 Task: Find connections with filter location Taishan with filter topic #Educationwith filter profile language German with filter current company LutechResources with filter school Rajiv Gandhi University of Health Sciences with filter industry Metal Valve, Ball, and Roller Manufacturing with filter service category Commercial Insurance with filter keywords title Controller
Action: Mouse moved to (148, 234)
Screenshot: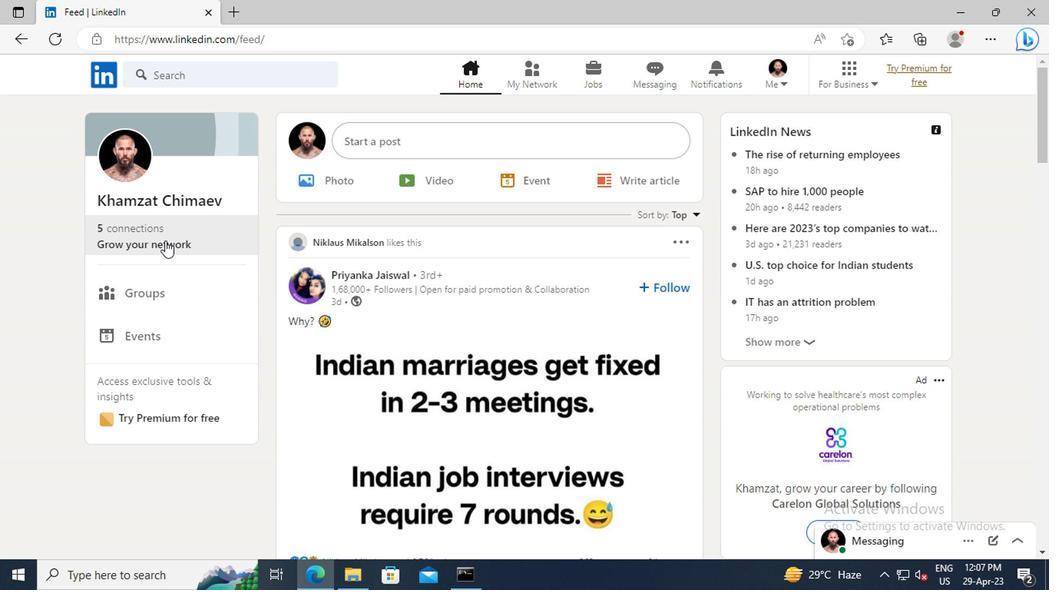 
Action: Mouse pressed left at (148, 234)
Screenshot: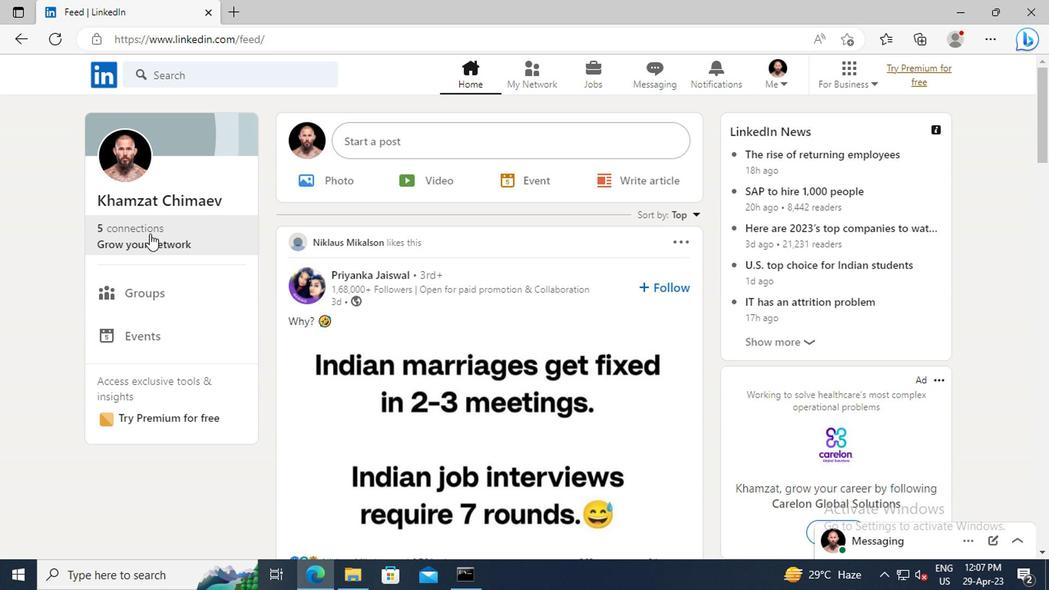 
Action: Mouse moved to (149, 164)
Screenshot: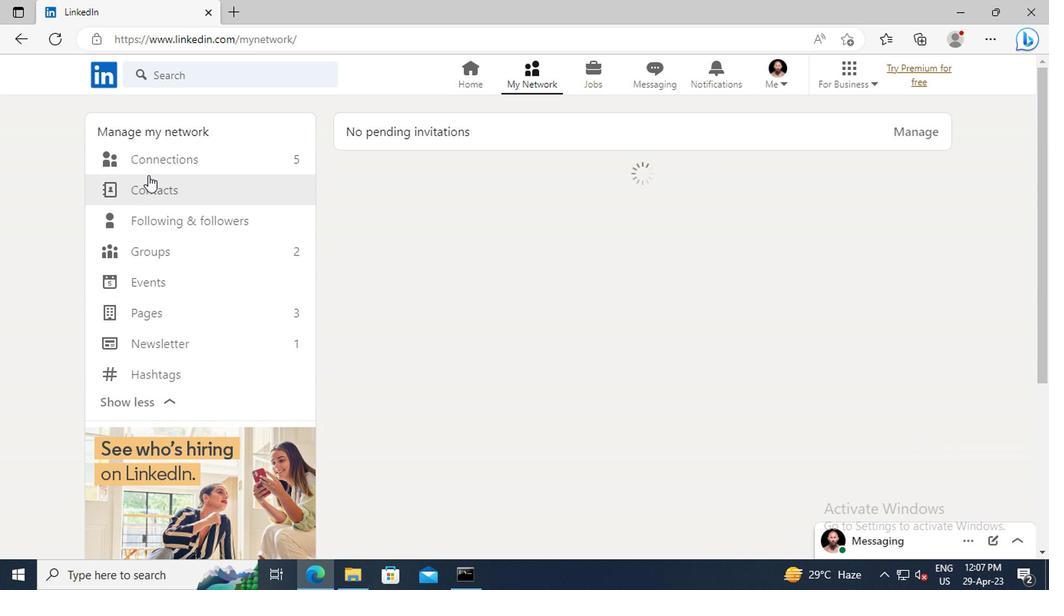 
Action: Mouse pressed left at (149, 164)
Screenshot: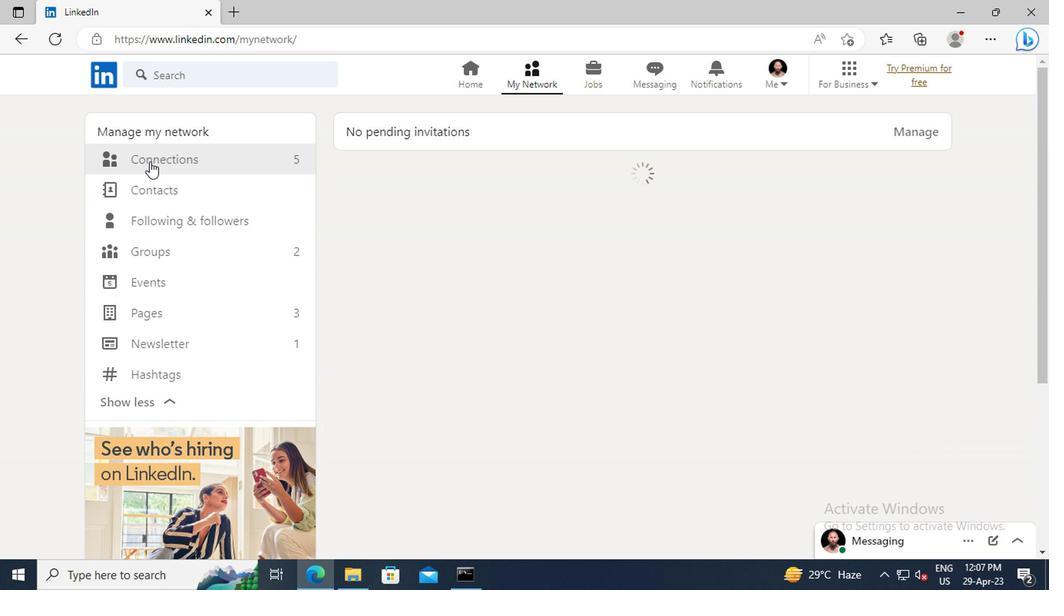 
Action: Mouse moved to (616, 164)
Screenshot: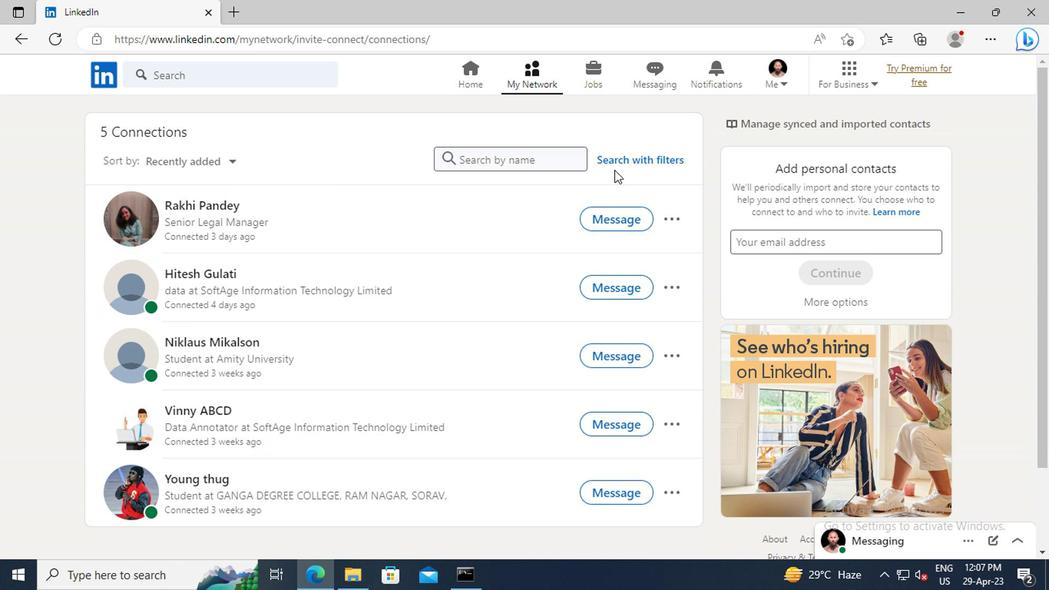 
Action: Mouse pressed left at (616, 164)
Screenshot: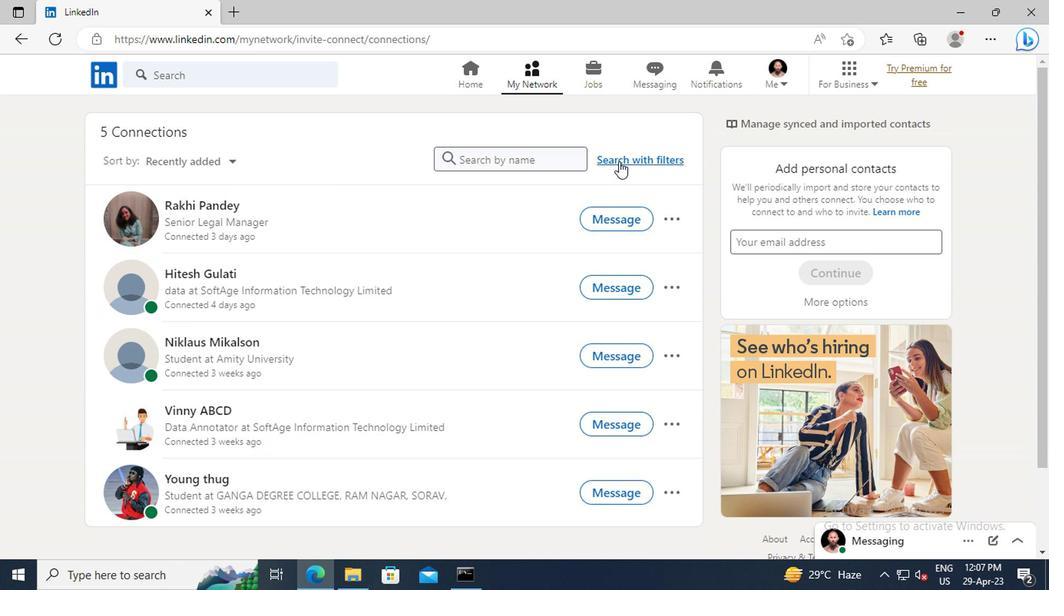 
Action: Mouse moved to (582, 120)
Screenshot: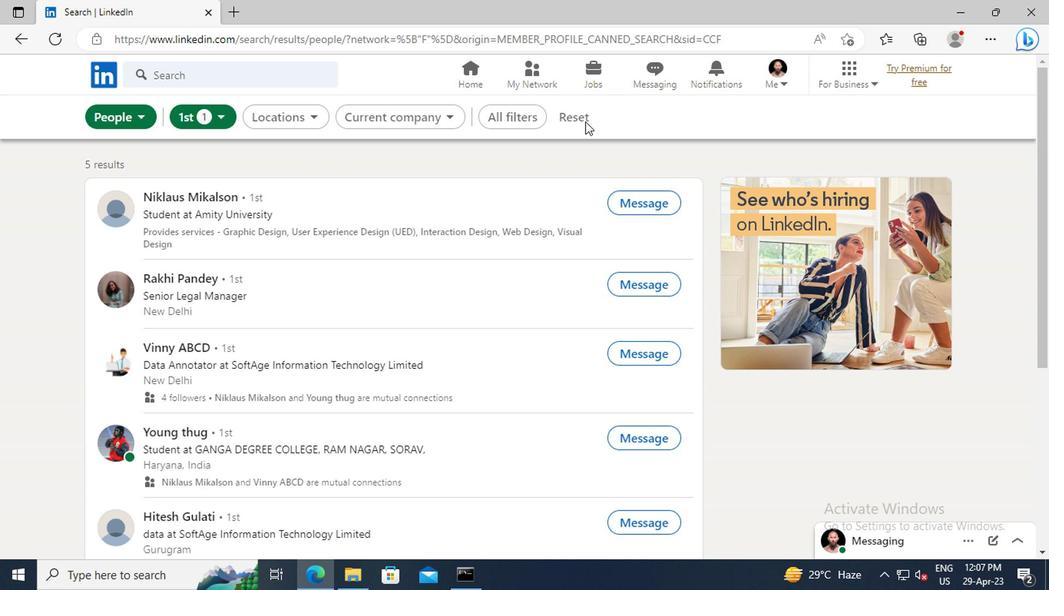 
Action: Mouse pressed left at (582, 120)
Screenshot: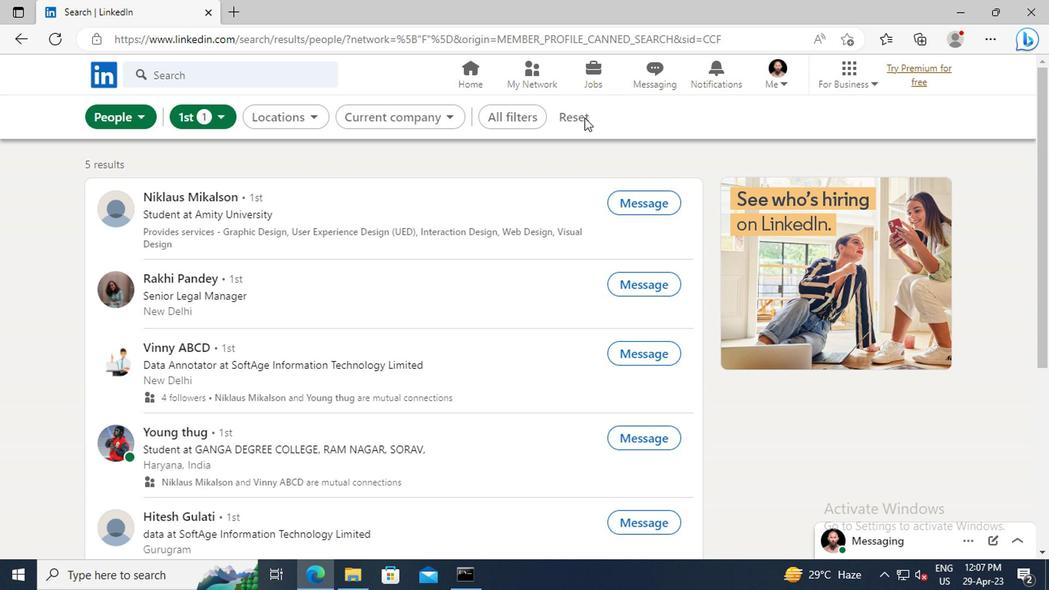 
Action: Mouse moved to (561, 119)
Screenshot: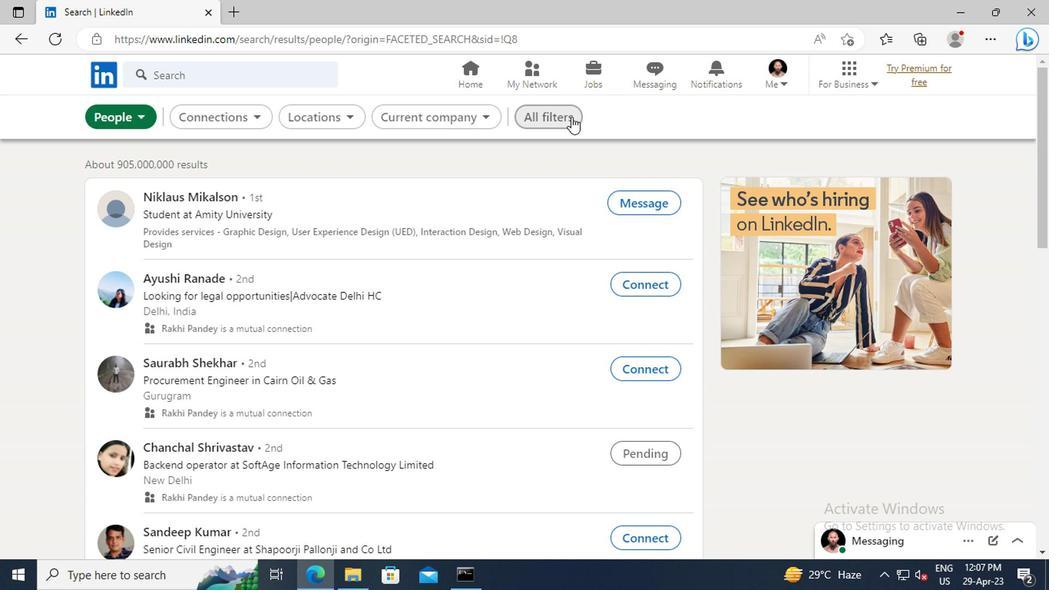
Action: Mouse pressed left at (561, 119)
Screenshot: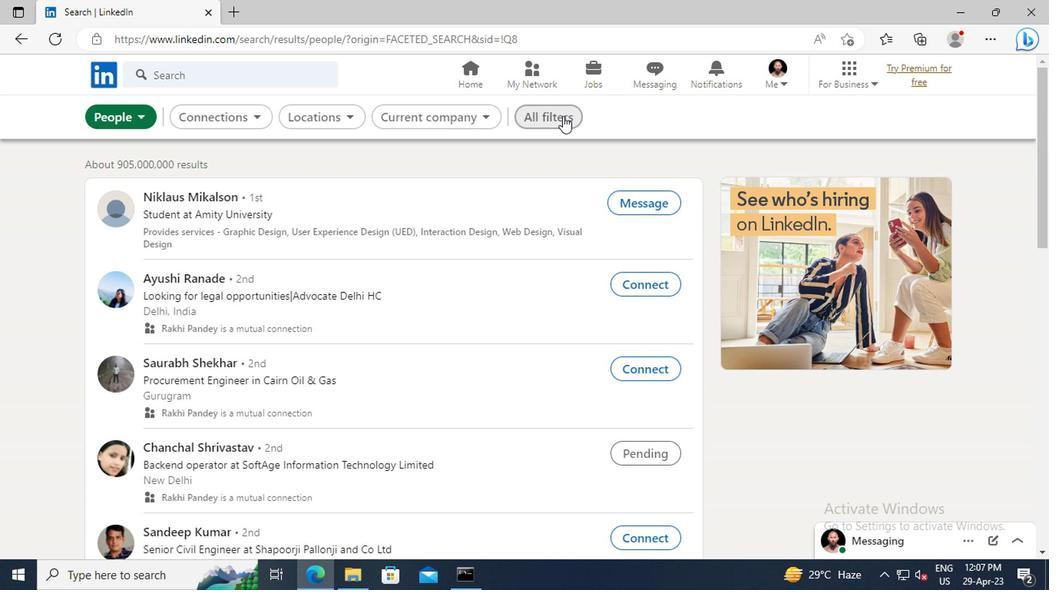 
Action: Mouse moved to (841, 258)
Screenshot: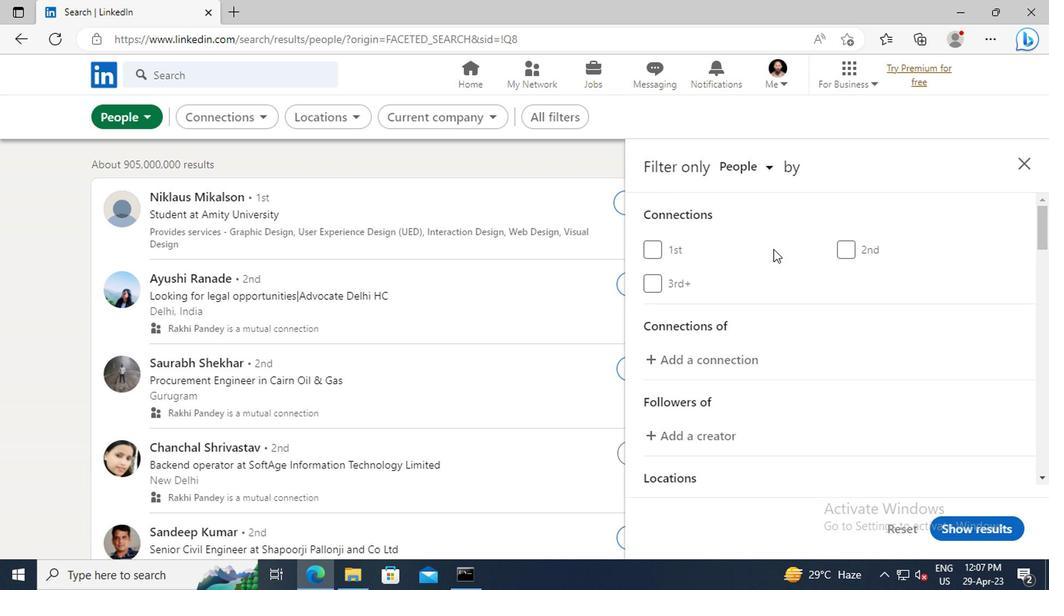 
Action: Mouse scrolled (841, 257) with delta (0, -1)
Screenshot: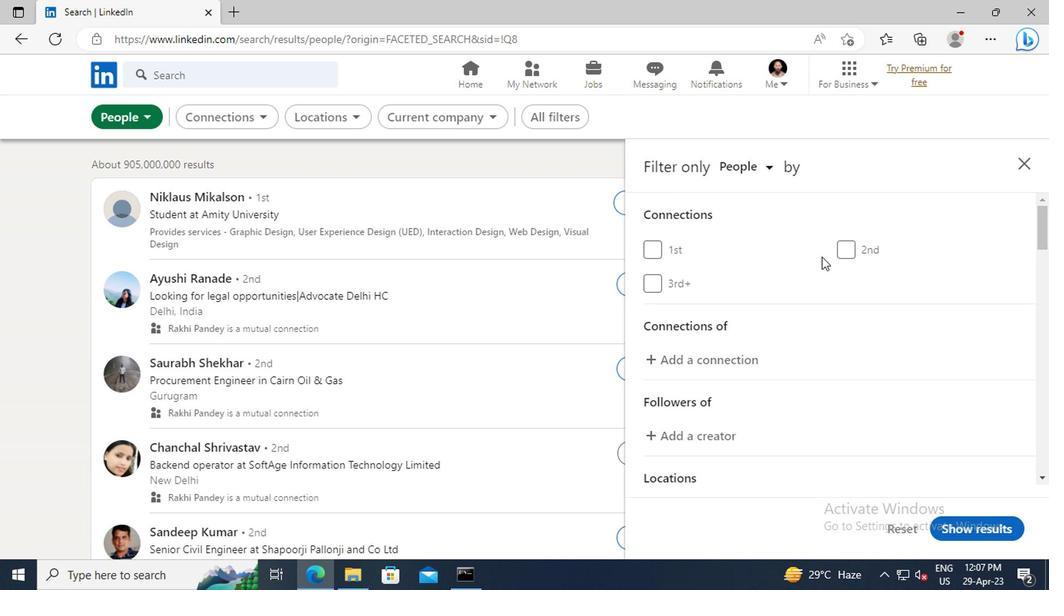 
Action: Mouse scrolled (841, 257) with delta (0, -1)
Screenshot: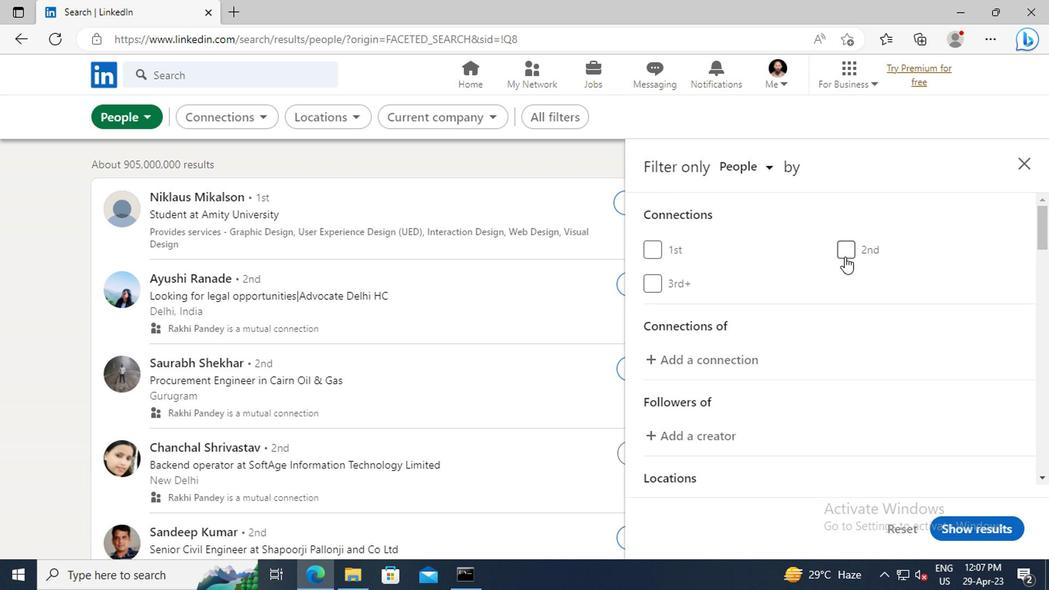 
Action: Mouse moved to (846, 274)
Screenshot: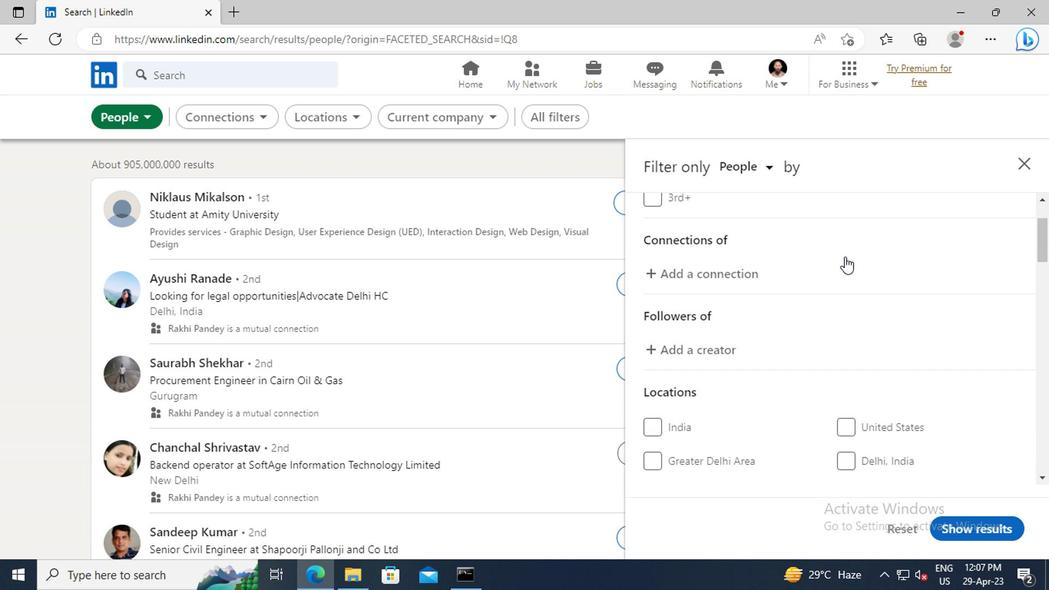 
Action: Mouse scrolled (846, 273) with delta (0, 0)
Screenshot: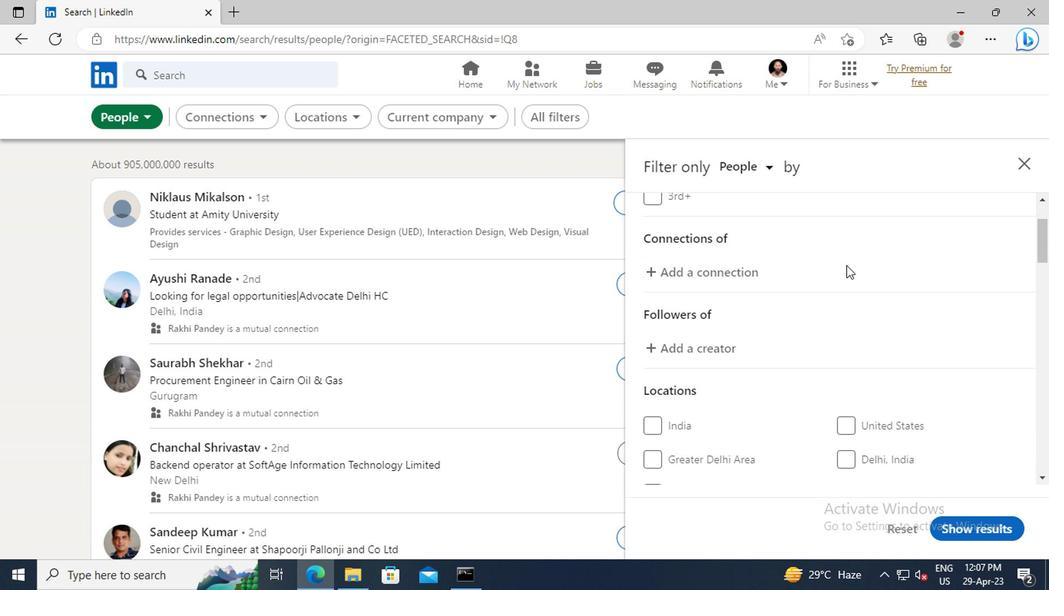 
Action: Mouse scrolled (846, 273) with delta (0, 0)
Screenshot: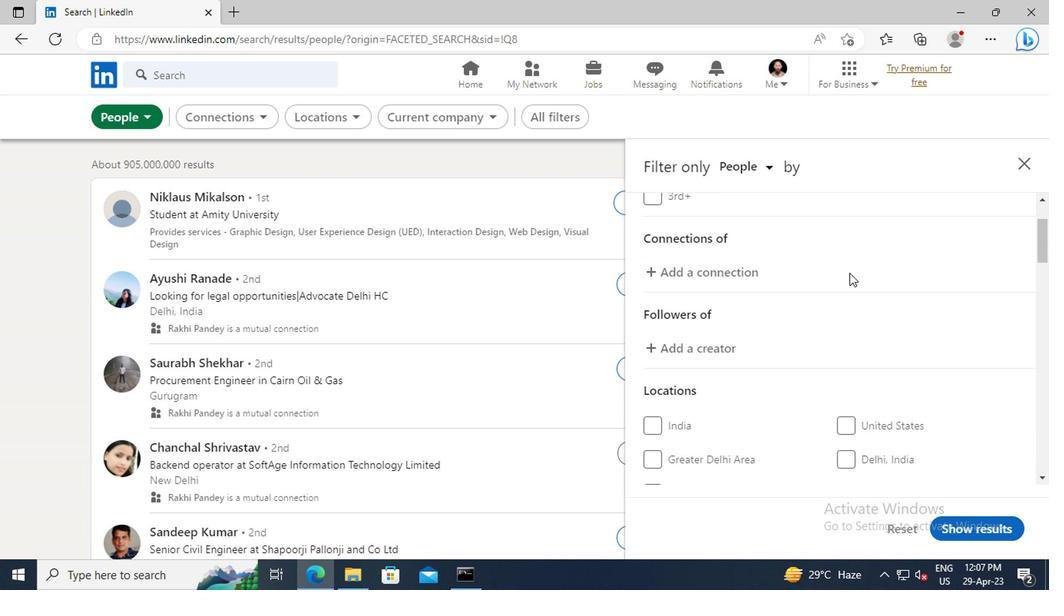 
Action: Mouse scrolled (846, 273) with delta (0, 0)
Screenshot: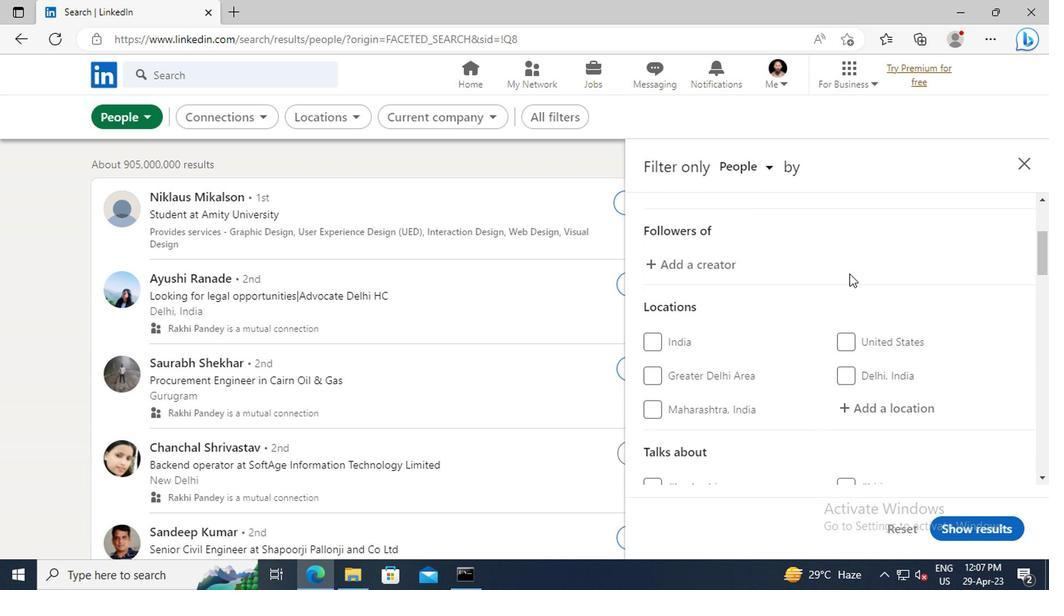 
Action: Mouse scrolled (846, 273) with delta (0, 0)
Screenshot: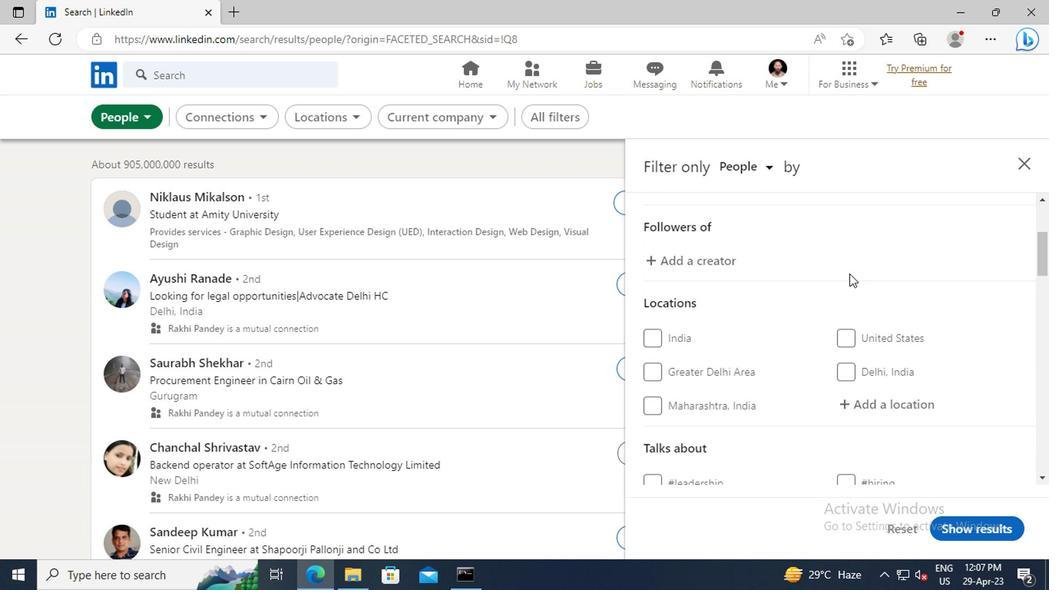 
Action: Mouse moved to (847, 313)
Screenshot: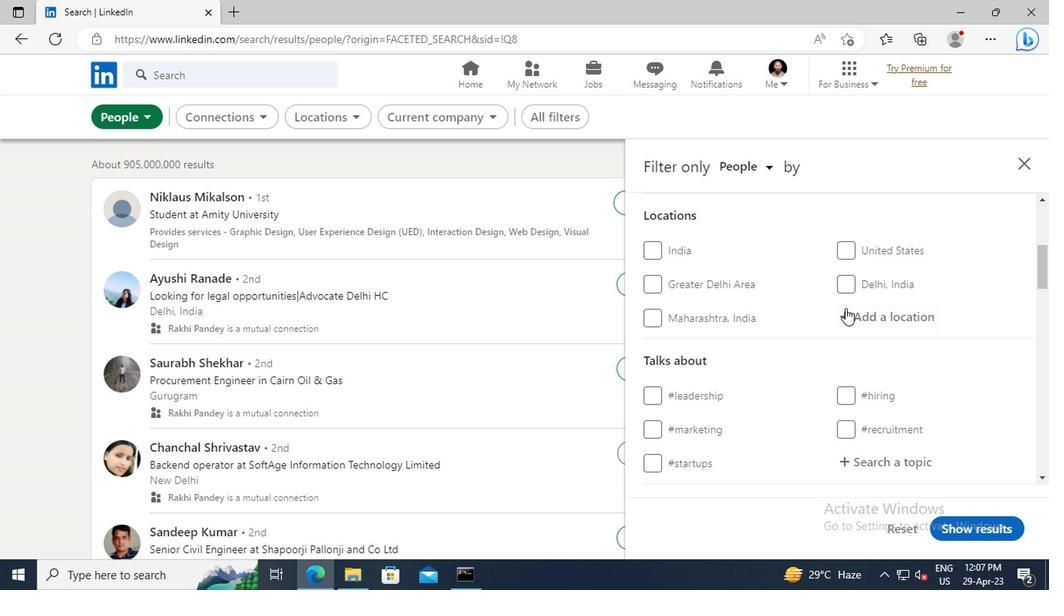 
Action: Mouse pressed left at (847, 313)
Screenshot: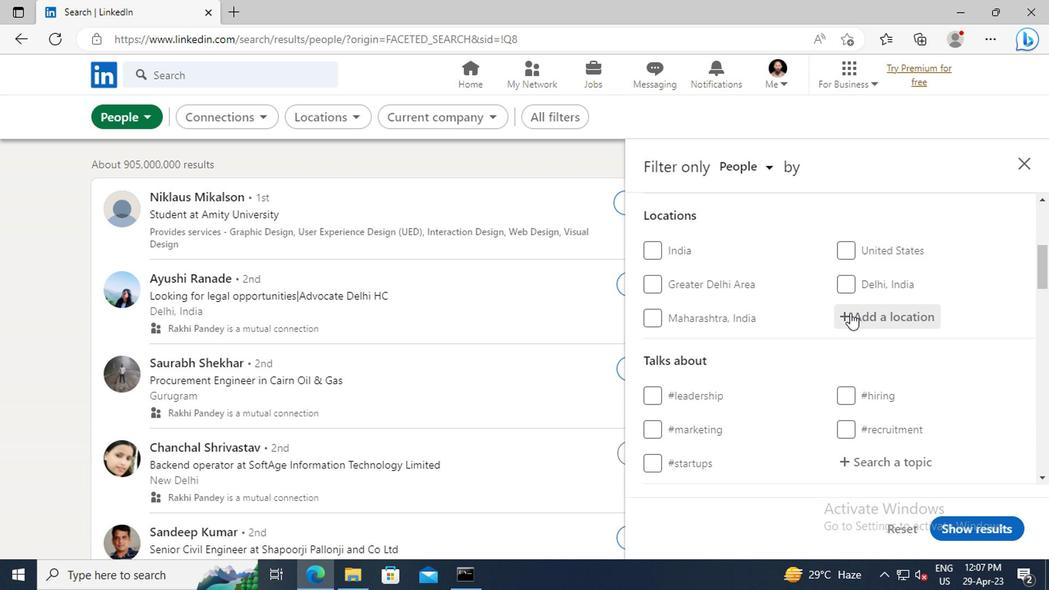 
Action: Key pressed <Key.shift>TAISHAN<Key.enter>
Screenshot: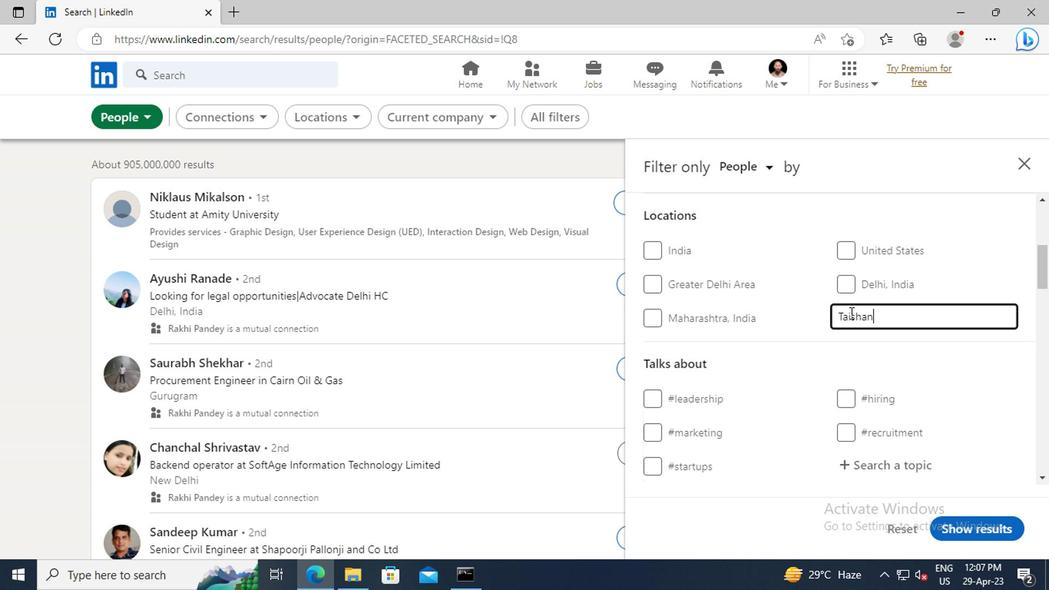 
Action: Mouse scrolled (847, 312) with delta (0, 0)
Screenshot: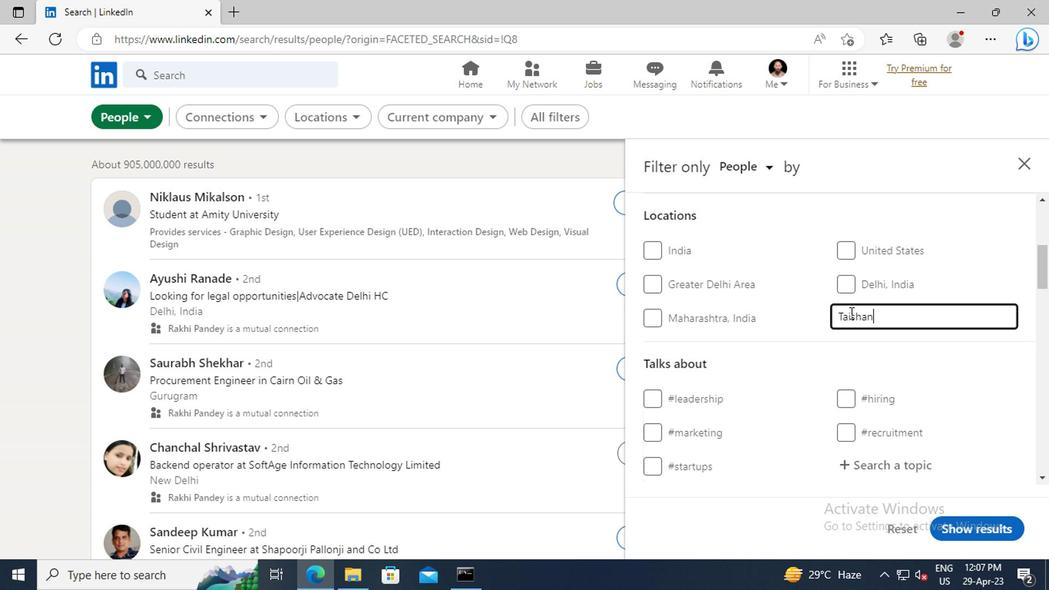 
Action: Mouse scrolled (847, 312) with delta (0, 0)
Screenshot: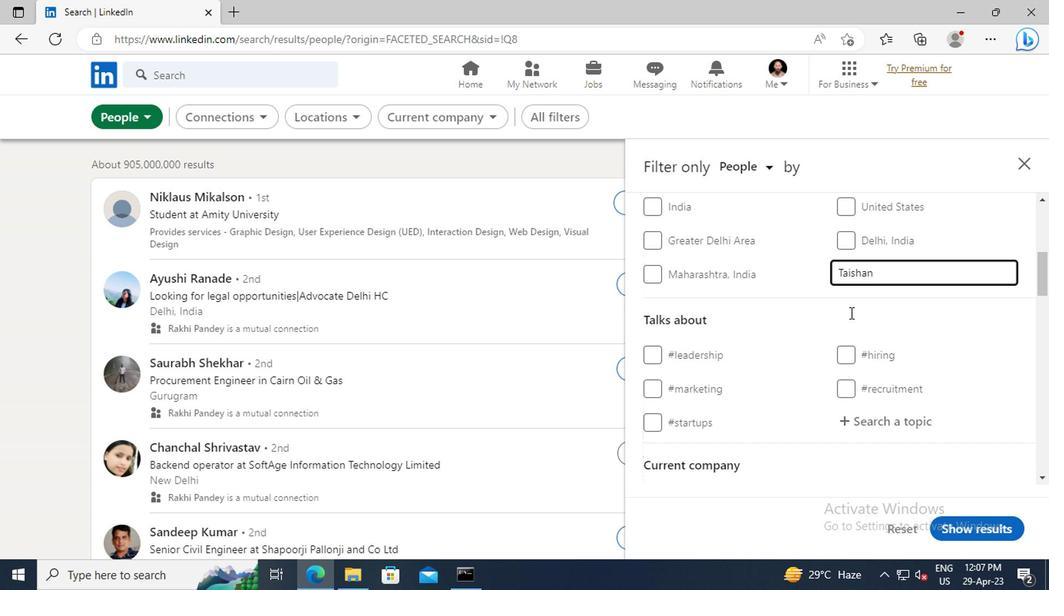 
Action: Mouse scrolled (847, 312) with delta (0, 0)
Screenshot: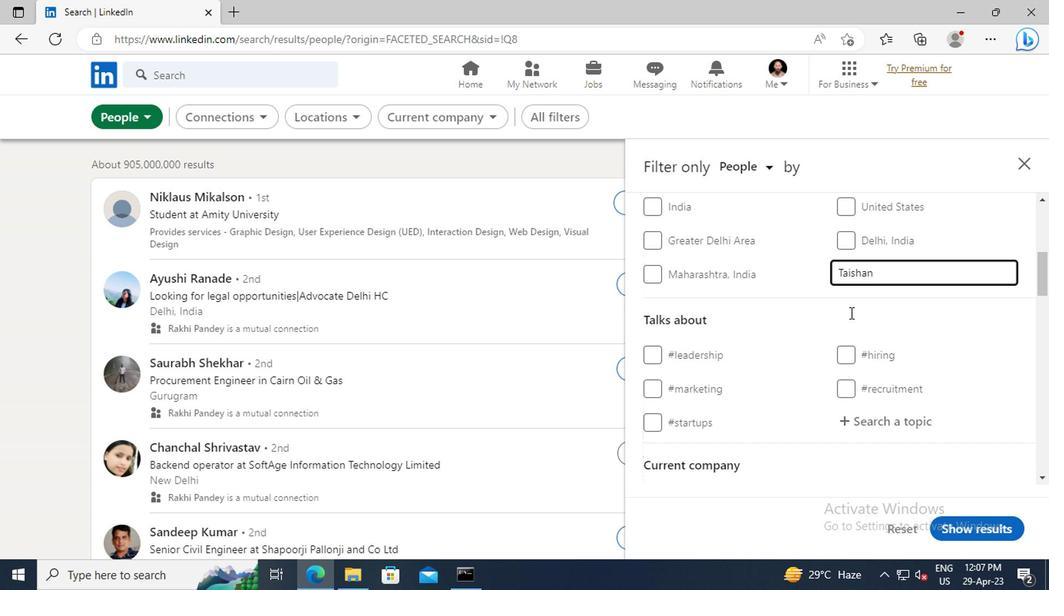 
Action: Mouse moved to (853, 330)
Screenshot: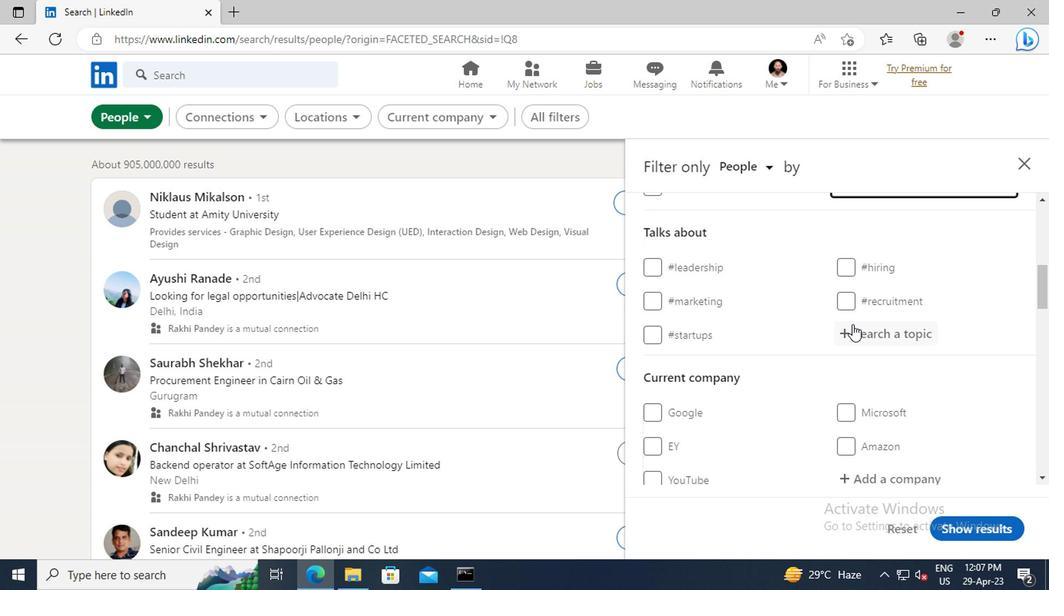 
Action: Mouse pressed left at (853, 330)
Screenshot: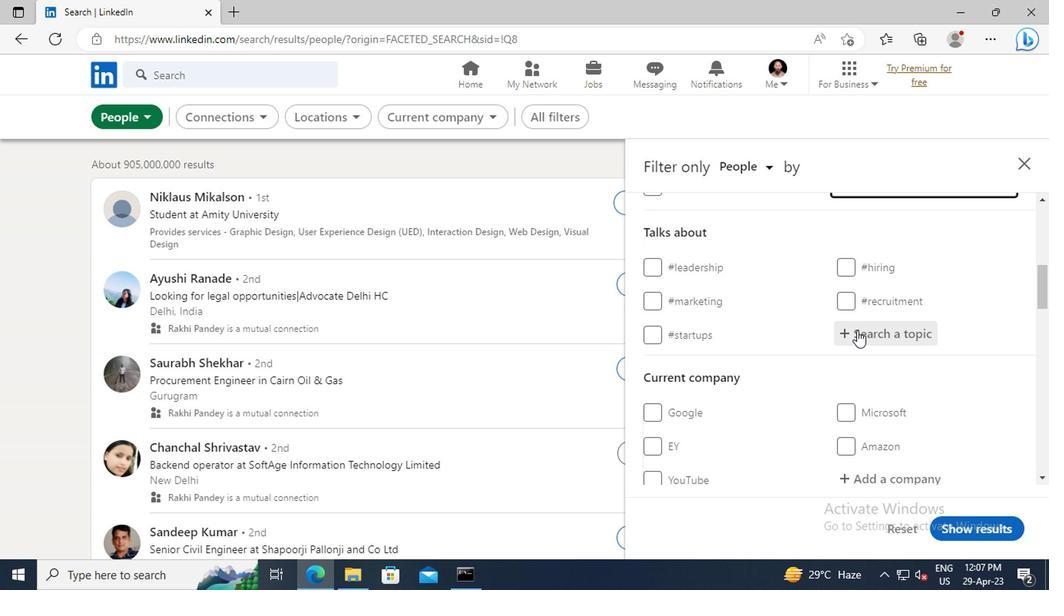 
Action: Key pressed <Key.shift>EDUCATION
Screenshot: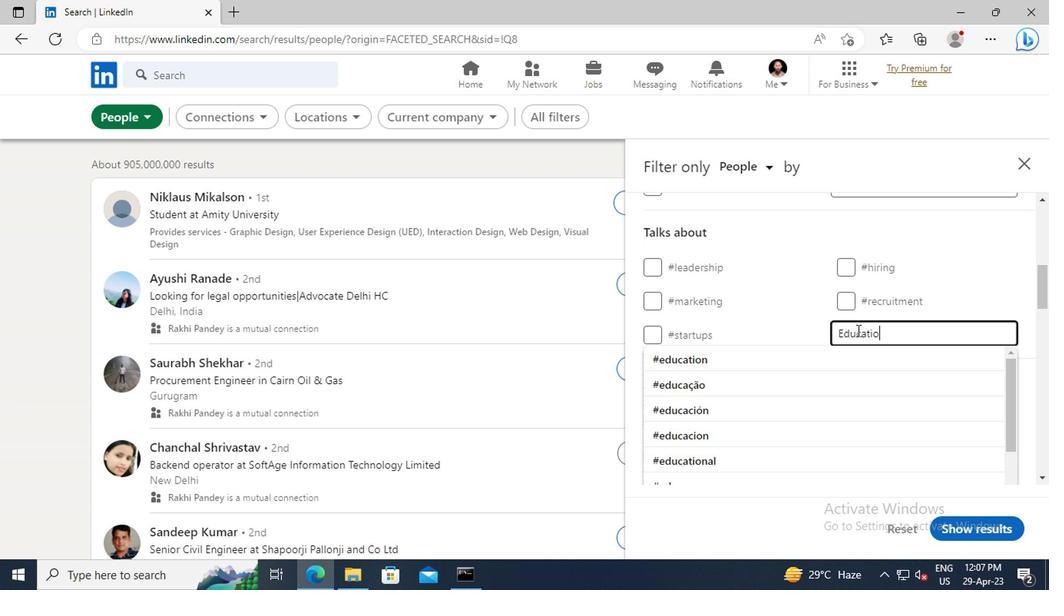 
Action: Mouse moved to (849, 352)
Screenshot: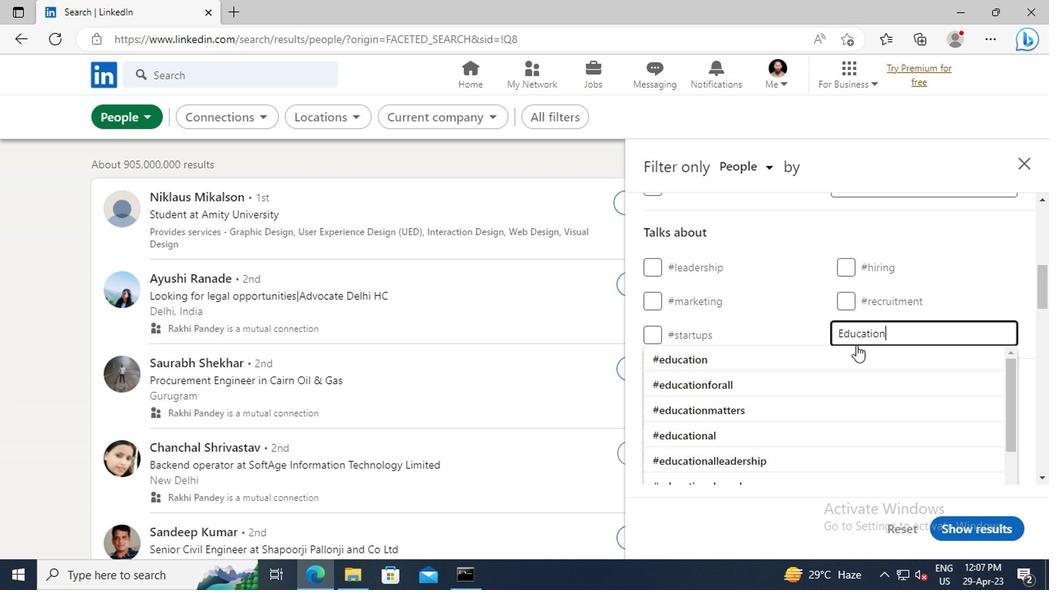 
Action: Mouse pressed left at (849, 352)
Screenshot: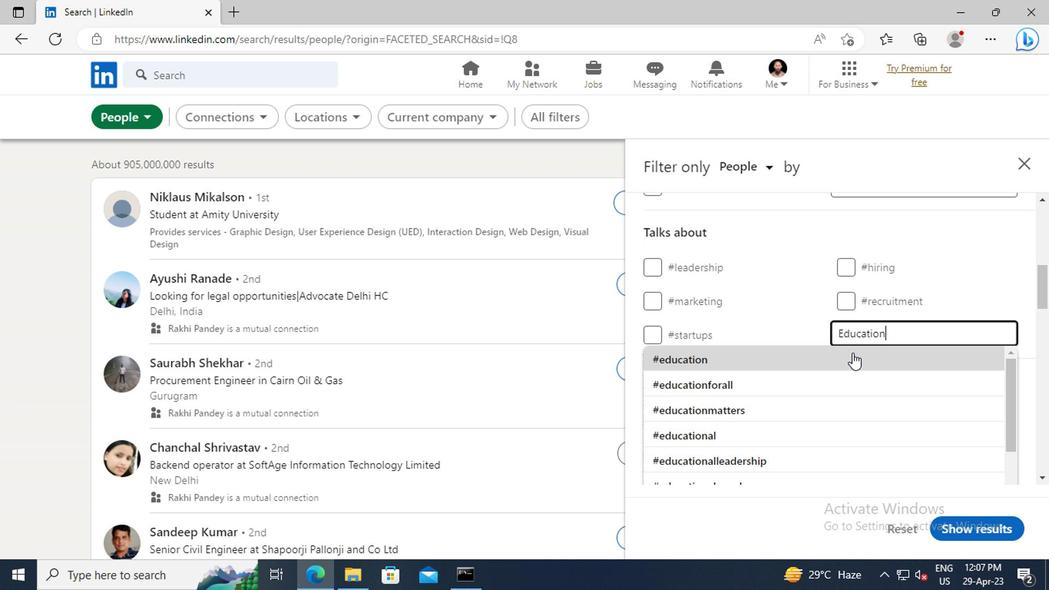 
Action: Mouse scrolled (849, 352) with delta (0, 0)
Screenshot: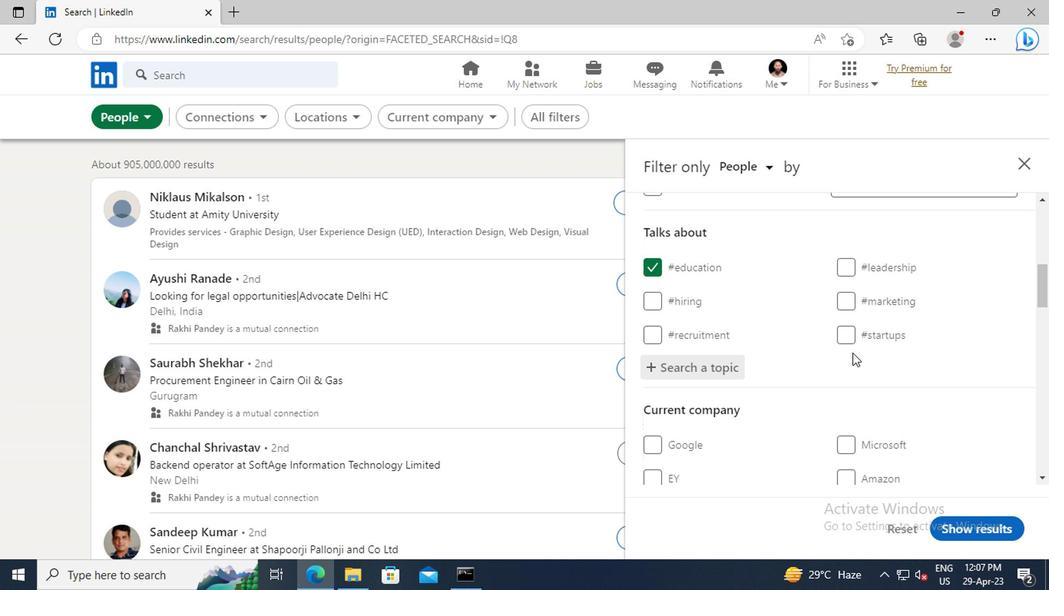 
Action: Mouse scrolled (849, 352) with delta (0, 0)
Screenshot: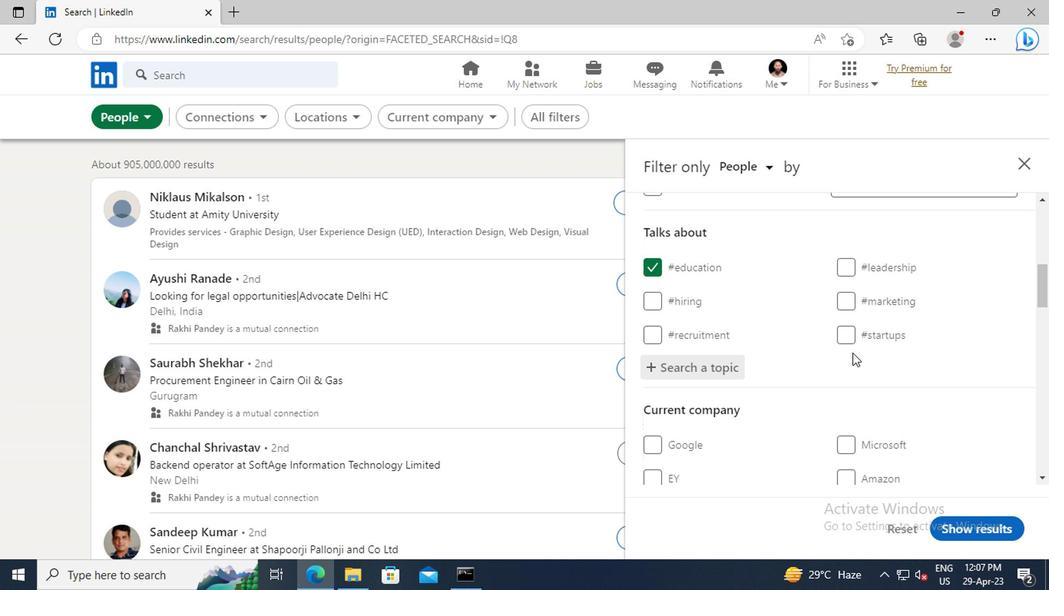 
Action: Mouse scrolled (849, 352) with delta (0, 0)
Screenshot: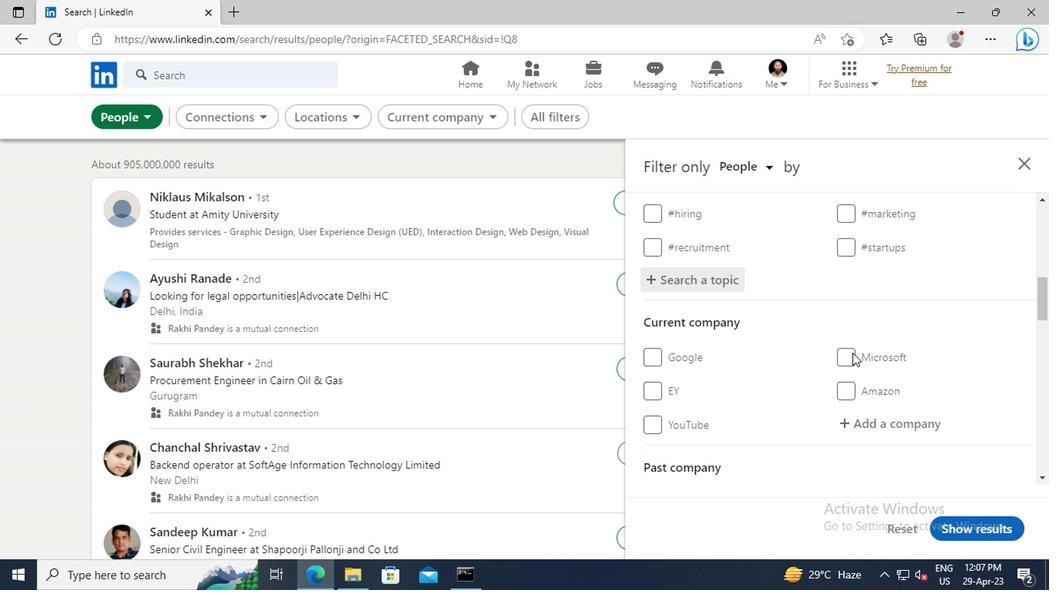 
Action: Mouse scrolled (849, 352) with delta (0, 0)
Screenshot: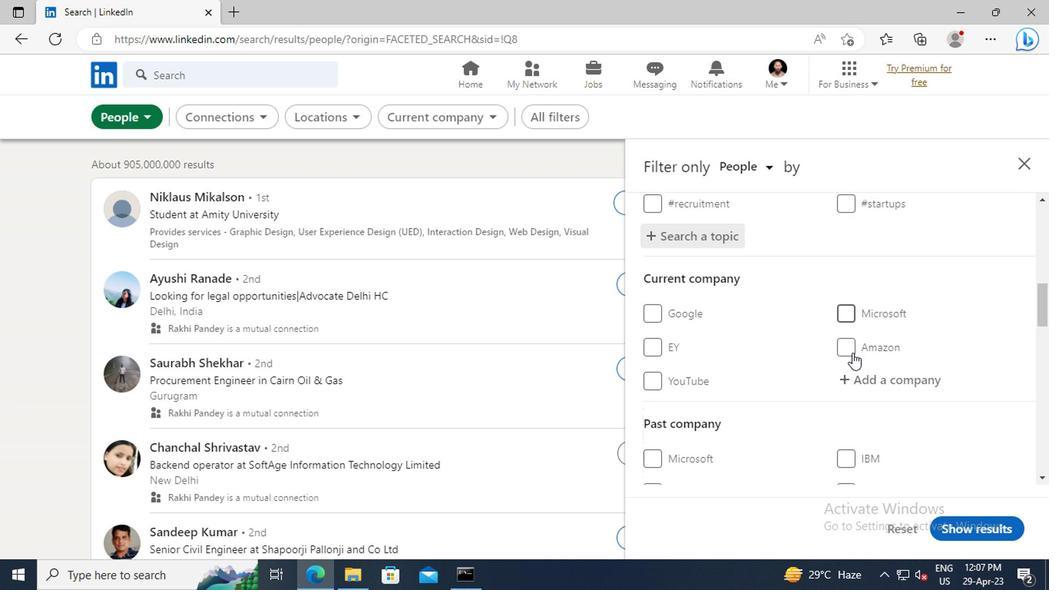 
Action: Mouse scrolled (849, 352) with delta (0, 0)
Screenshot: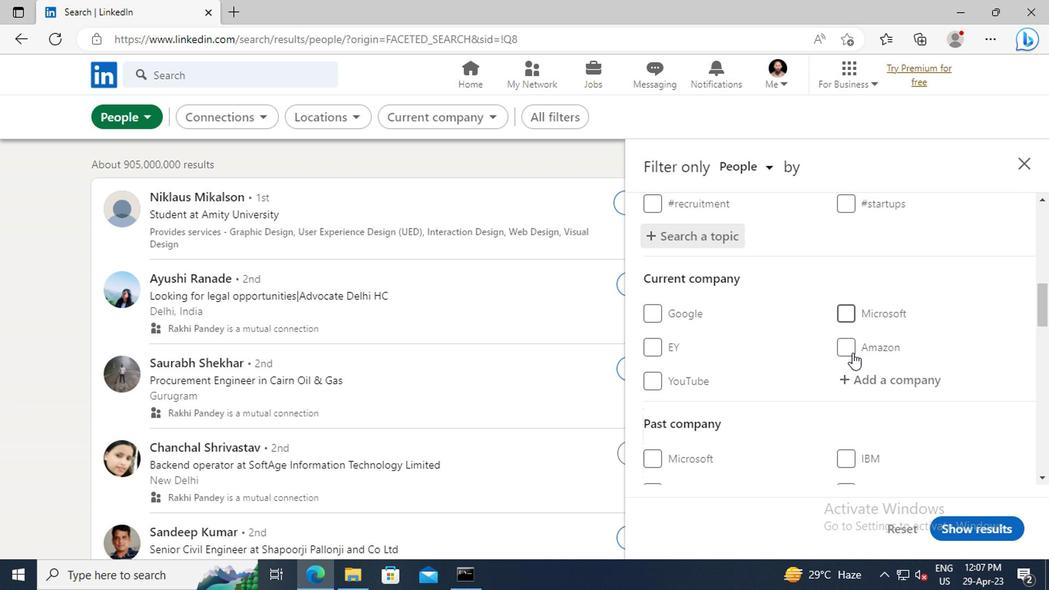 
Action: Mouse scrolled (849, 352) with delta (0, 0)
Screenshot: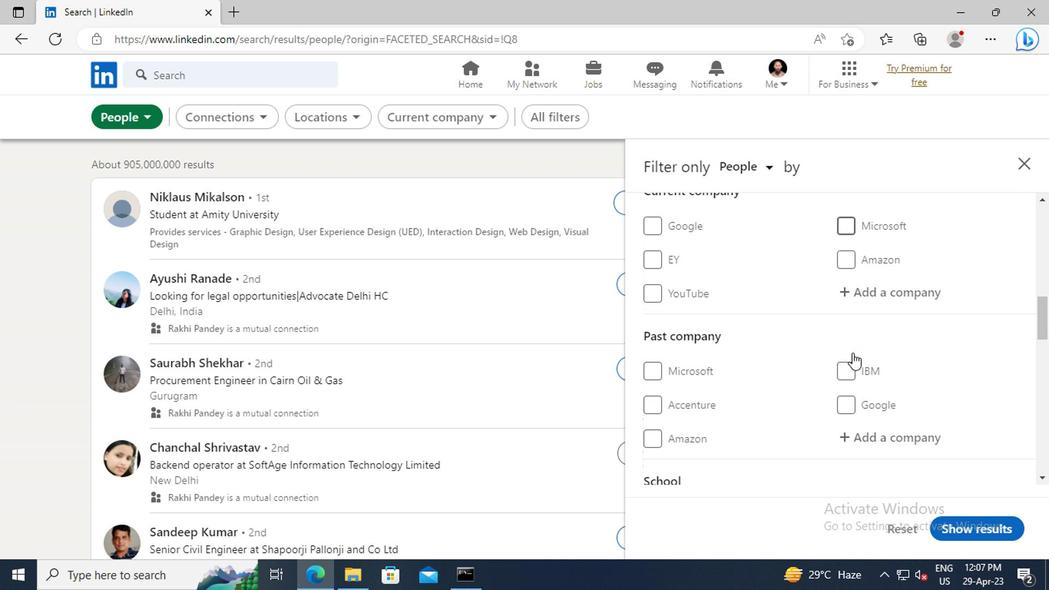 
Action: Mouse scrolled (849, 352) with delta (0, 0)
Screenshot: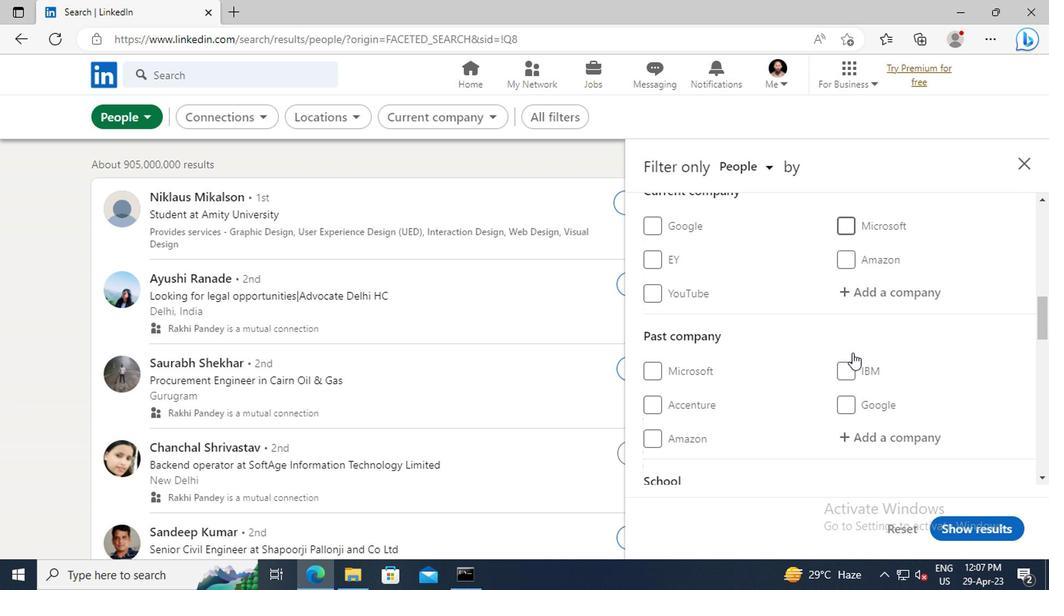 
Action: Mouse scrolled (849, 352) with delta (0, 0)
Screenshot: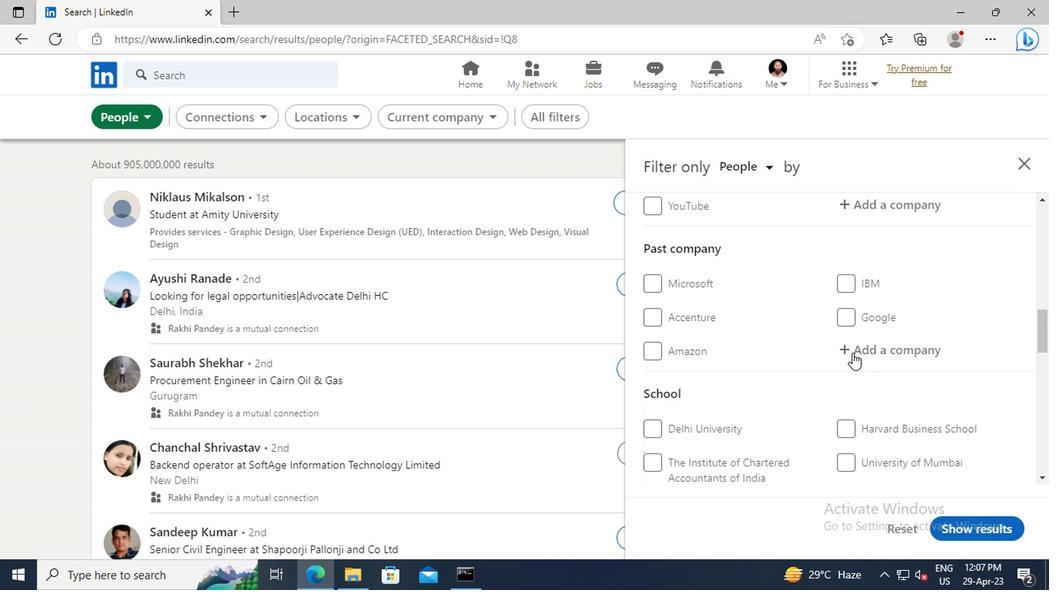 
Action: Mouse scrolled (849, 352) with delta (0, 0)
Screenshot: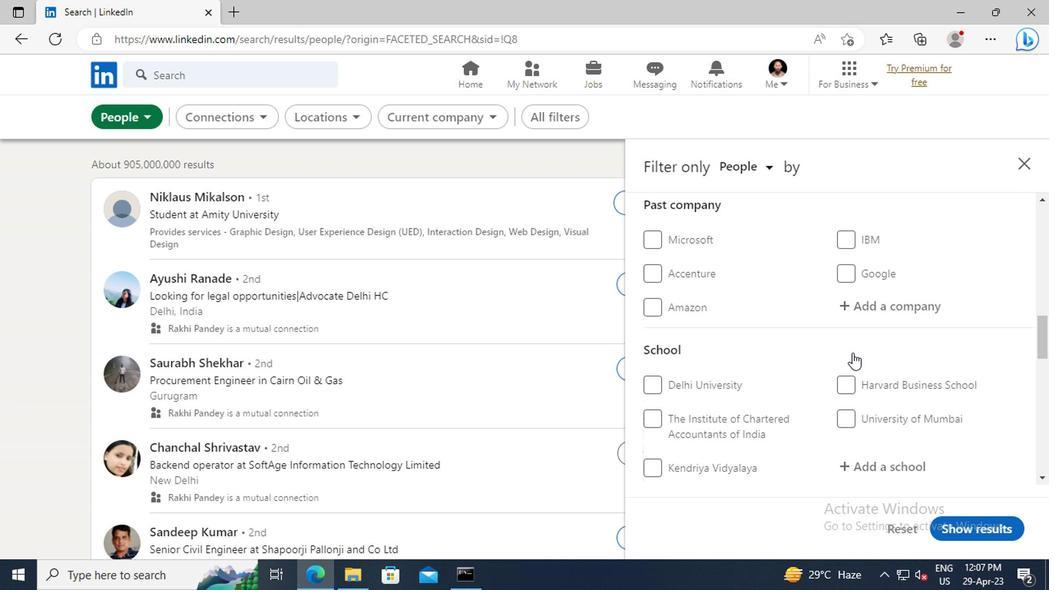 
Action: Mouse scrolled (849, 352) with delta (0, 0)
Screenshot: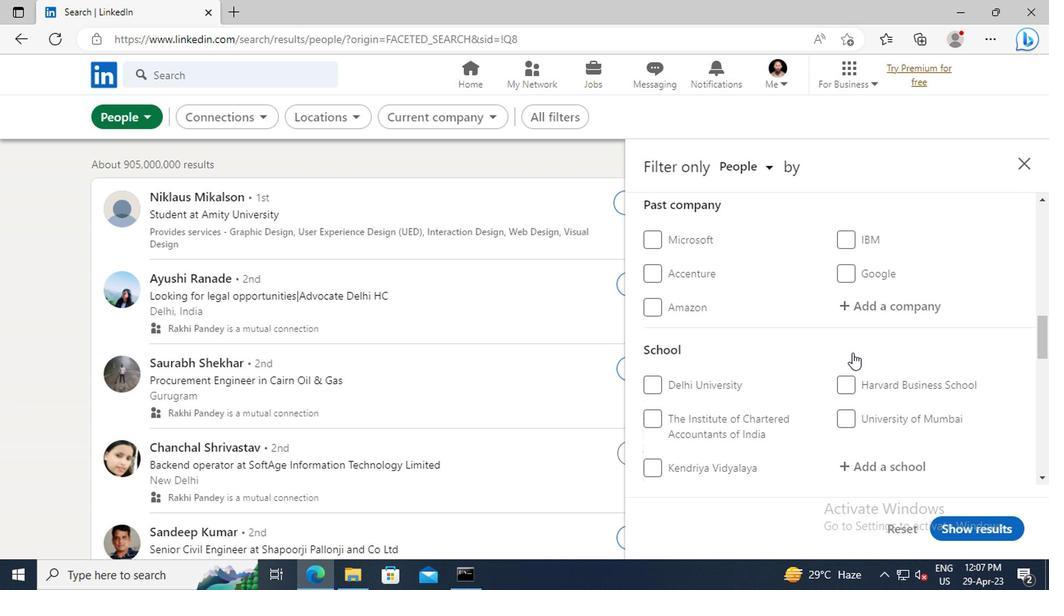 
Action: Mouse scrolled (849, 352) with delta (0, 0)
Screenshot: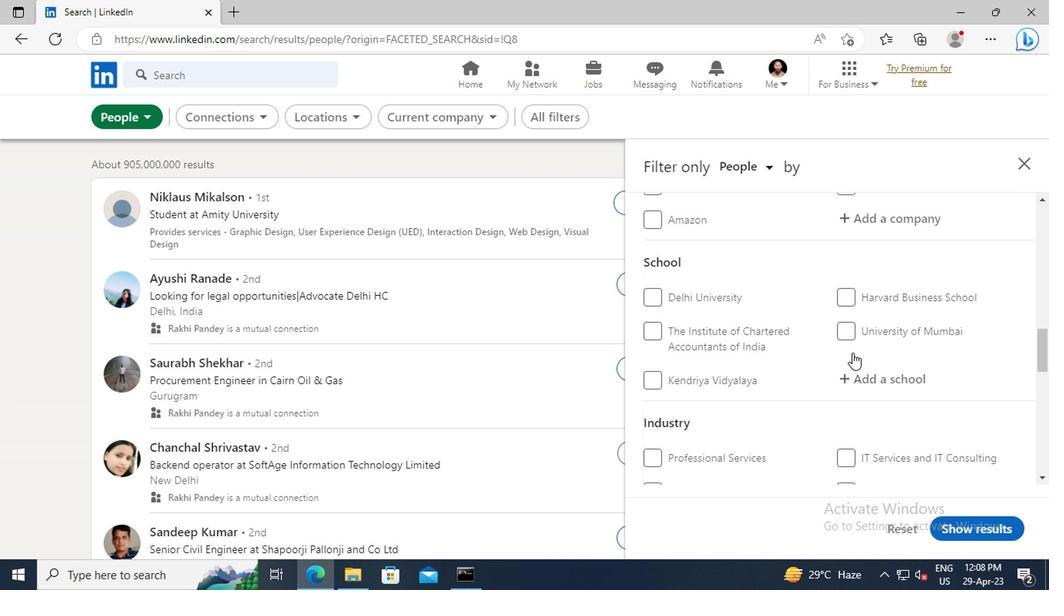 
Action: Mouse scrolled (849, 352) with delta (0, 0)
Screenshot: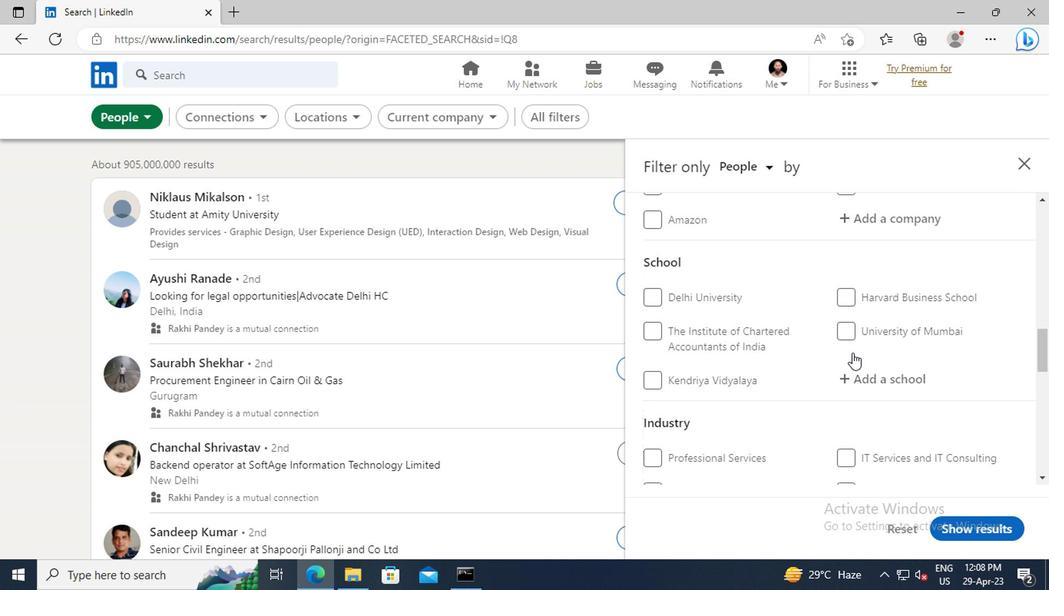 
Action: Mouse scrolled (849, 352) with delta (0, 0)
Screenshot: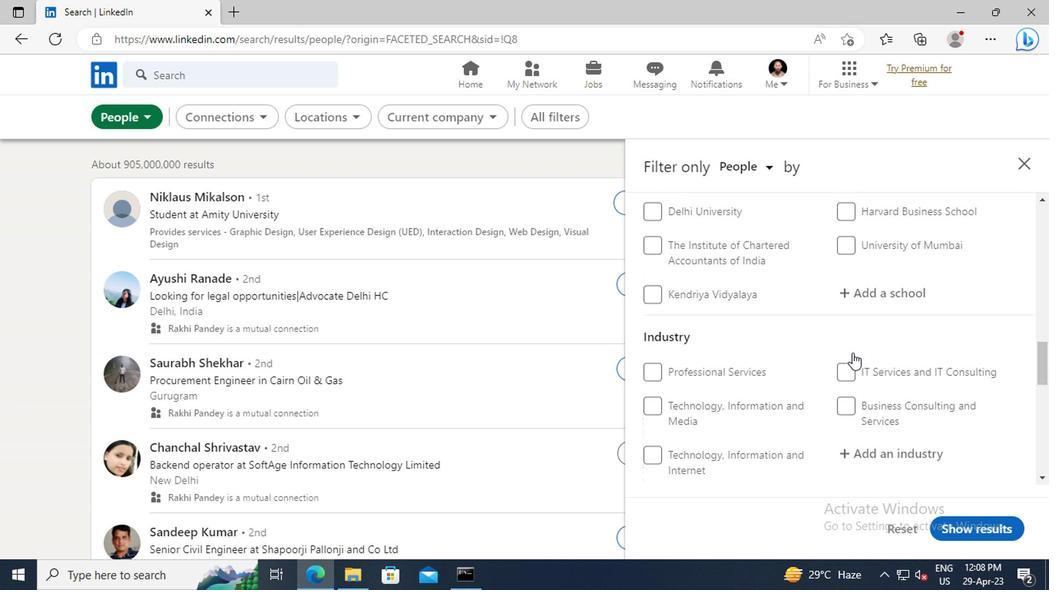 
Action: Mouse scrolled (849, 352) with delta (0, 0)
Screenshot: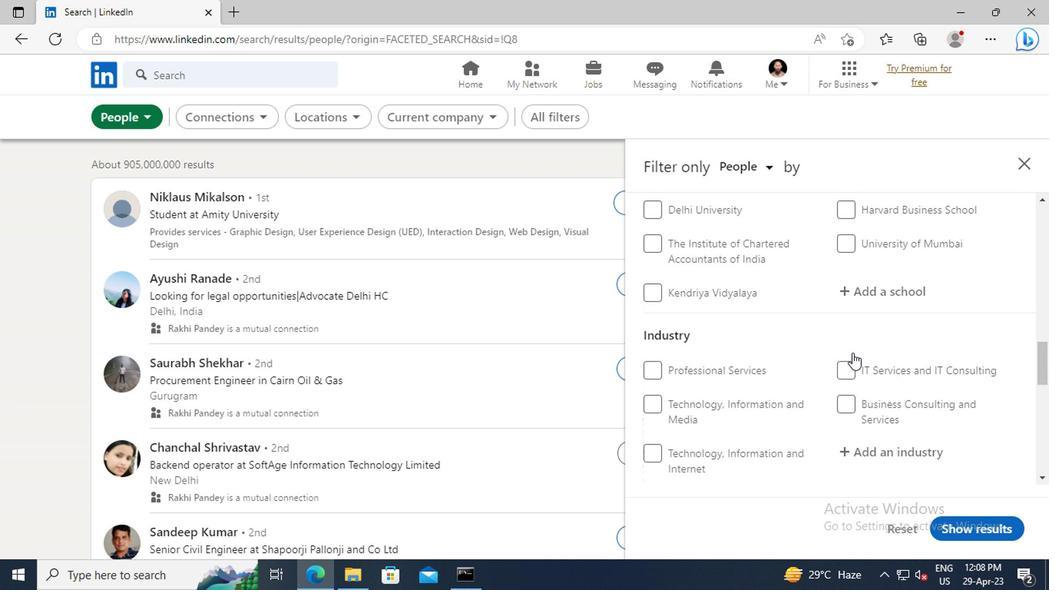 
Action: Mouse scrolled (849, 352) with delta (0, 0)
Screenshot: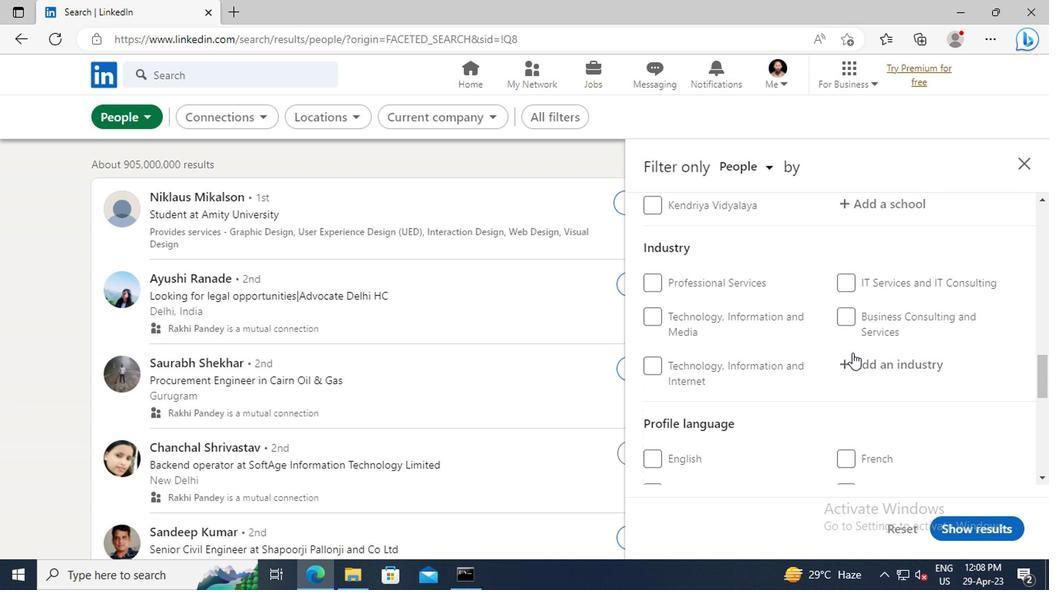 
Action: Mouse moved to (811, 384)
Screenshot: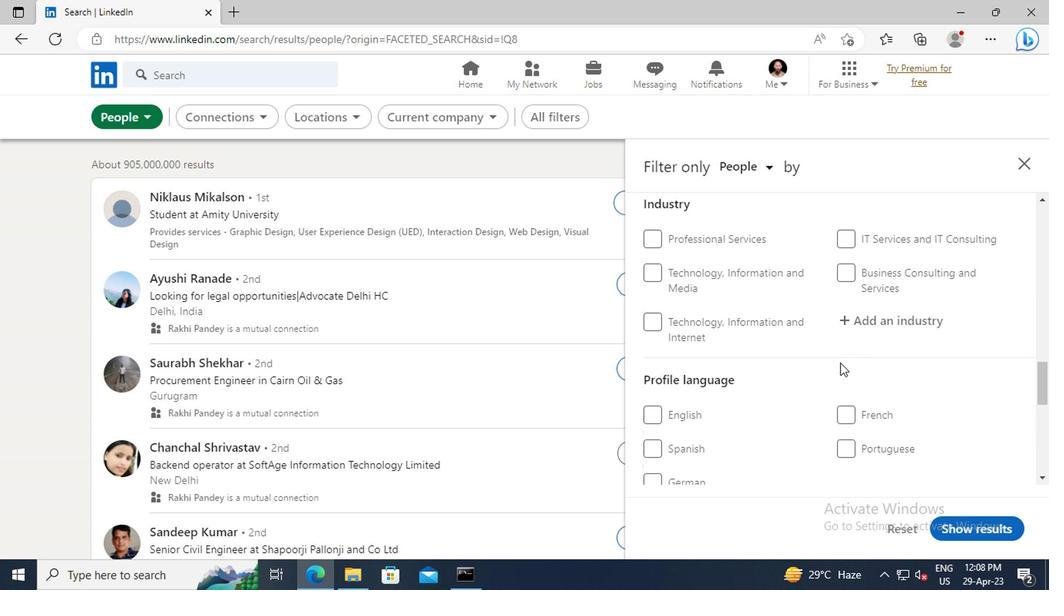 
Action: Mouse scrolled (811, 383) with delta (0, 0)
Screenshot: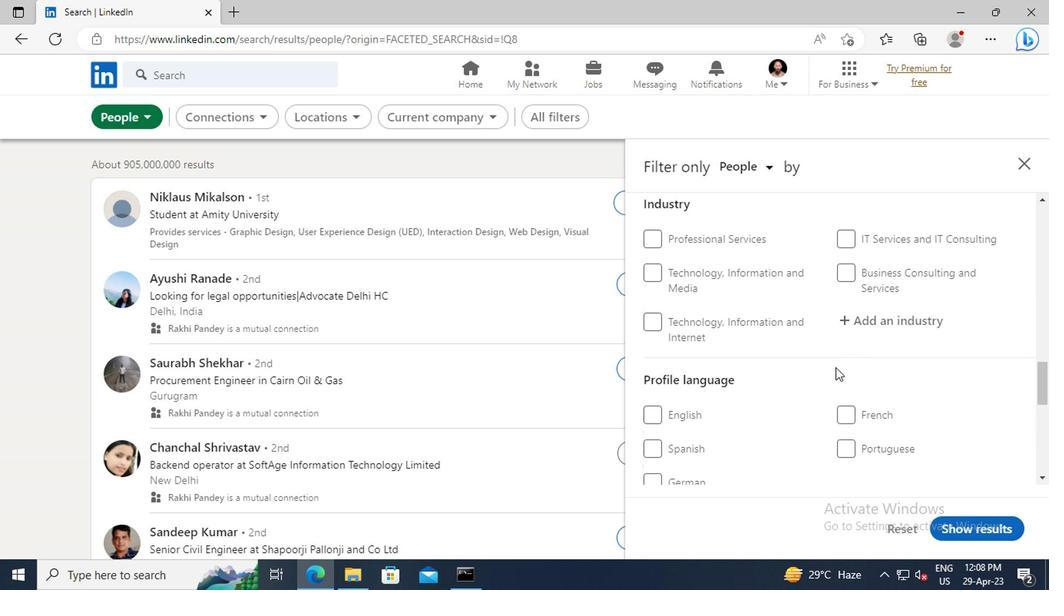 
Action: Mouse moved to (654, 437)
Screenshot: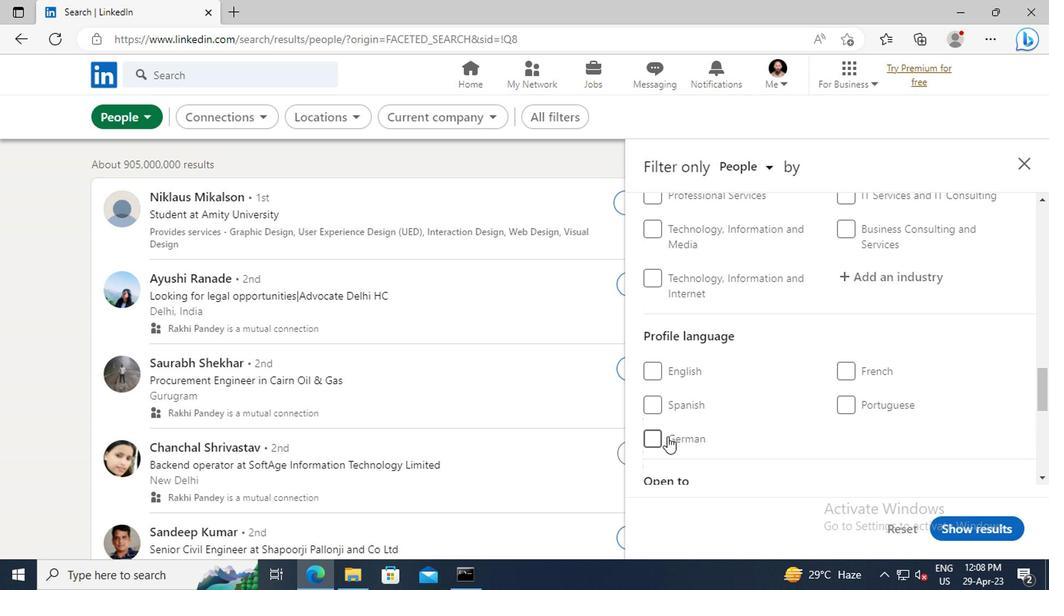 
Action: Mouse pressed left at (654, 437)
Screenshot: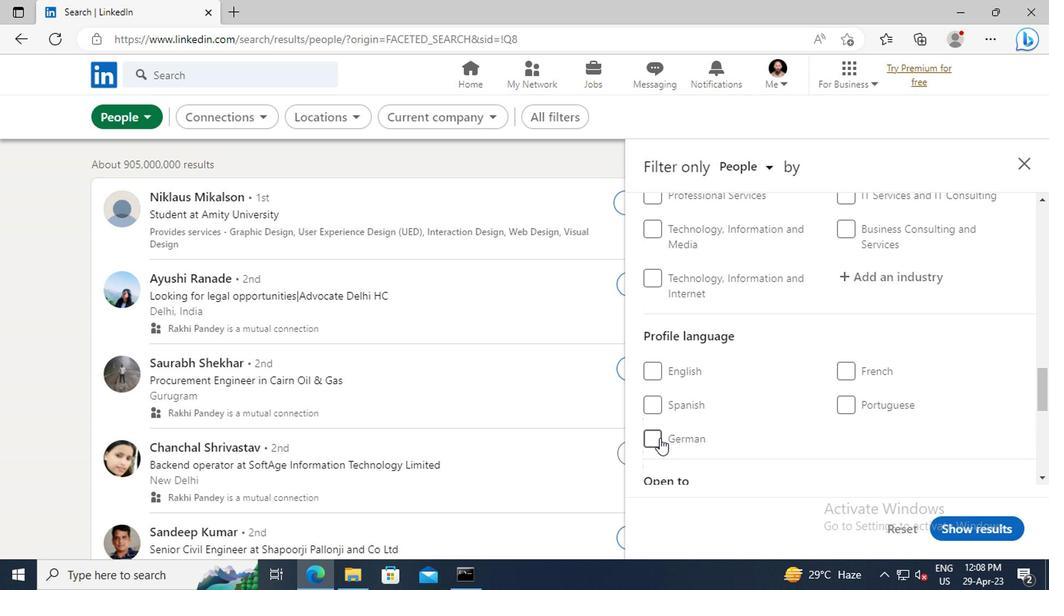 
Action: Mouse moved to (820, 364)
Screenshot: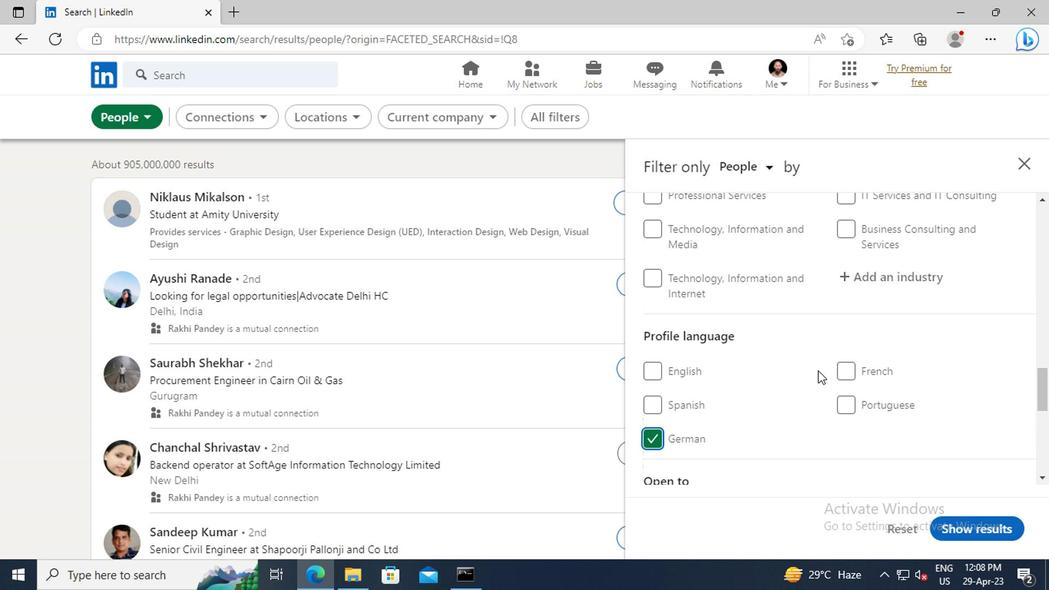 
Action: Mouse scrolled (820, 364) with delta (0, 0)
Screenshot: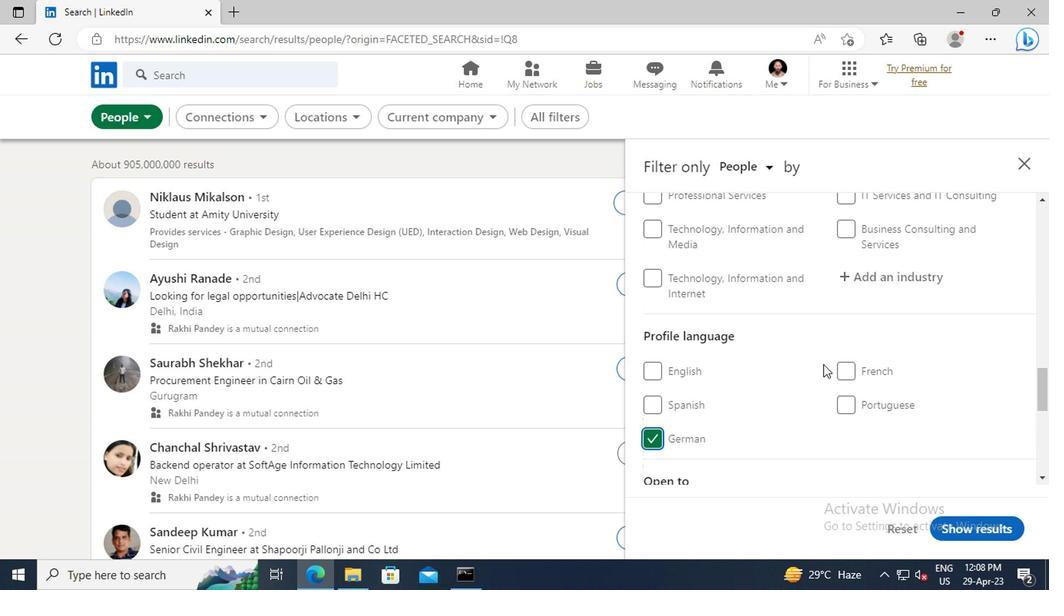 
Action: Mouse scrolled (820, 364) with delta (0, 0)
Screenshot: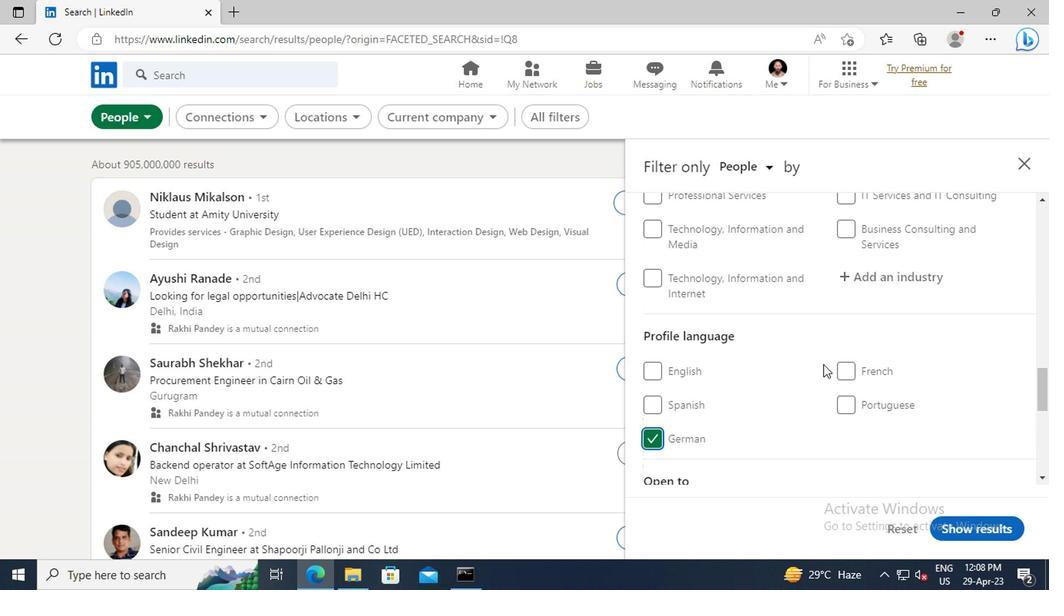 
Action: Mouse moved to (833, 356)
Screenshot: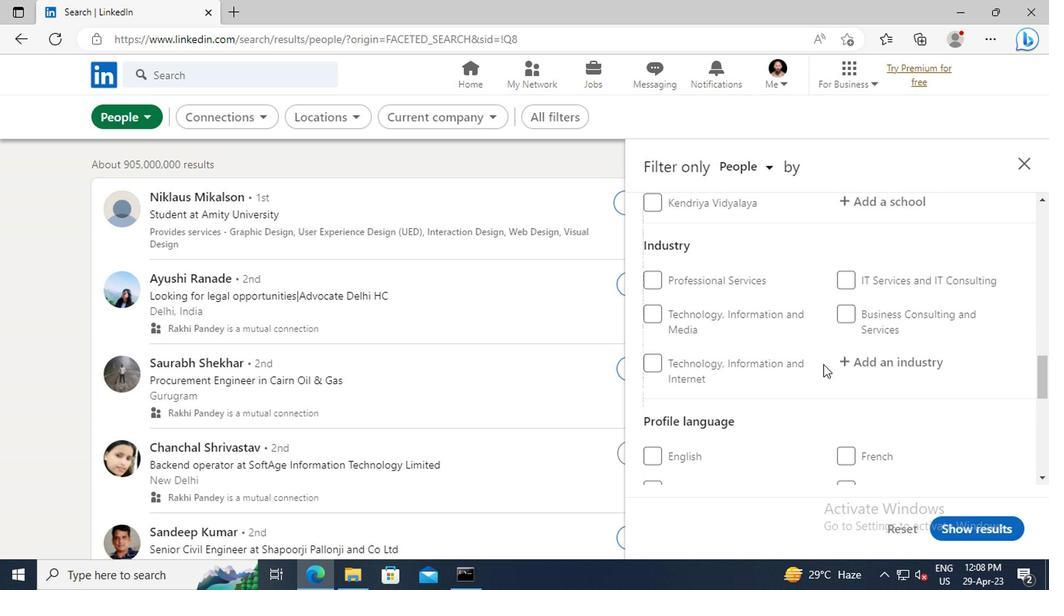 
Action: Mouse scrolled (833, 356) with delta (0, 0)
Screenshot: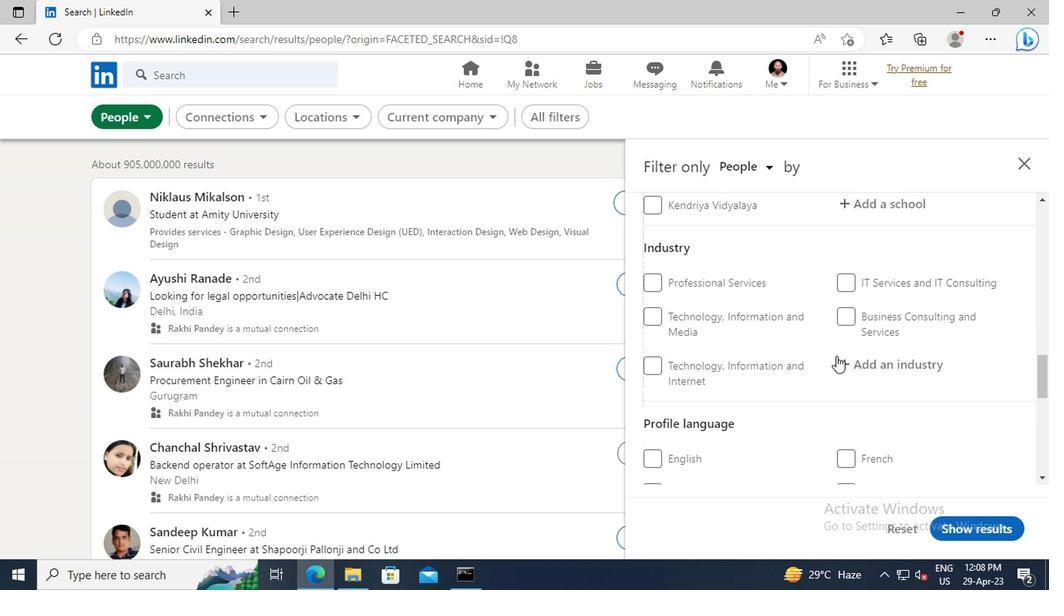 
Action: Mouse scrolled (833, 356) with delta (0, 0)
Screenshot: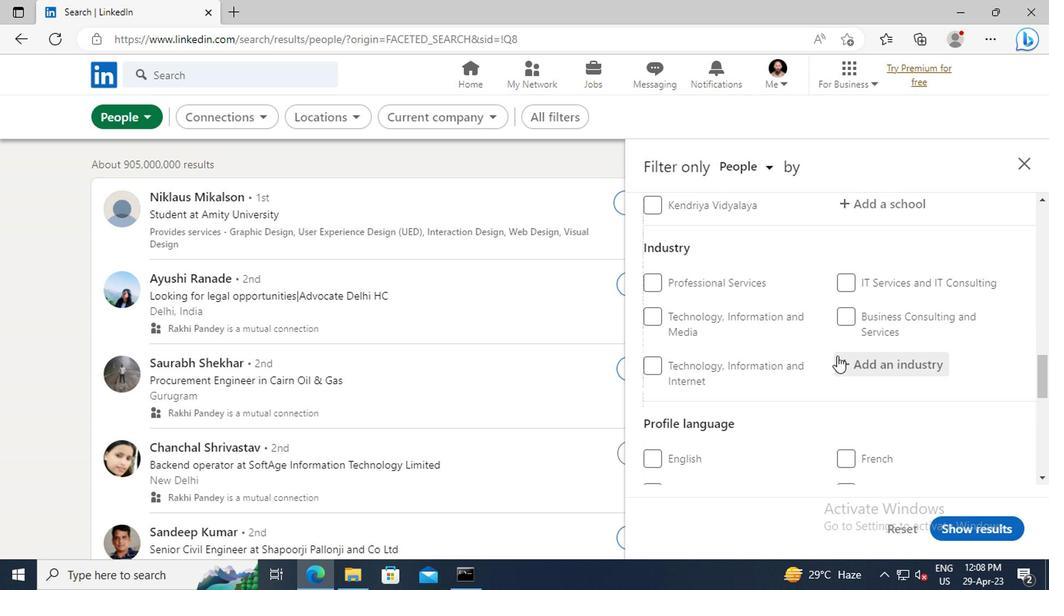 
Action: Mouse moved to (845, 346)
Screenshot: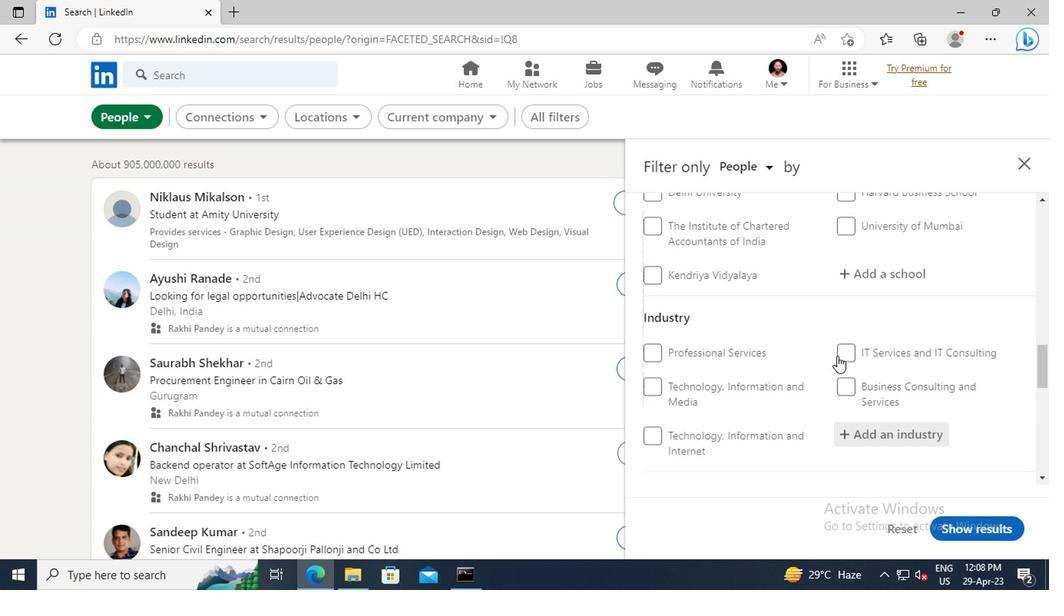 
Action: Mouse scrolled (845, 347) with delta (0, 0)
Screenshot: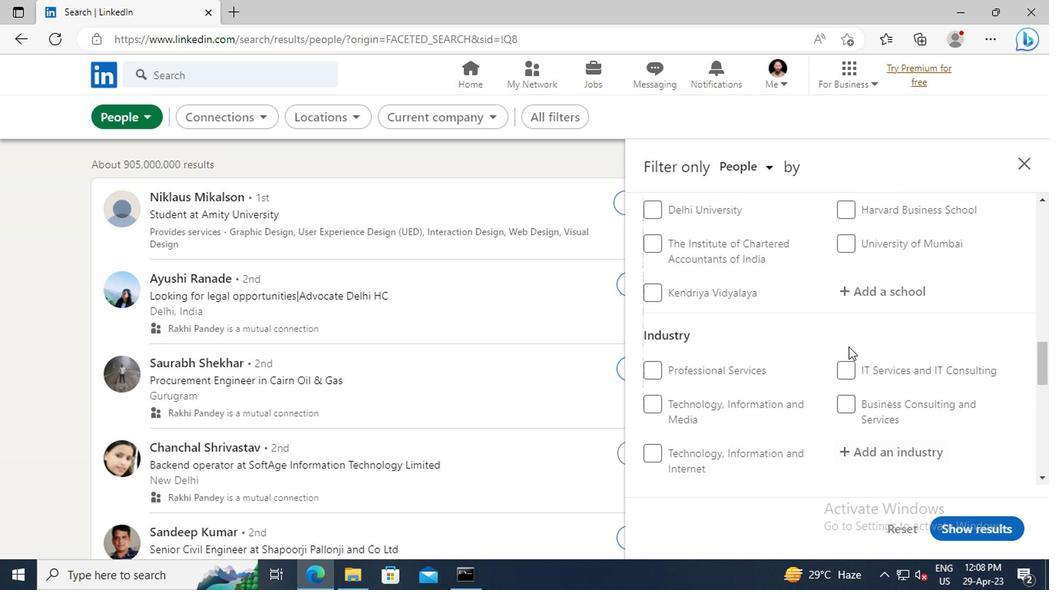 
Action: Mouse scrolled (845, 347) with delta (0, 0)
Screenshot: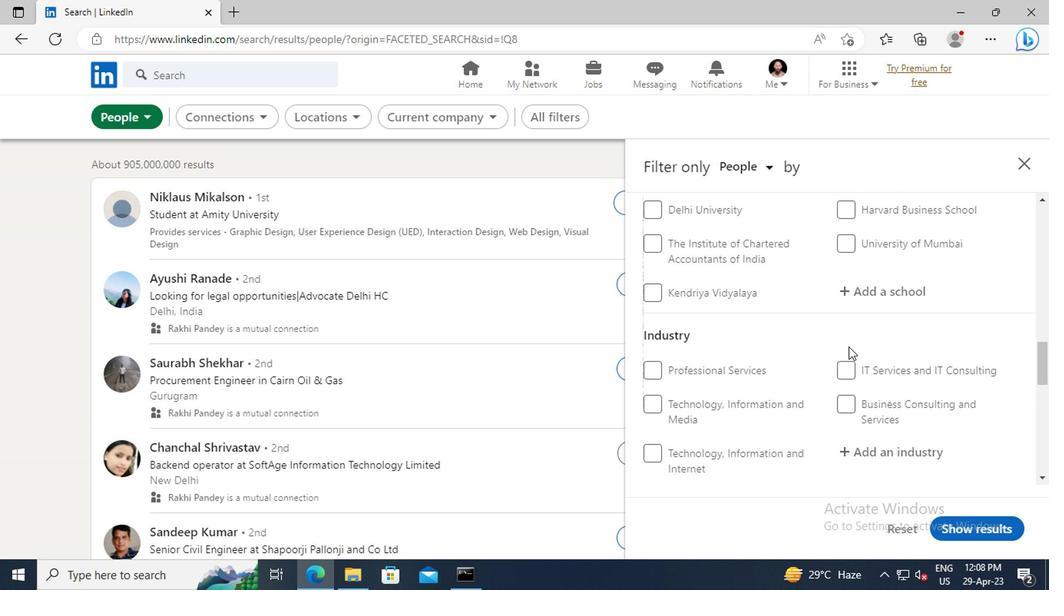 
Action: Mouse moved to (847, 344)
Screenshot: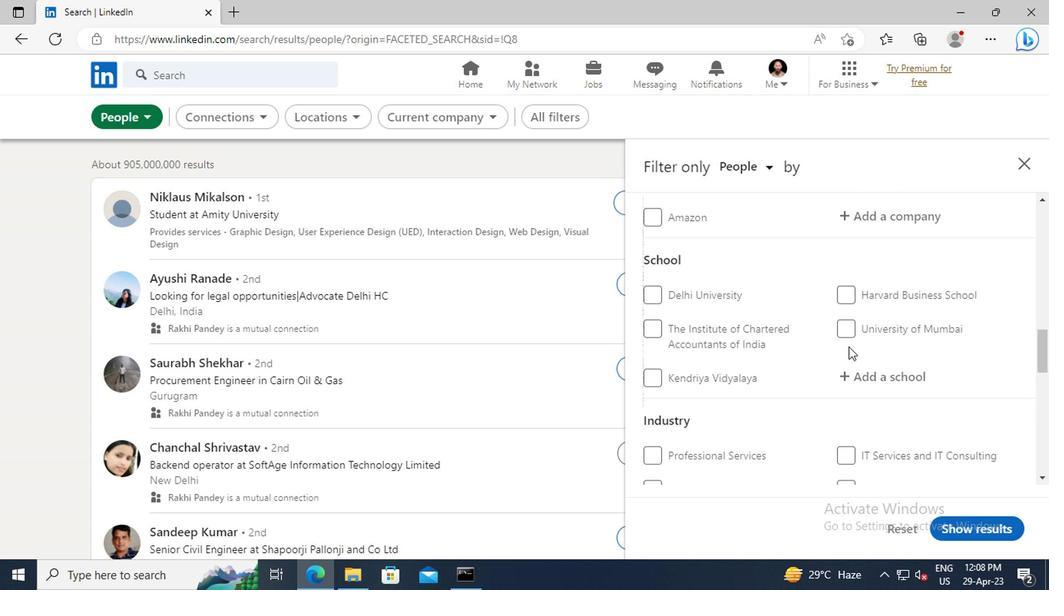 
Action: Mouse scrolled (847, 345) with delta (0, 0)
Screenshot: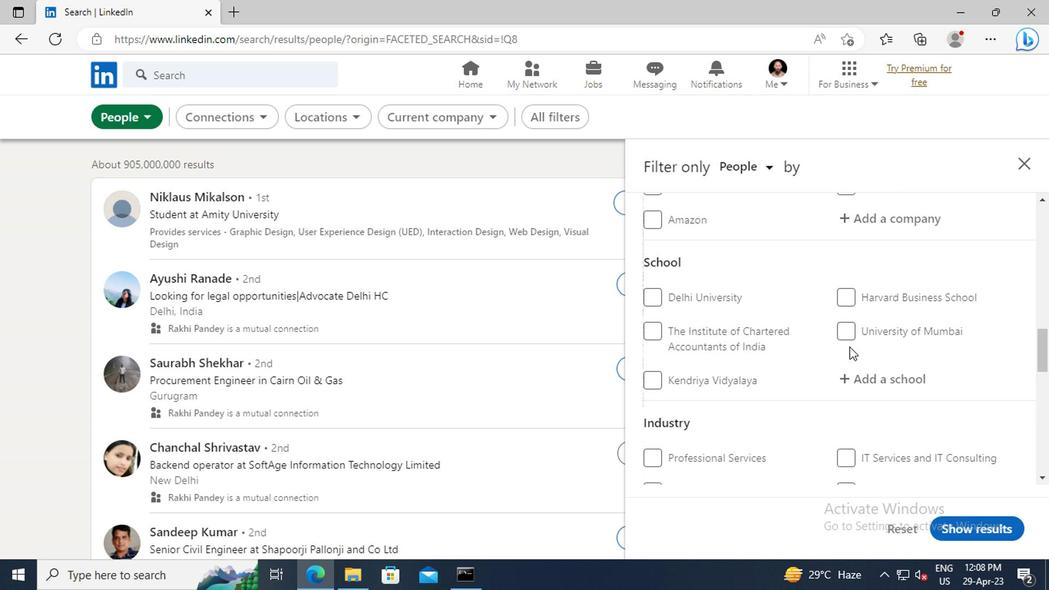 
Action: Mouse scrolled (847, 345) with delta (0, 0)
Screenshot: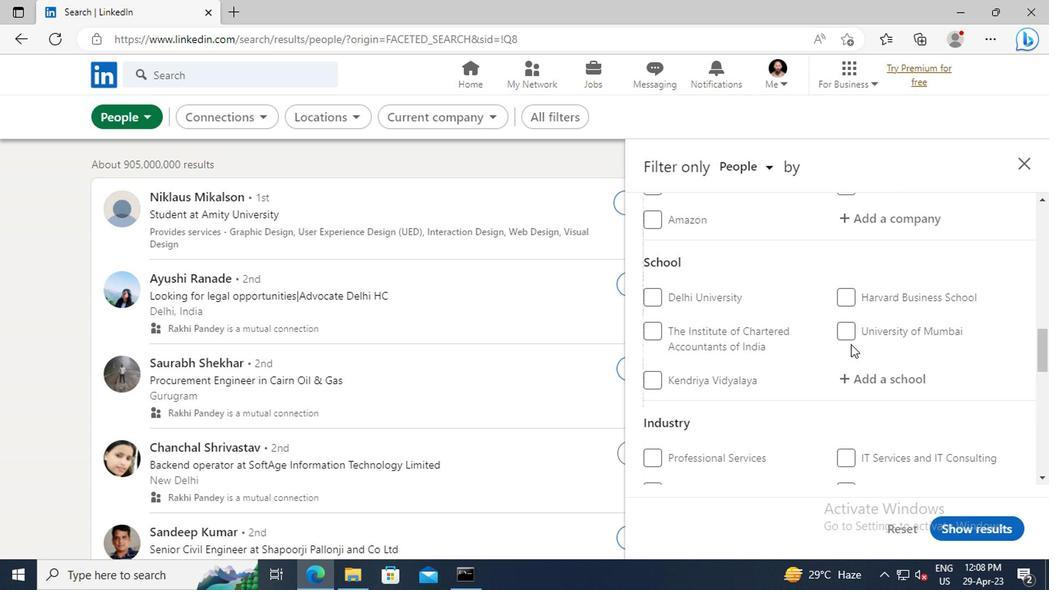 
Action: Mouse scrolled (847, 345) with delta (0, 0)
Screenshot: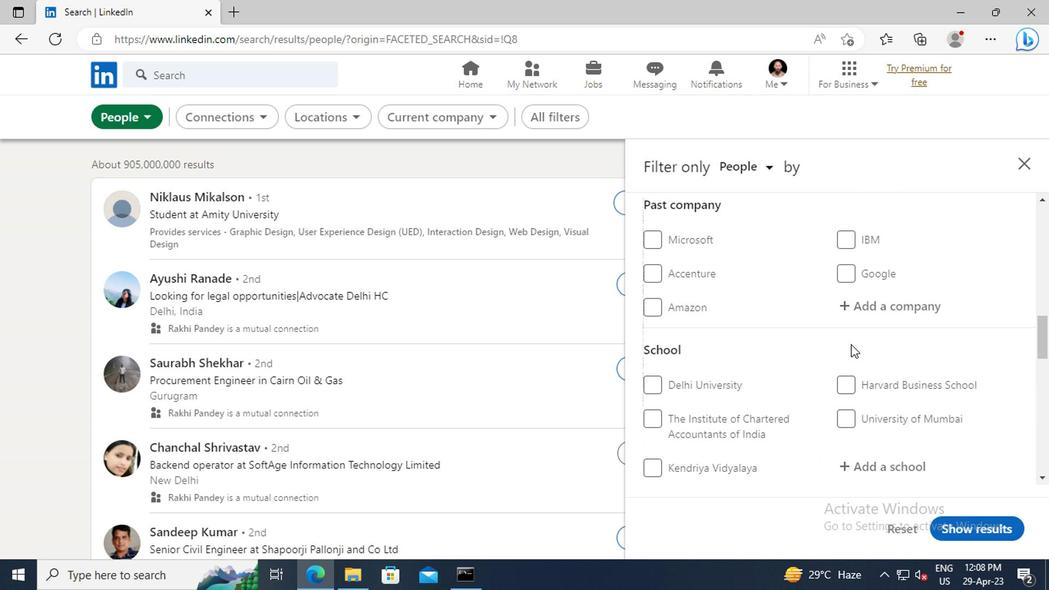 
Action: Mouse scrolled (847, 345) with delta (0, 0)
Screenshot: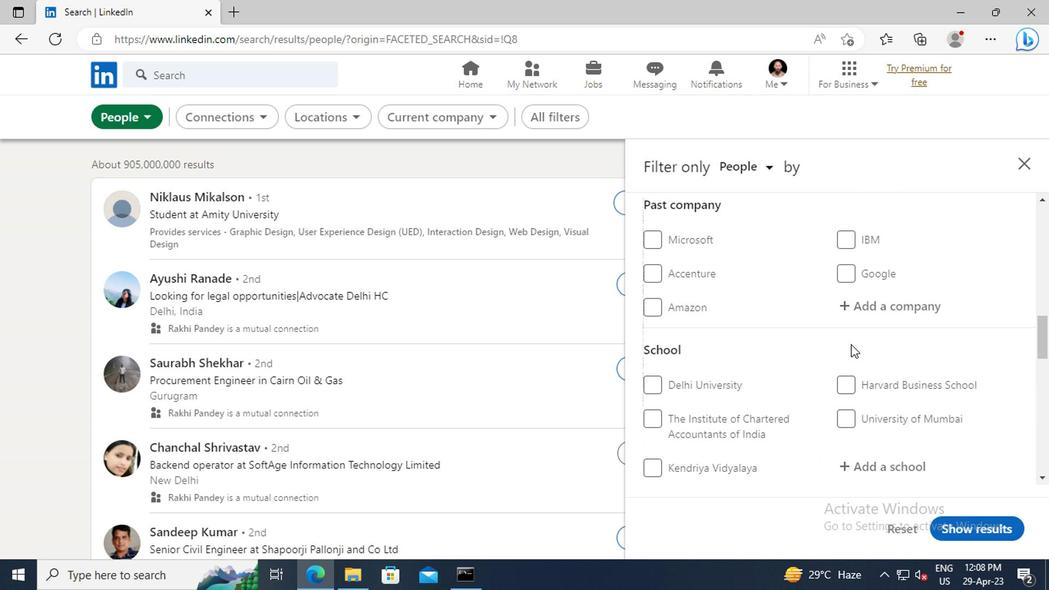 
Action: Mouse moved to (847, 337)
Screenshot: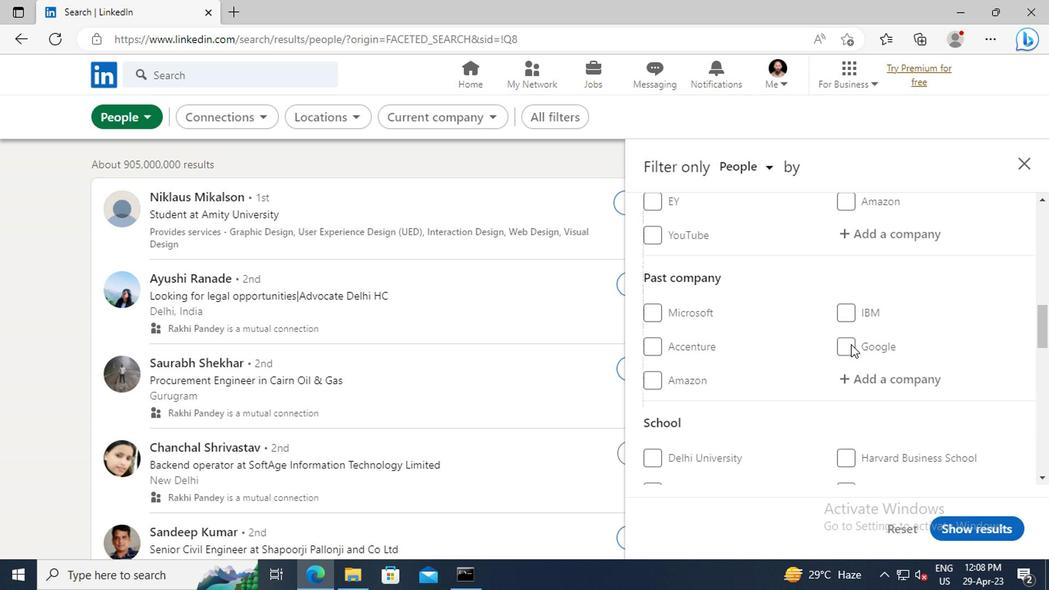 
Action: Mouse scrolled (847, 338) with delta (0, 1)
Screenshot: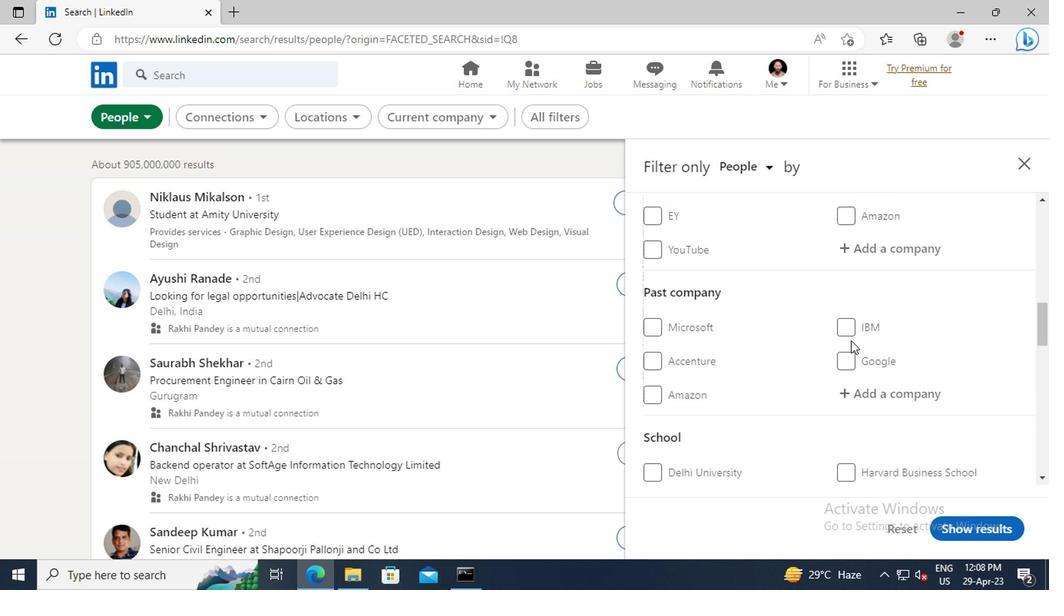 
Action: Mouse scrolled (847, 338) with delta (0, 1)
Screenshot: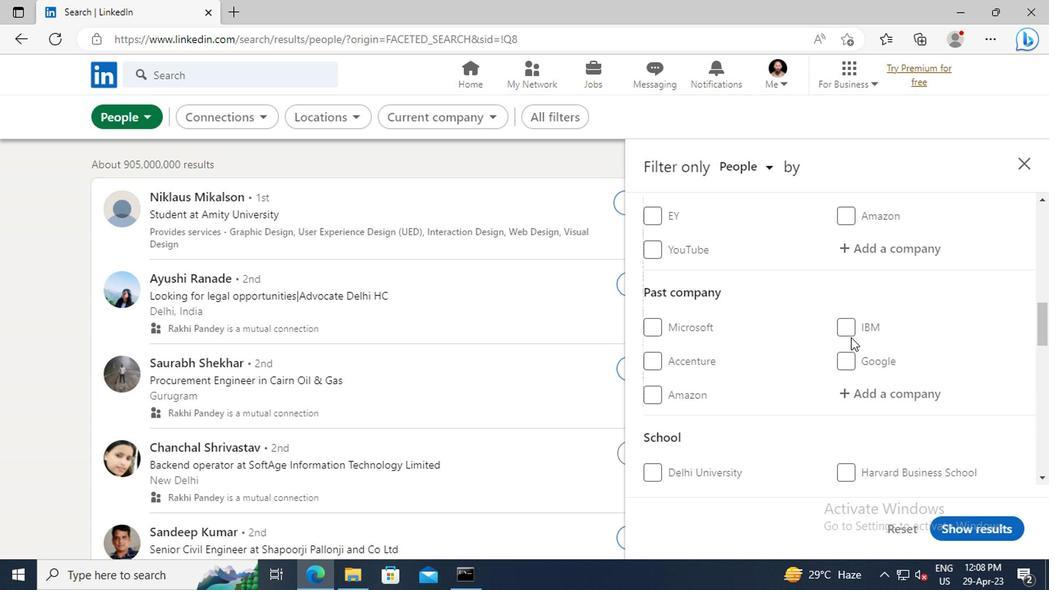 
Action: Mouse moved to (848, 330)
Screenshot: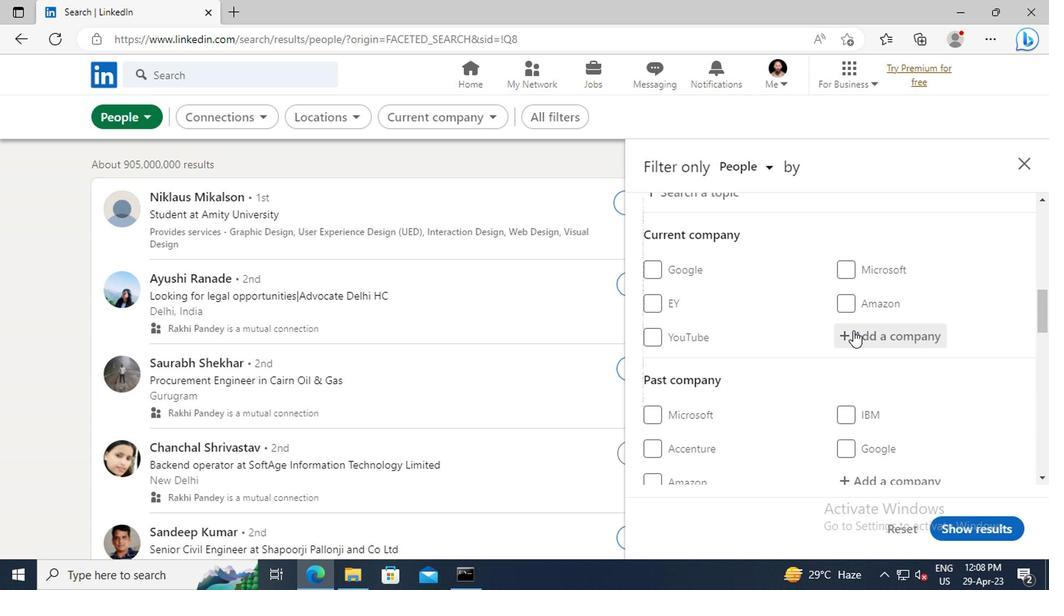 
Action: Mouse pressed left at (848, 330)
Screenshot: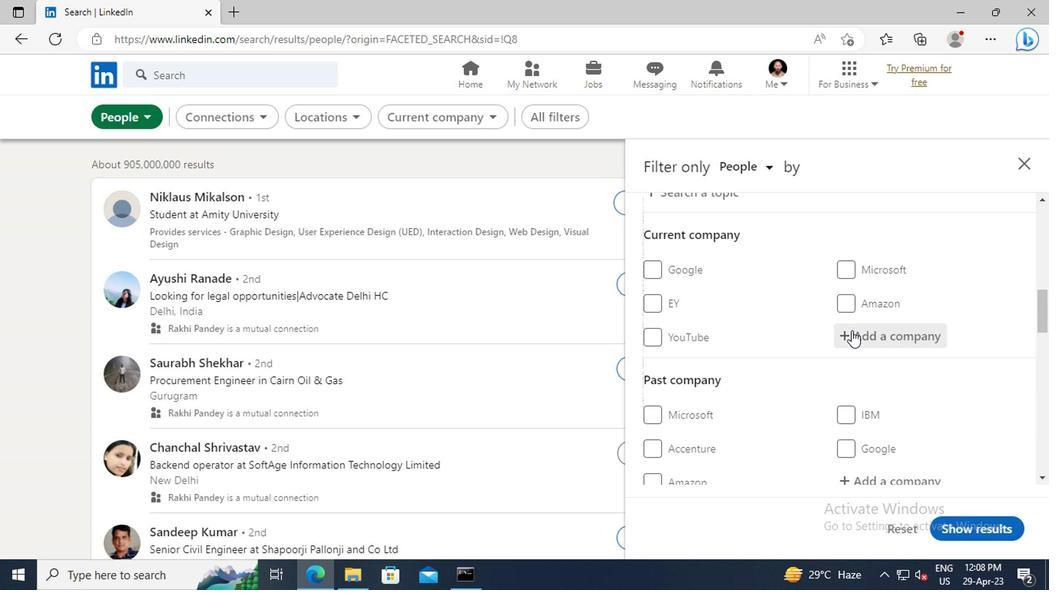 
Action: Key pressed <Key.shift>LUTECH<Key.shift>RE
Screenshot: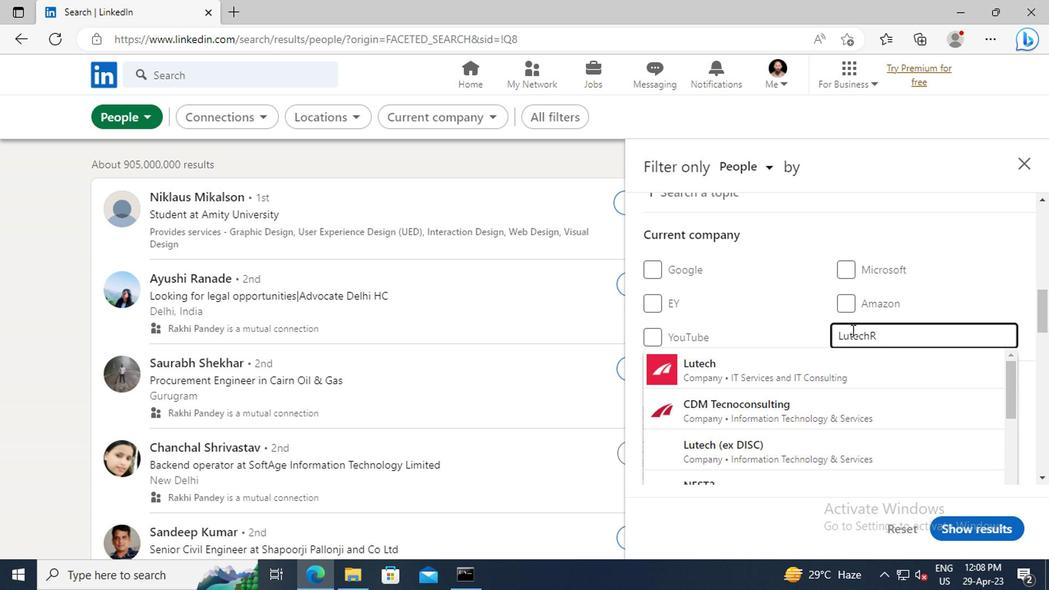 
Action: Mouse moved to (838, 362)
Screenshot: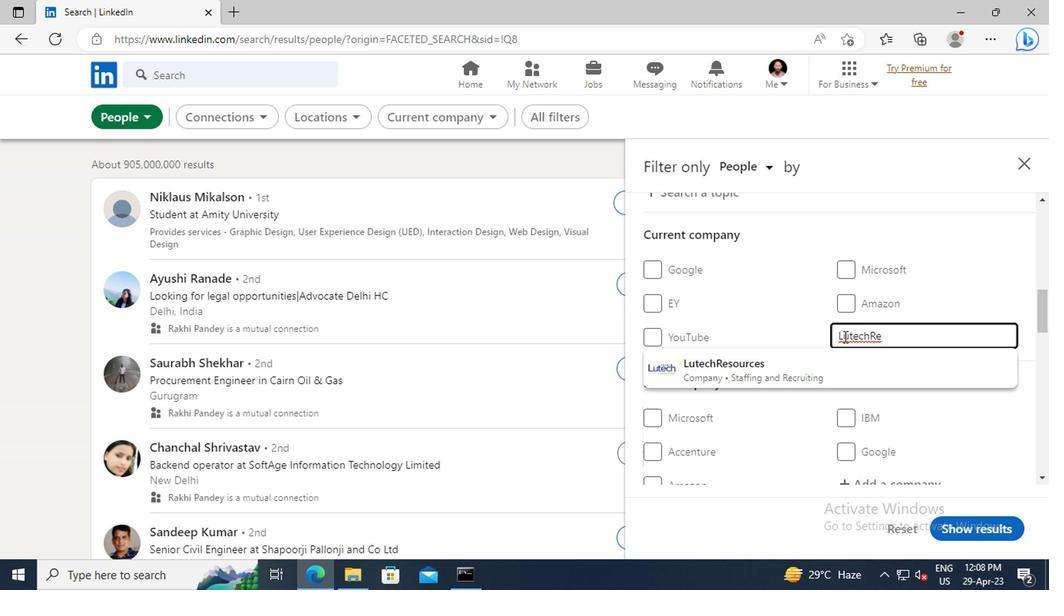 
Action: Mouse pressed left at (838, 362)
Screenshot: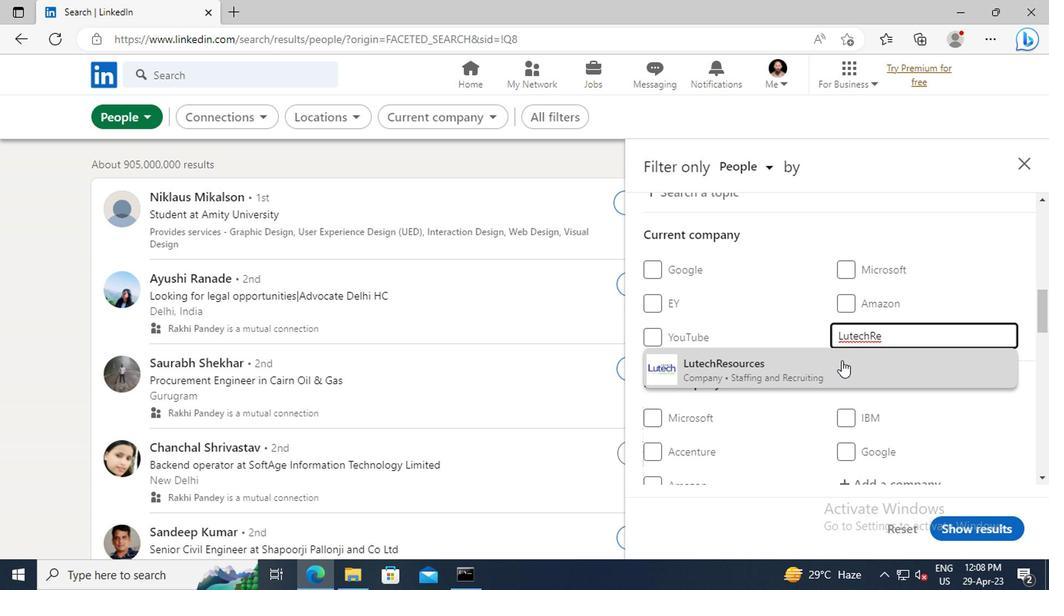 
Action: Mouse moved to (838, 360)
Screenshot: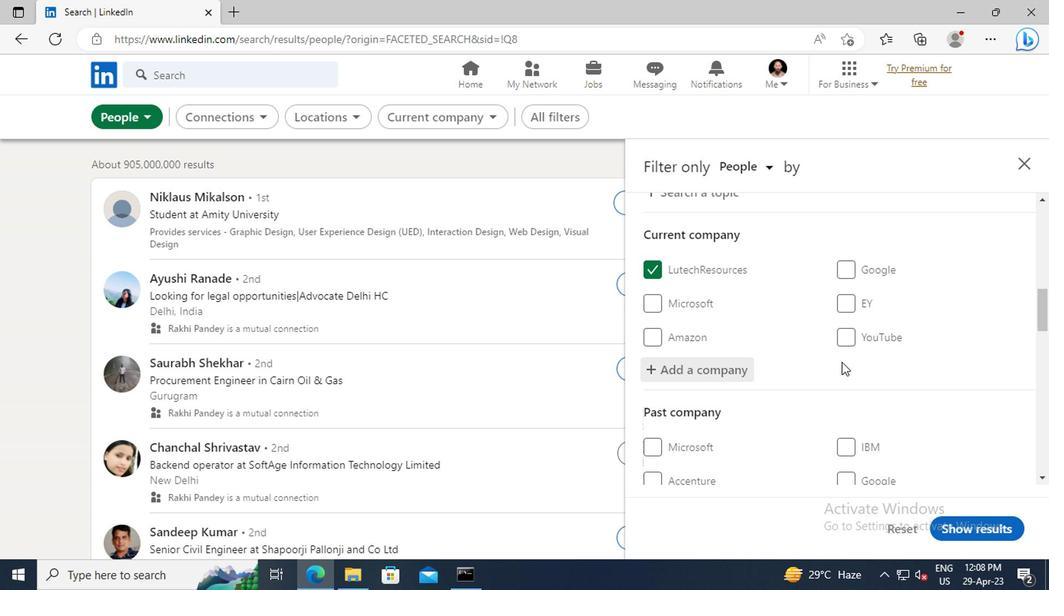 
Action: Mouse scrolled (838, 359) with delta (0, 0)
Screenshot: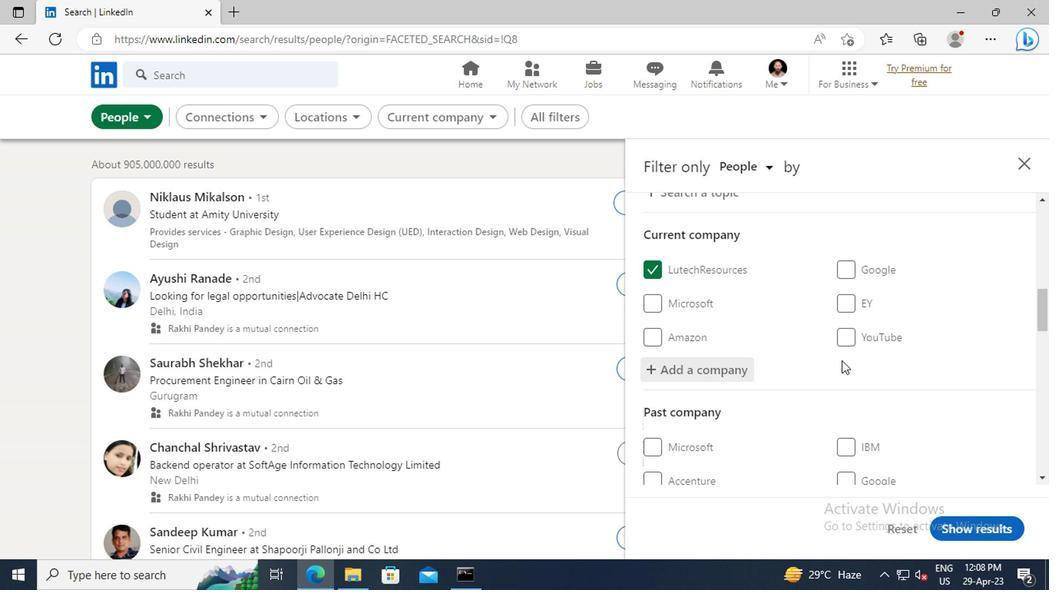 
Action: Mouse scrolled (838, 359) with delta (0, 0)
Screenshot: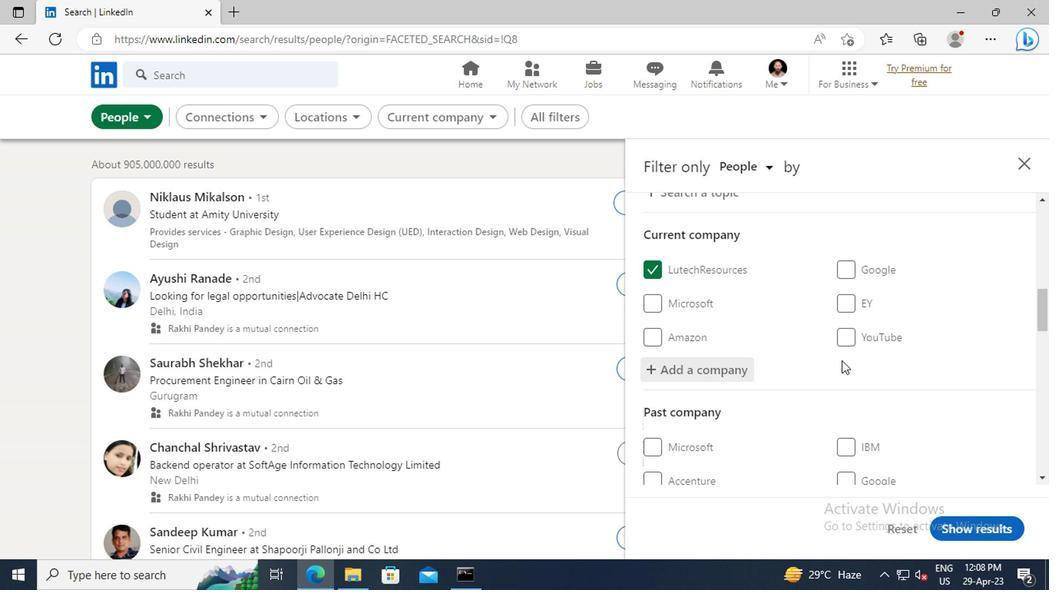 
Action: Mouse moved to (841, 330)
Screenshot: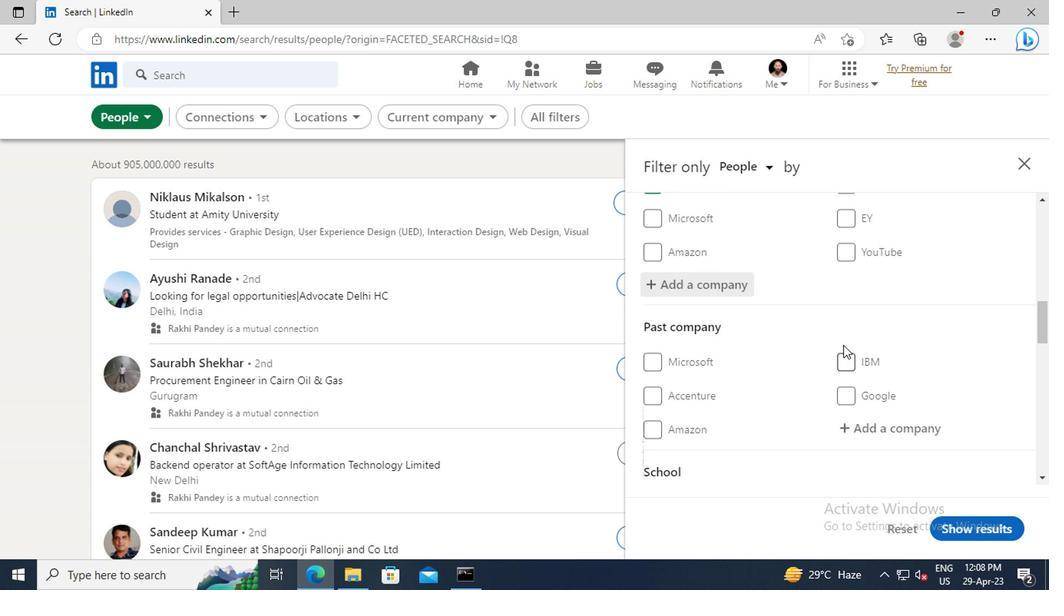 
Action: Mouse scrolled (841, 329) with delta (0, -1)
Screenshot: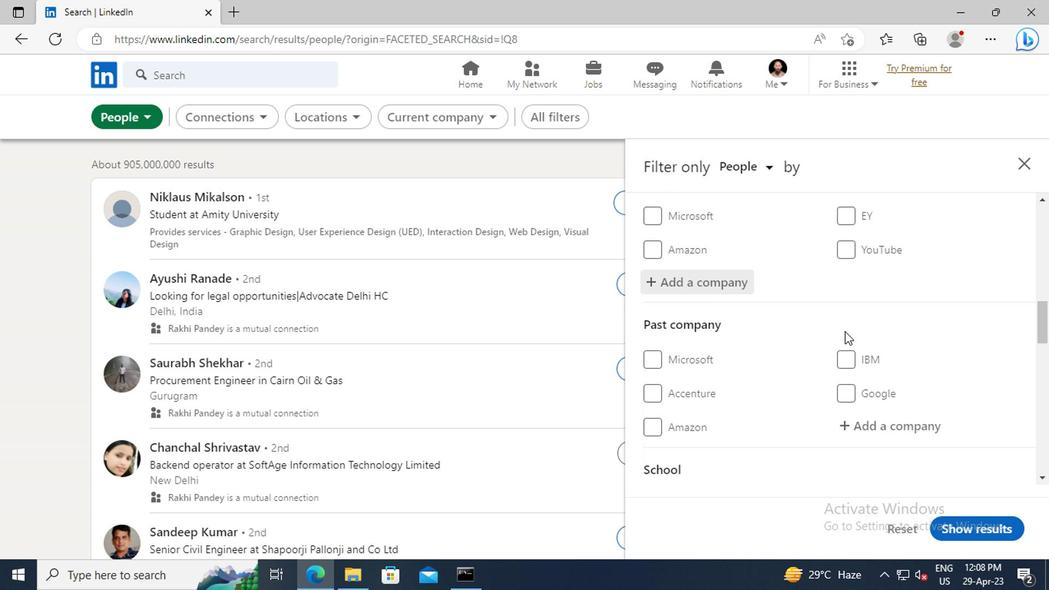
Action: Mouse scrolled (841, 329) with delta (0, -1)
Screenshot: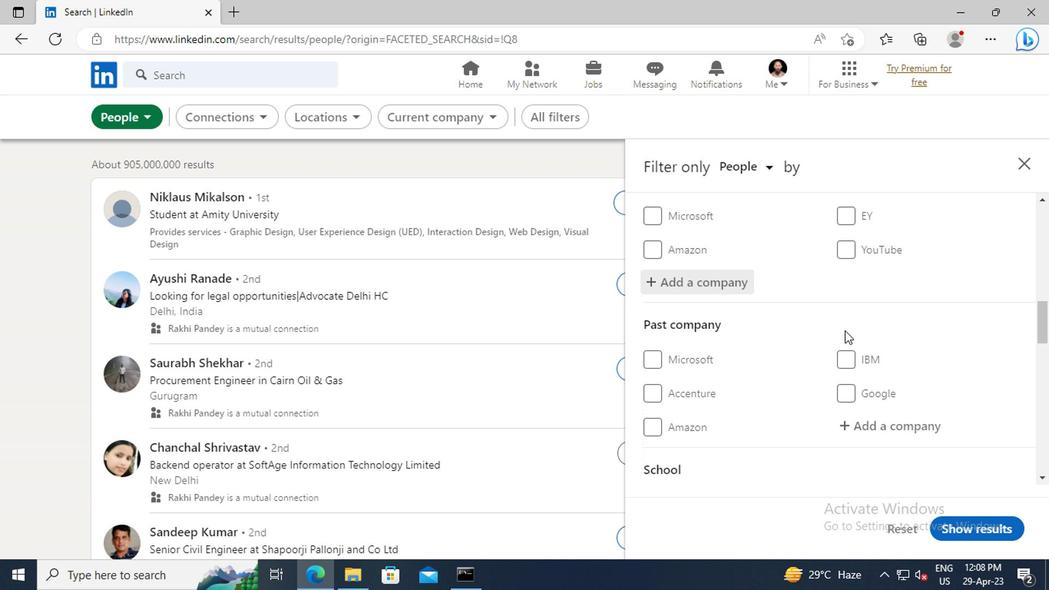 
Action: Mouse moved to (844, 315)
Screenshot: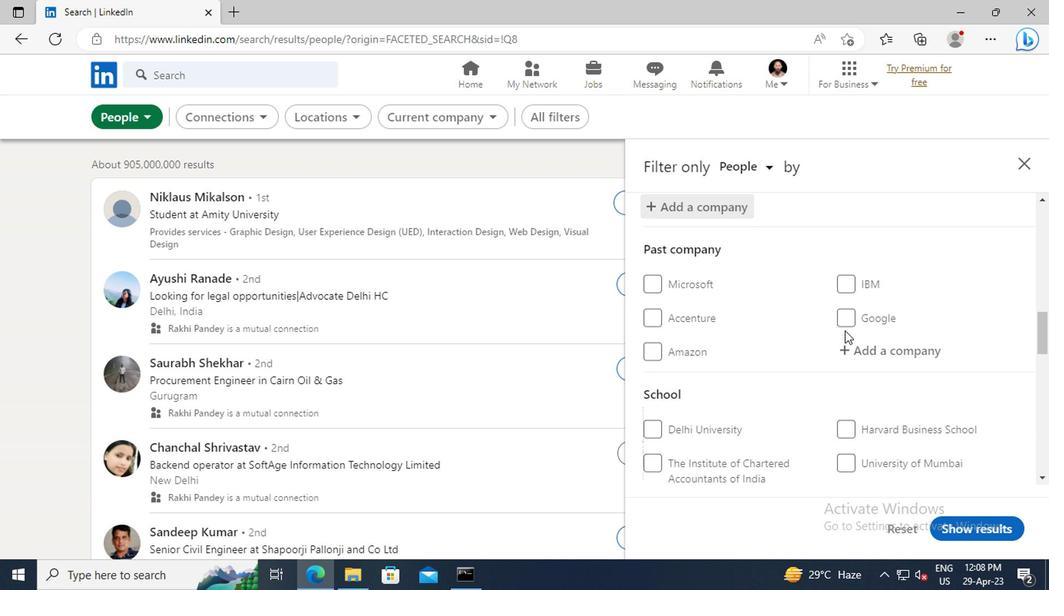
Action: Mouse scrolled (844, 314) with delta (0, 0)
Screenshot: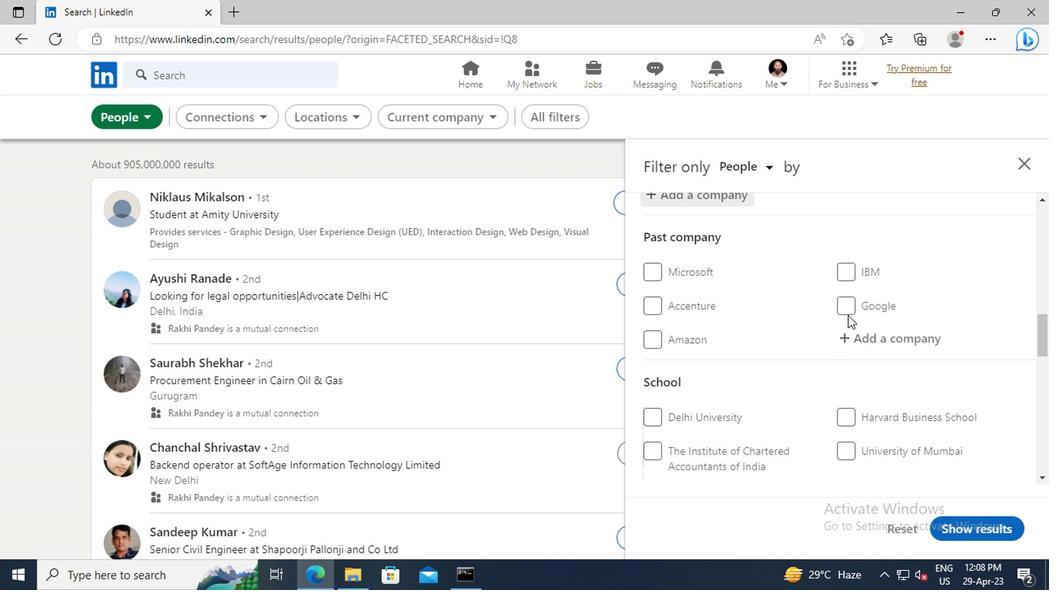
Action: Mouse scrolled (844, 314) with delta (0, 0)
Screenshot: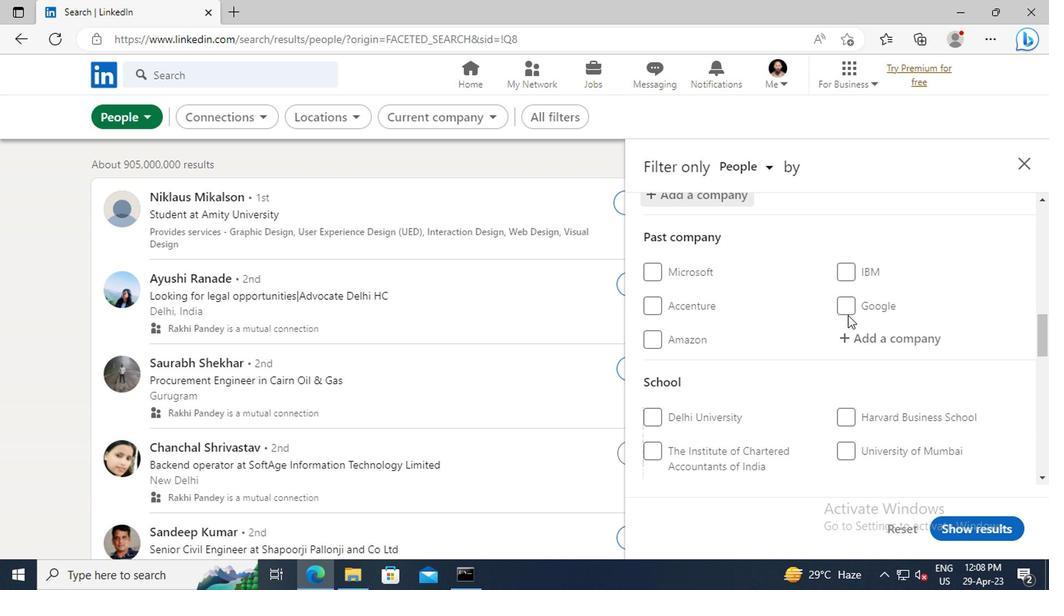 
Action: Mouse scrolled (844, 314) with delta (0, 0)
Screenshot: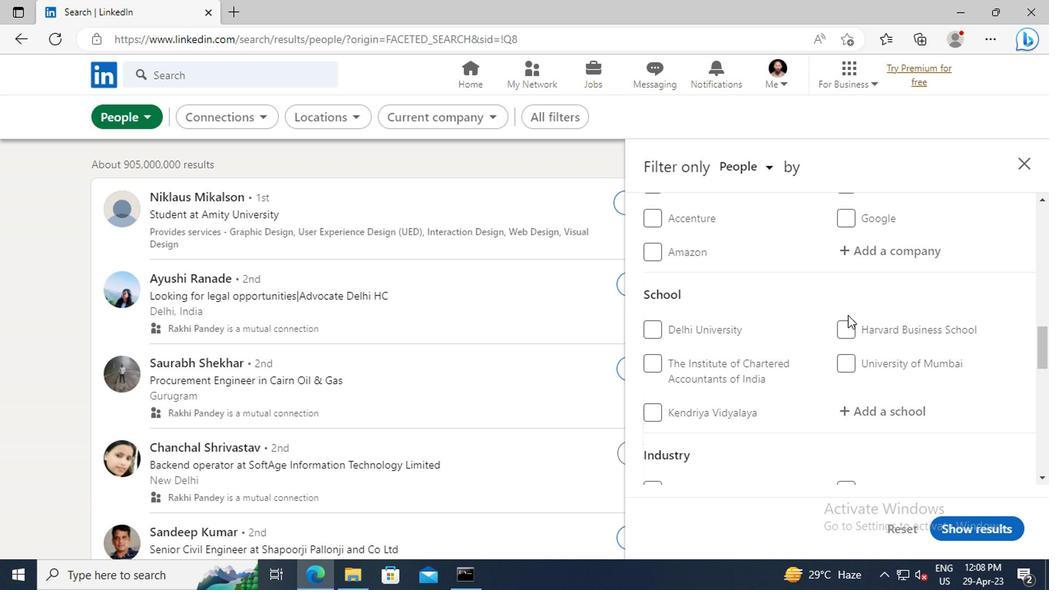 
Action: Mouse scrolled (844, 314) with delta (0, 0)
Screenshot: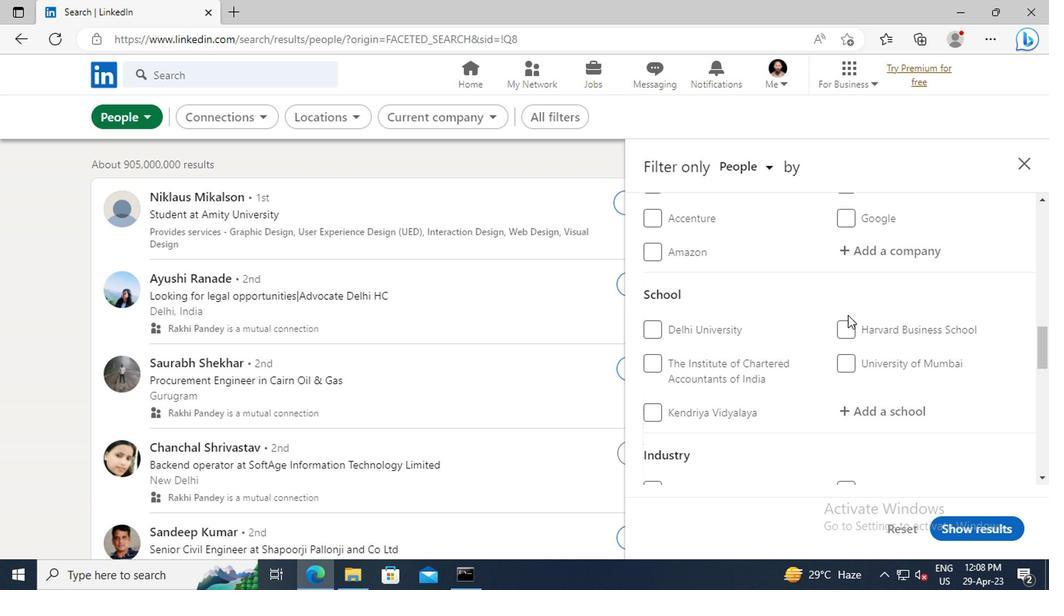
Action: Mouse moved to (850, 322)
Screenshot: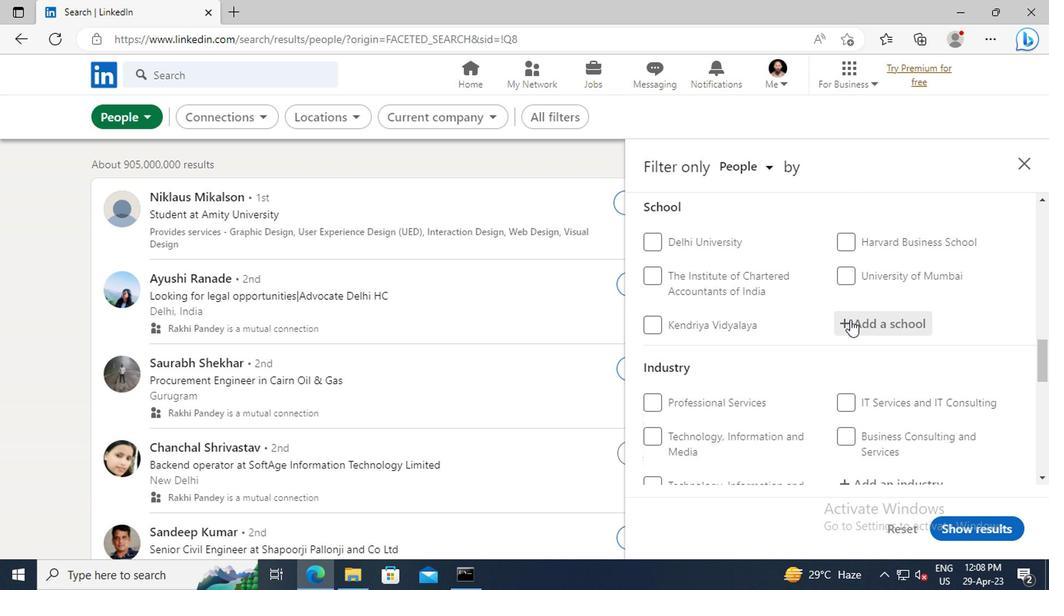 
Action: Mouse pressed left at (850, 322)
Screenshot: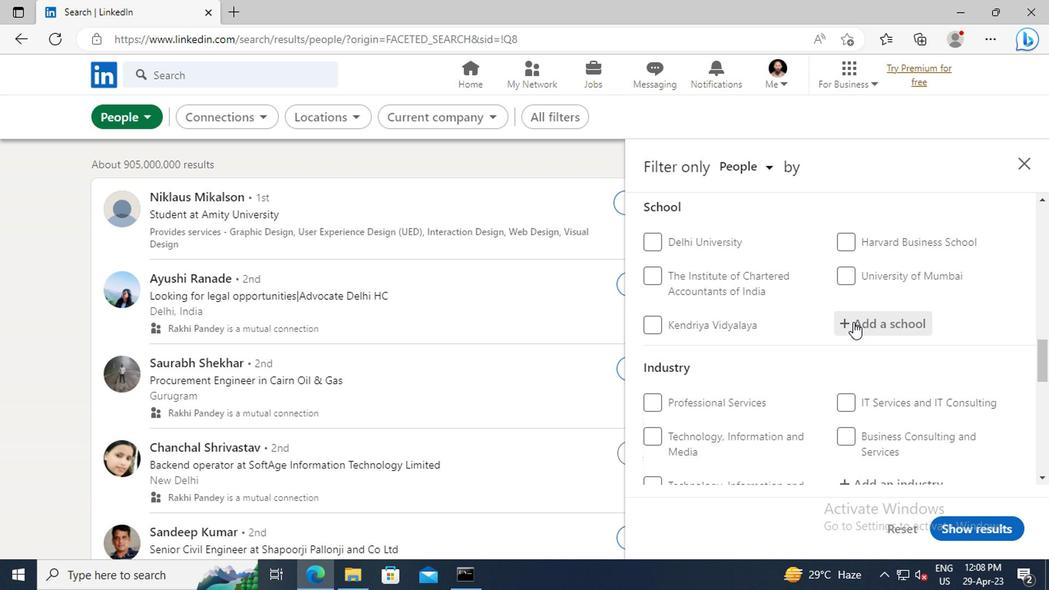 
Action: Key pressed <Key.shift>RAJIV<Key.space><Key.shift>GANDHI<Key.space><Key.shift>UNIVERS
Screenshot: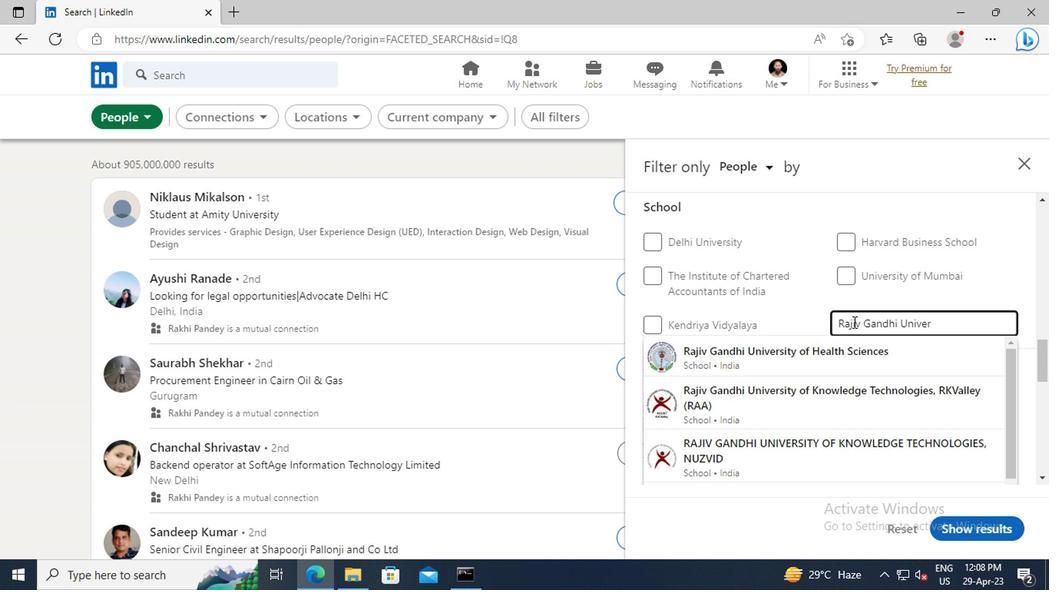 
Action: Mouse moved to (845, 351)
Screenshot: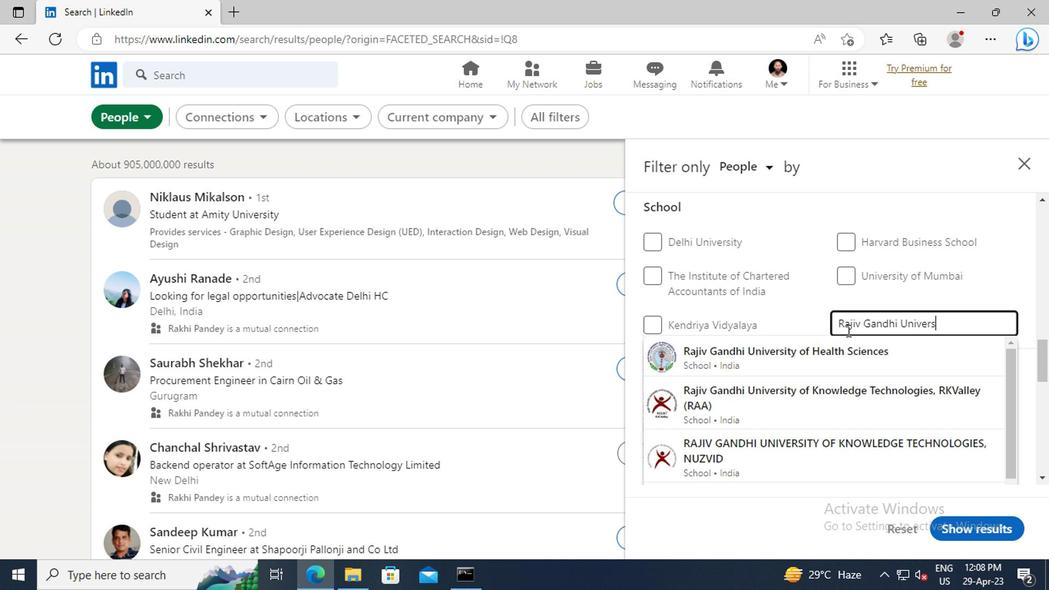 
Action: Mouse pressed left at (845, 351)
Screenshot: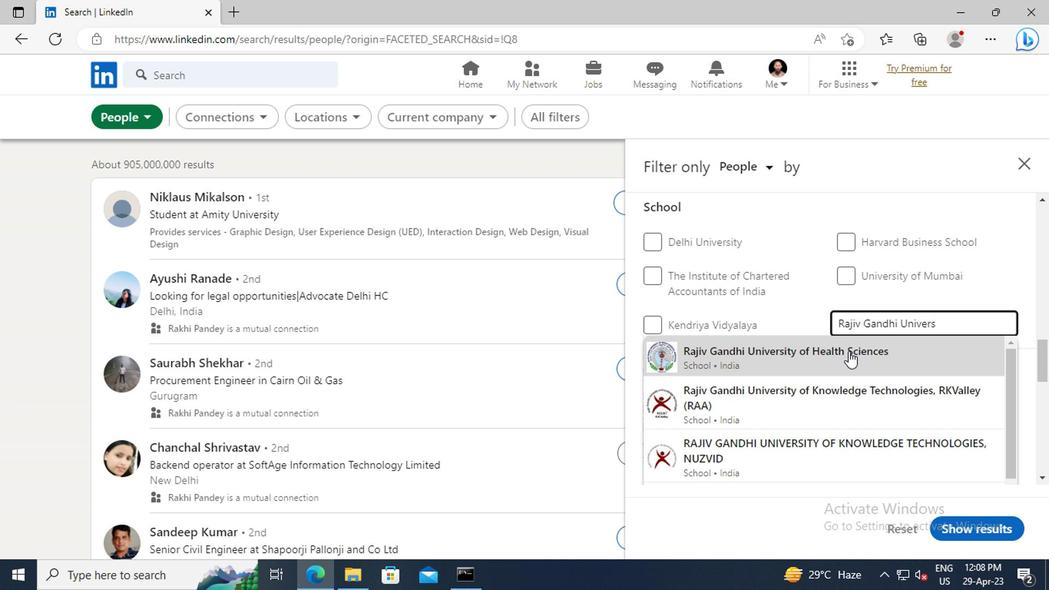 
Action: Mouse scrolled (845, 350) with delta (0, 0)
Screenshot: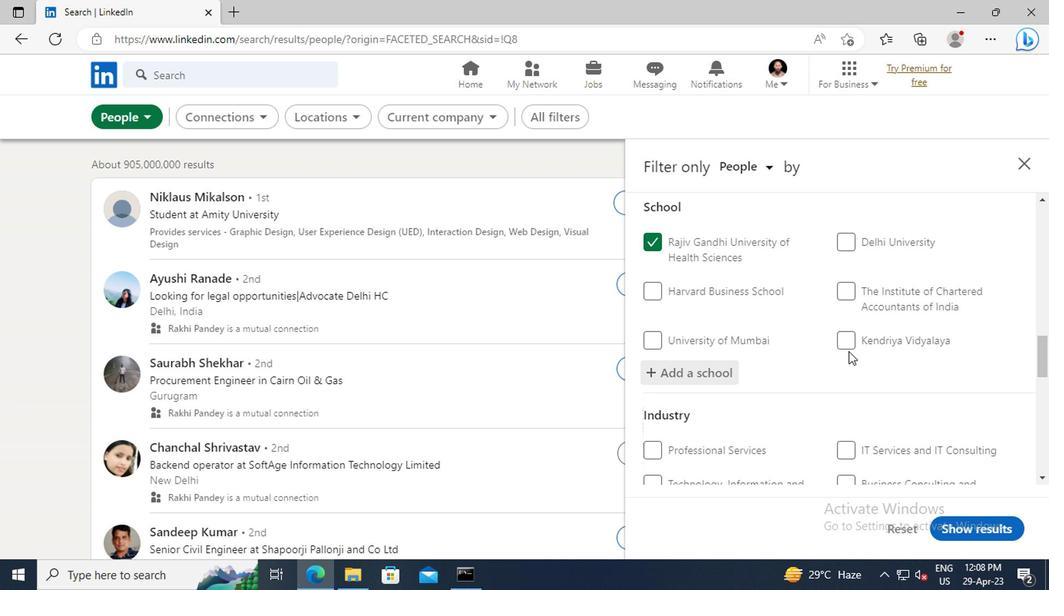 
Action: Mouse moved to (846, 324)
Screenshot: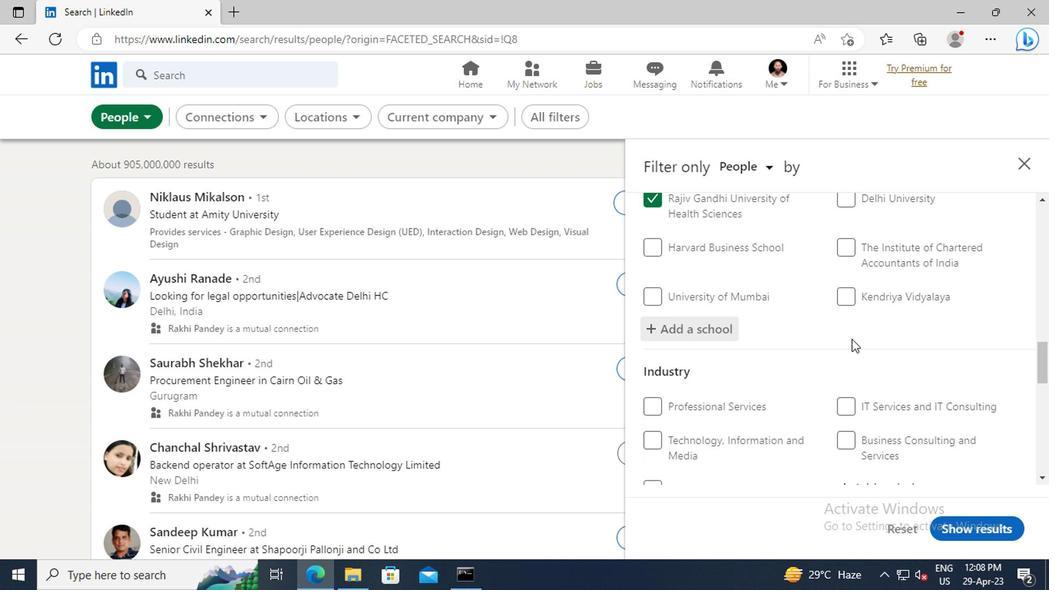 
Action: Mouse scrolled (846, 323) with delta (0, -1)
Screenshot: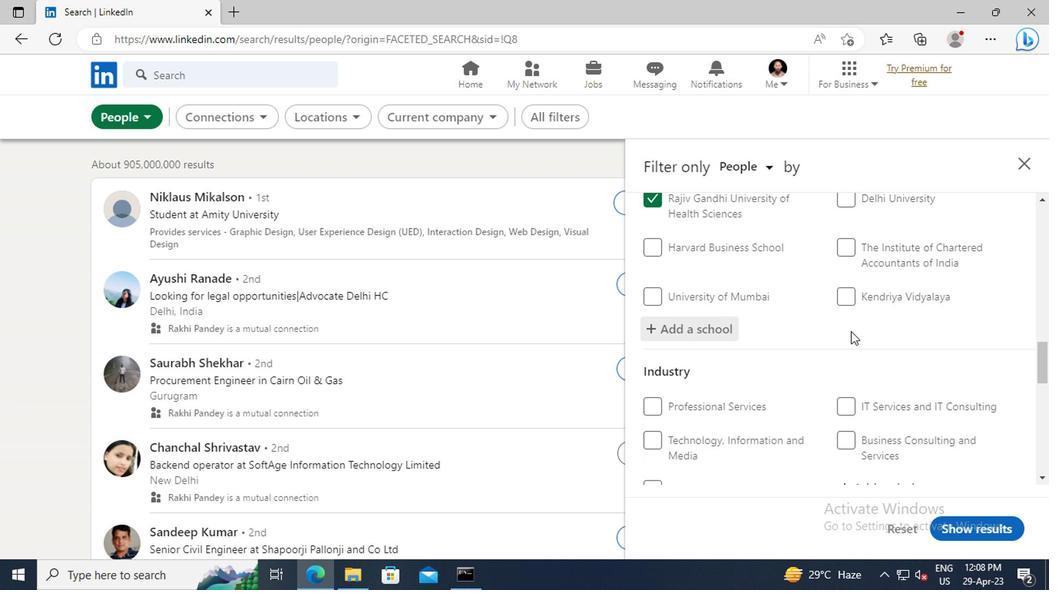 
Action: Mouse scrolled (846, 323) with delta (0, -1)
Screenshot: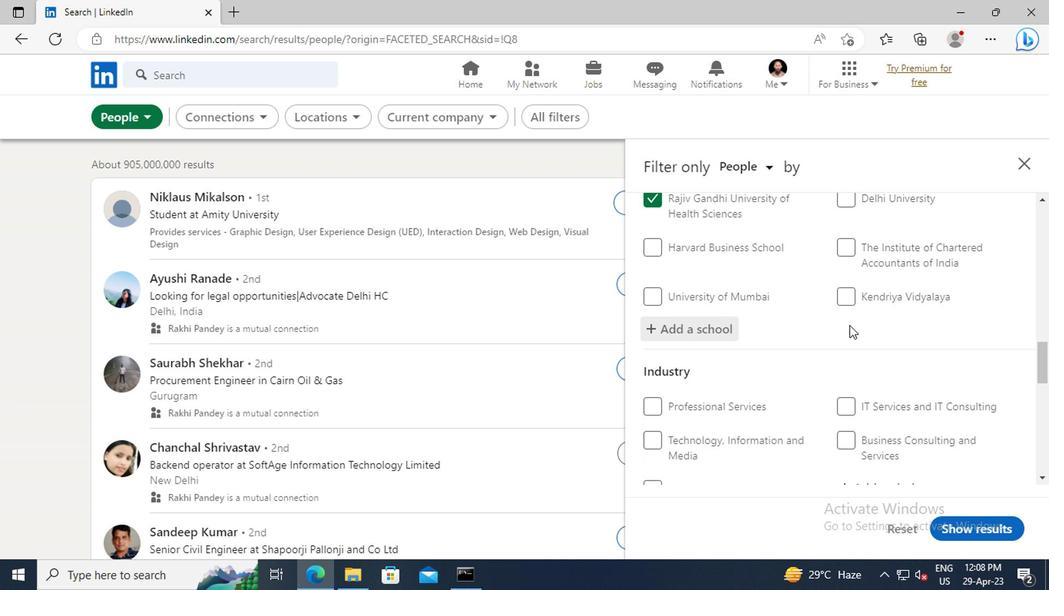 
Action: Mouse scrolled (846, 323) with delta (0, -1)
Screenshot: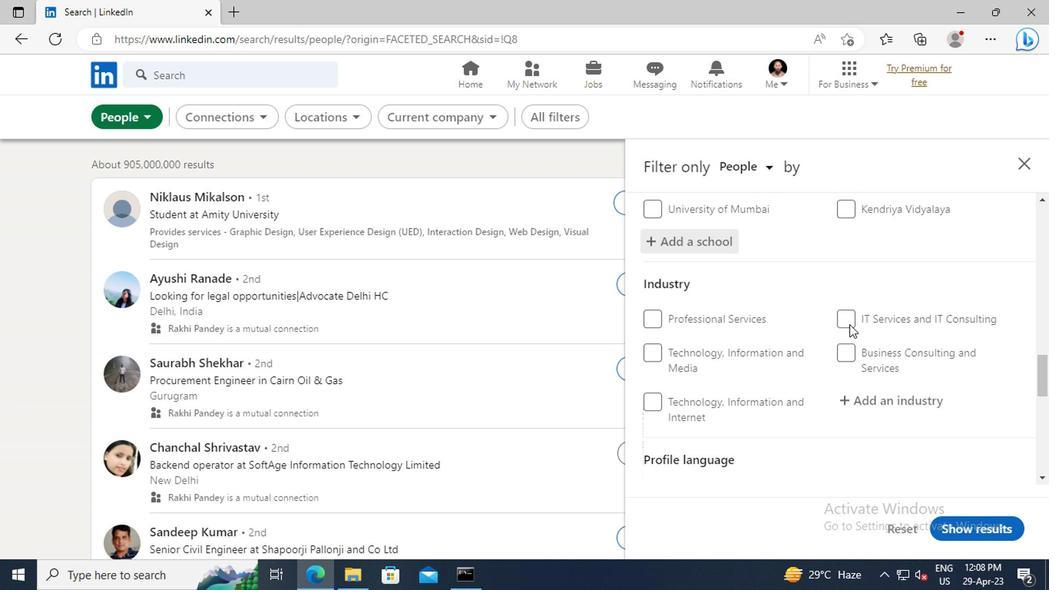 
Action: Mouse scrolled (846, 323) with delta (0, -1)
Screenshot: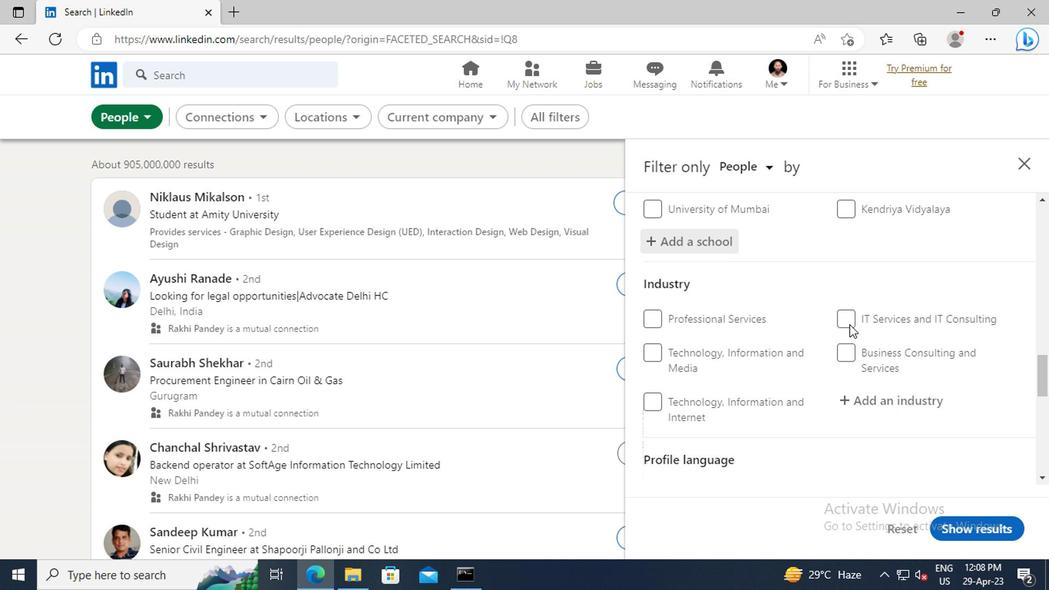 
Action: Mouse moved to (851, 316)
Screenshot: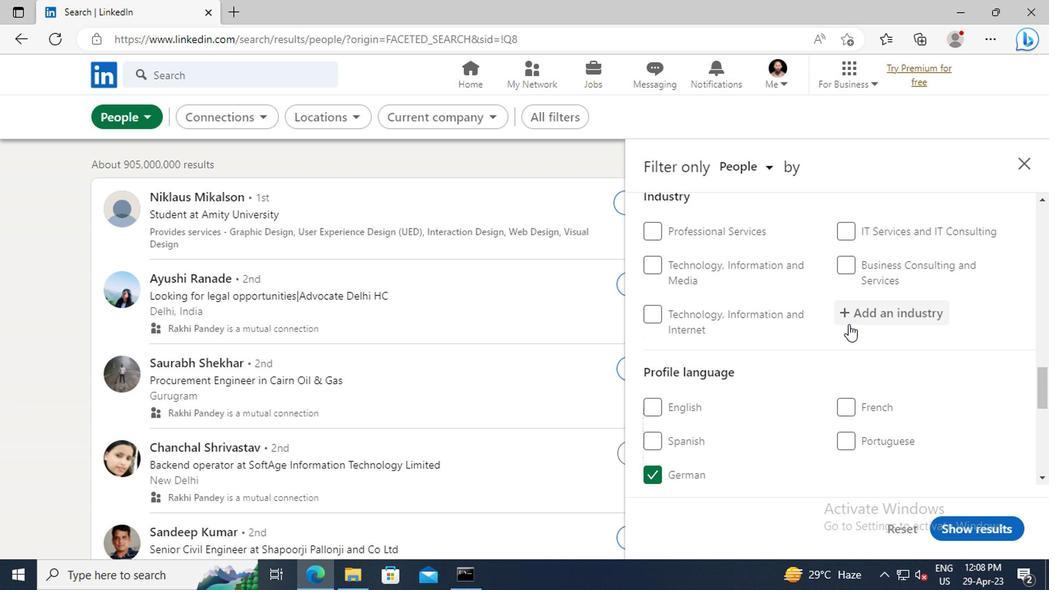 
Action: Mouse pressed left at (851, 316)
Screenshot: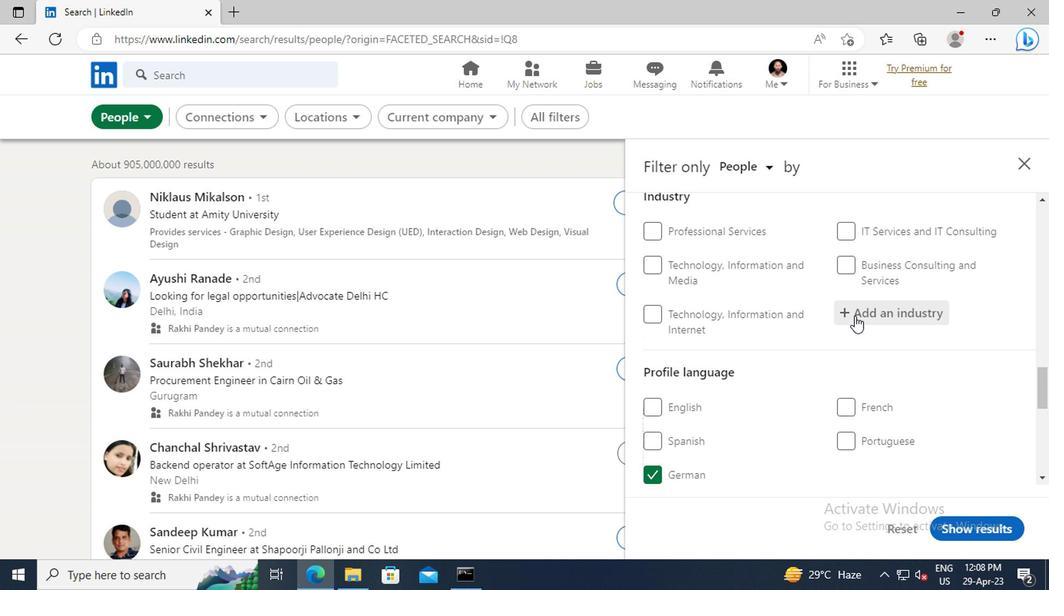 
Action: Key pressed <Key.shift>METAL<Key.space><Key.shift>VAL
Screenshot: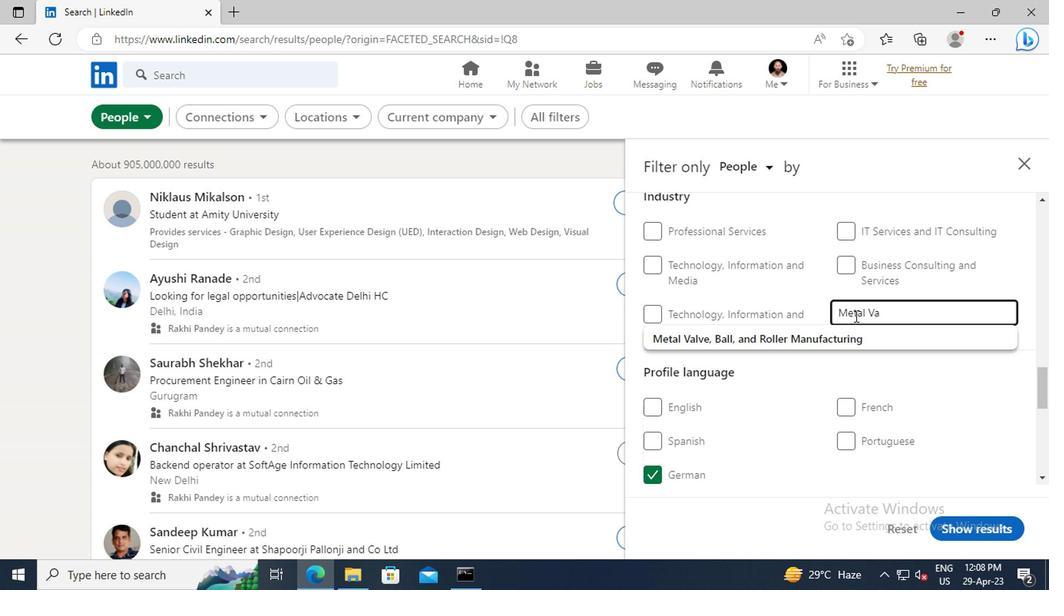 
Action: Mouse moved to (846, 333)
Screenshot: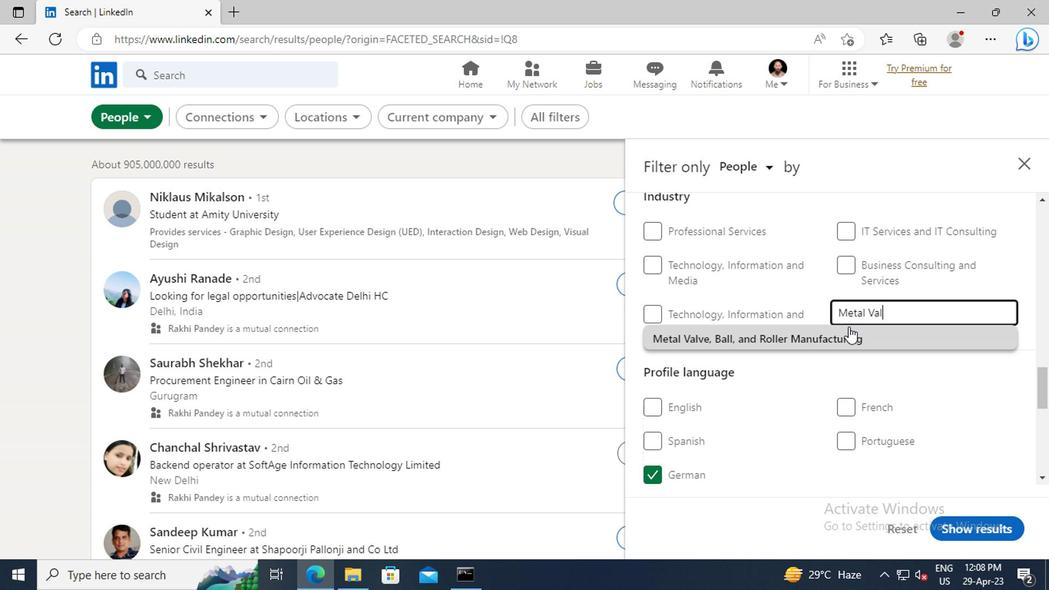 
Action: Mouse pressed left at (846, 333)
Screenshot: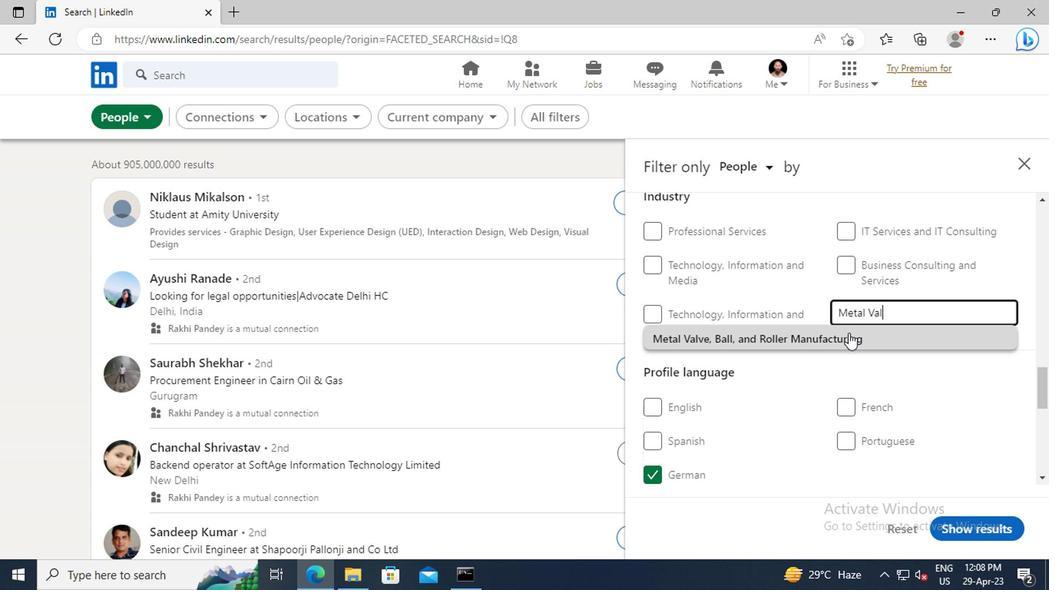 
Action: Mouse scrolled (846, 332) with delta (0, 0)
Screenshot: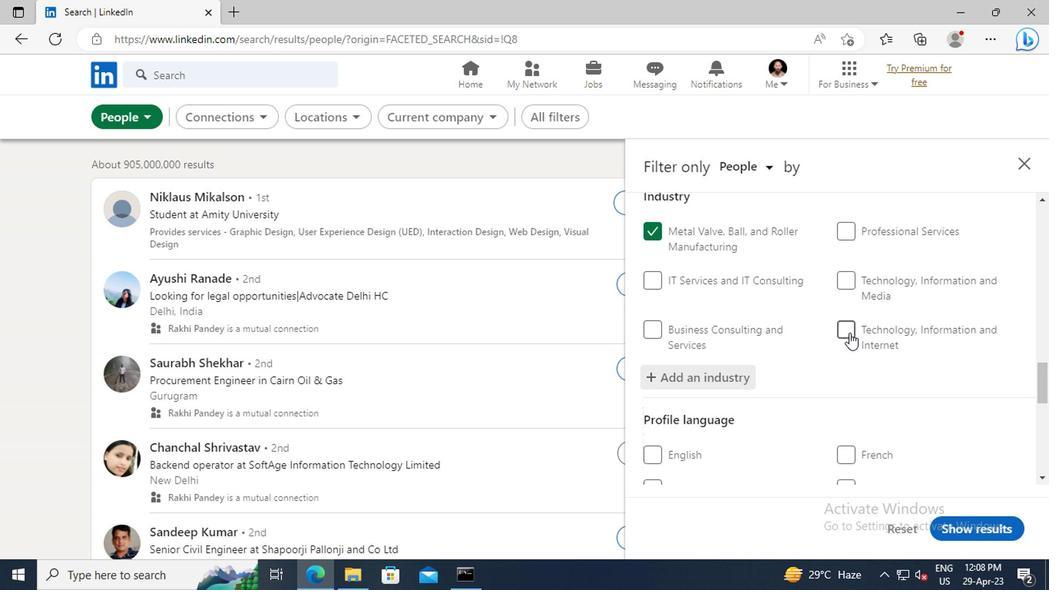 
Action: Mouse moved to (843, 305)
Screenshot: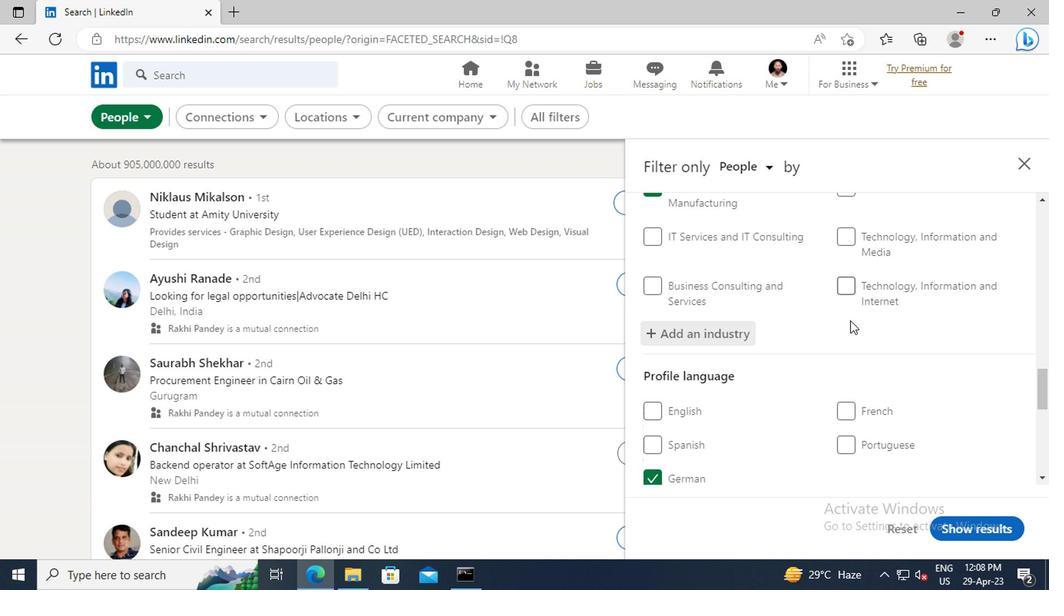
Action: Mouse scrolled (843, 305) with delta (0, 0)
Screenshot: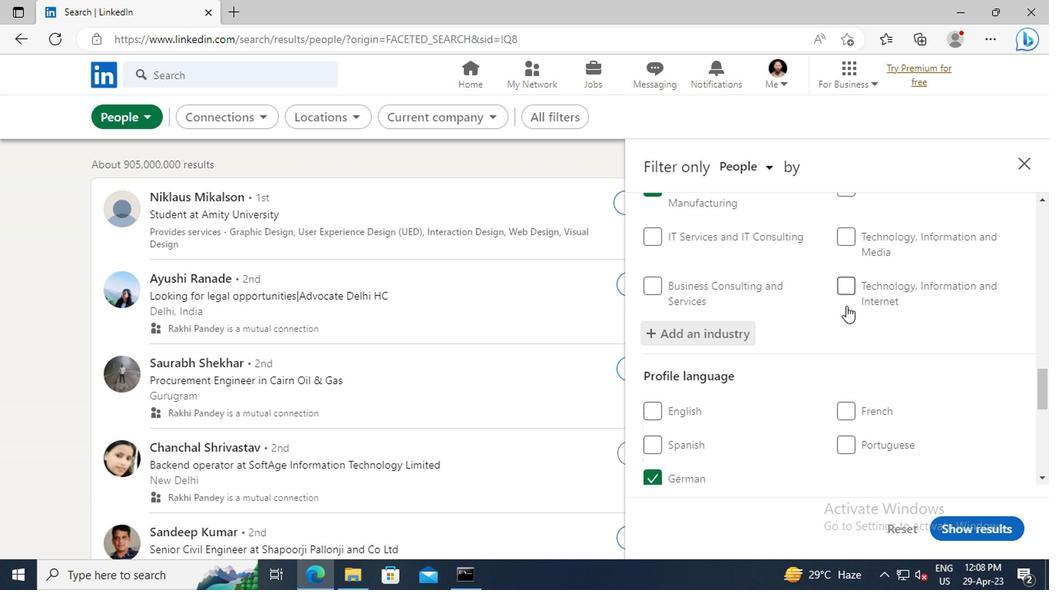 
Action: Mouse scrolled (843, 305) with delta (0, 0)
Screenshot: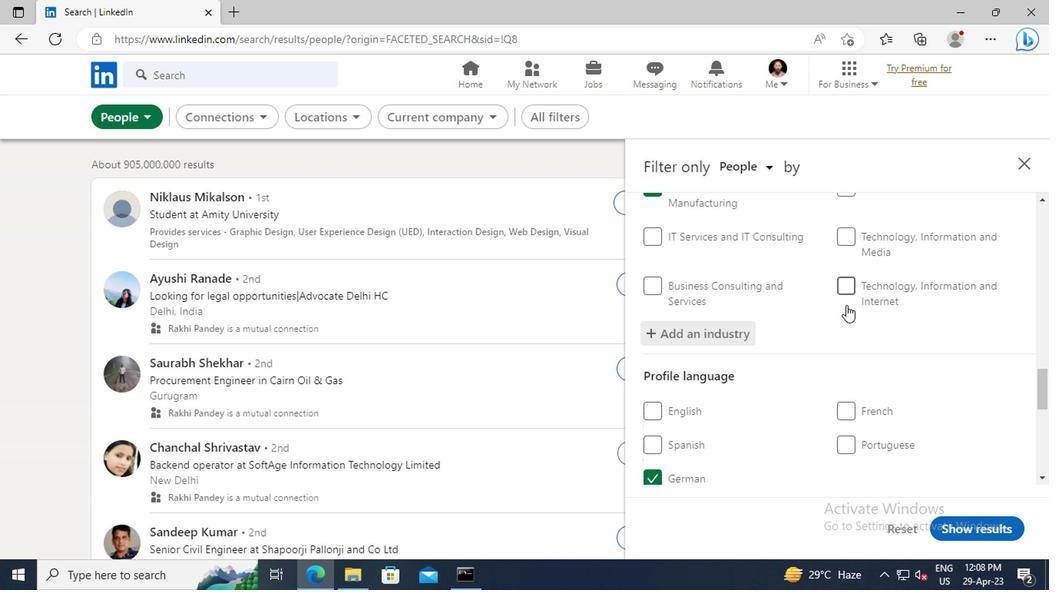 
Action: Mouse moved to (842, 295)
Screenshot: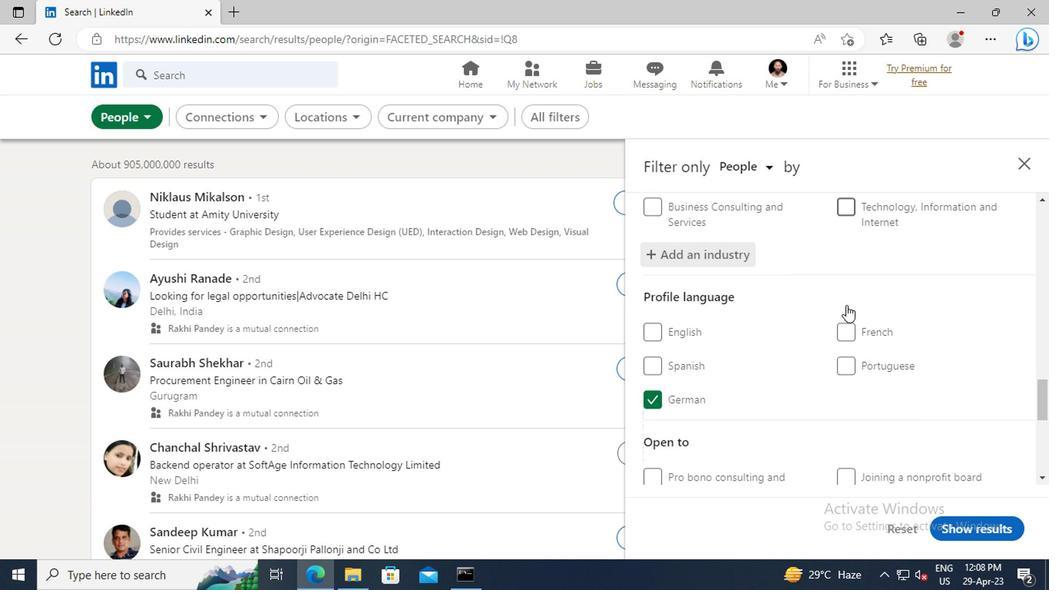 
Action: Mouse scrolled (842, 295) with delta (0, 0)
Screenshot: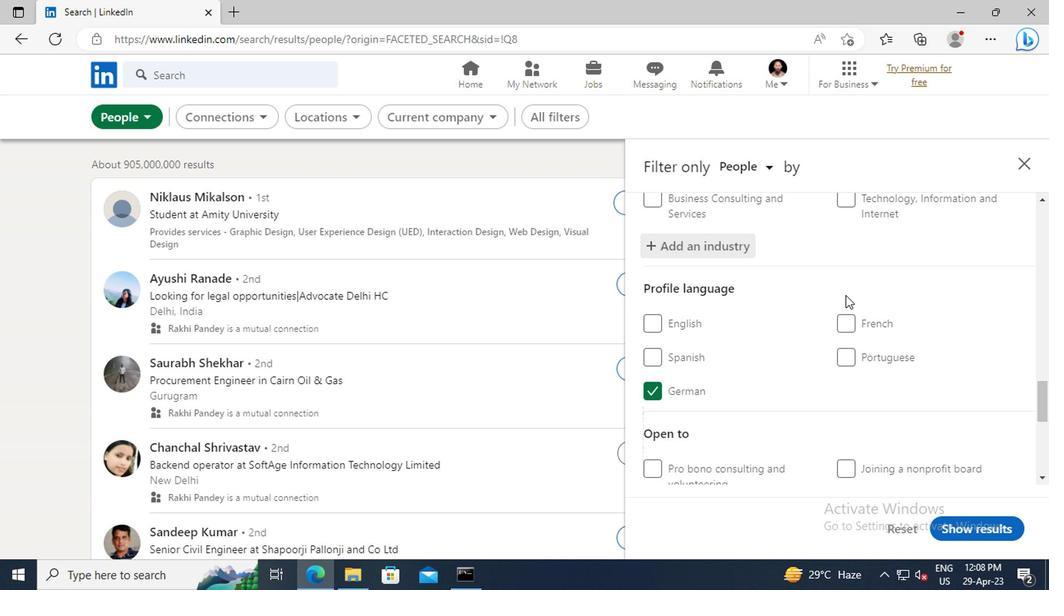 
Action: Mouse scrolled (842, 295) with delta (0, 0)
Screenshot: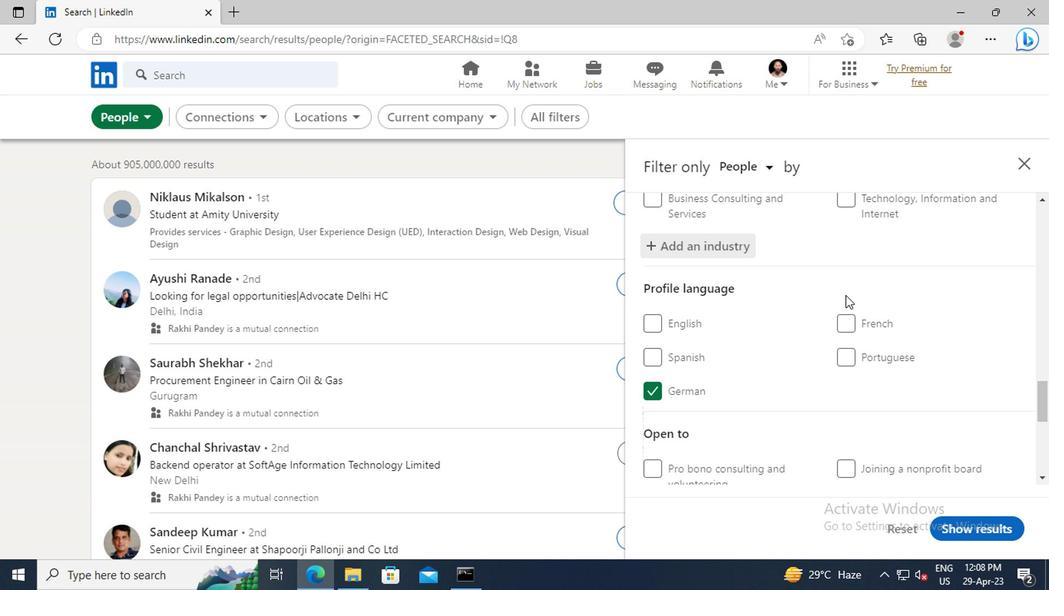 
Action: Mouse moved to (842, 289)
Screenshot: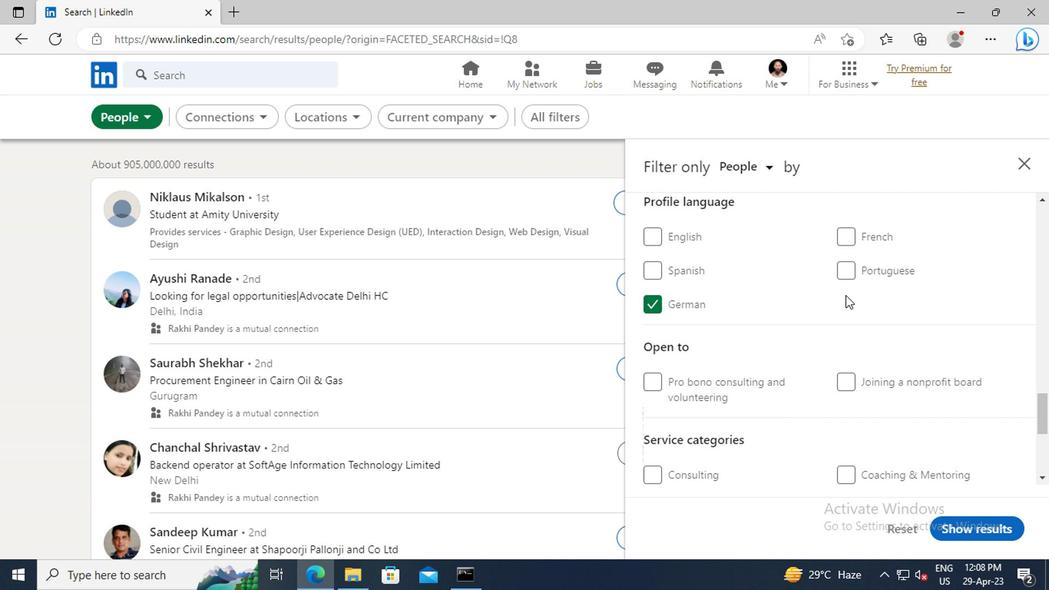 
Action: Mouse scrolled (842, 289) with delta (0, 0)
Screenshot: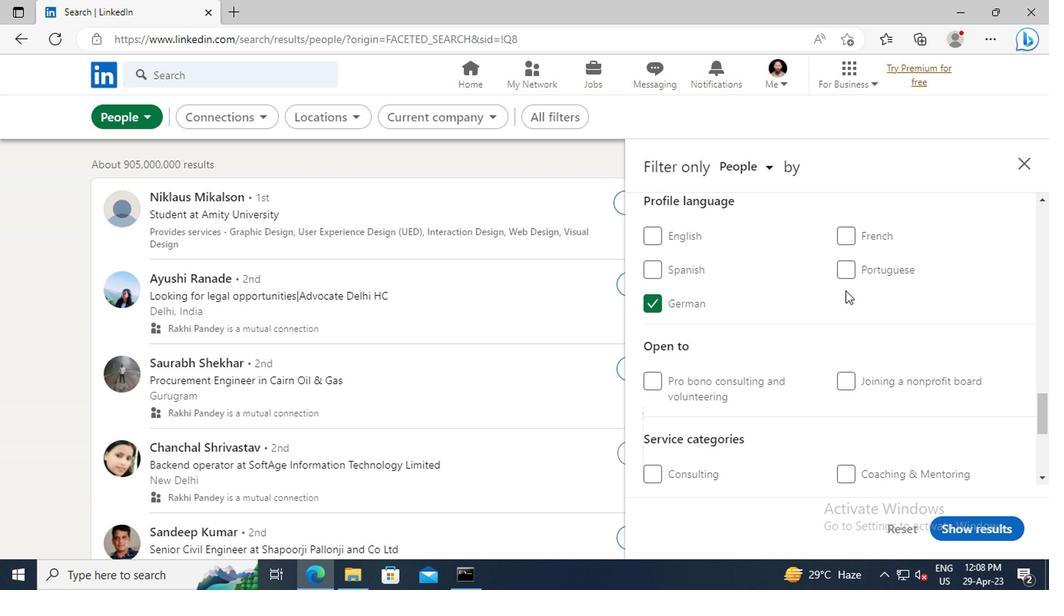 
Action: Mouse scrolled (842, 289) with delta (0, 0)
Screenshot: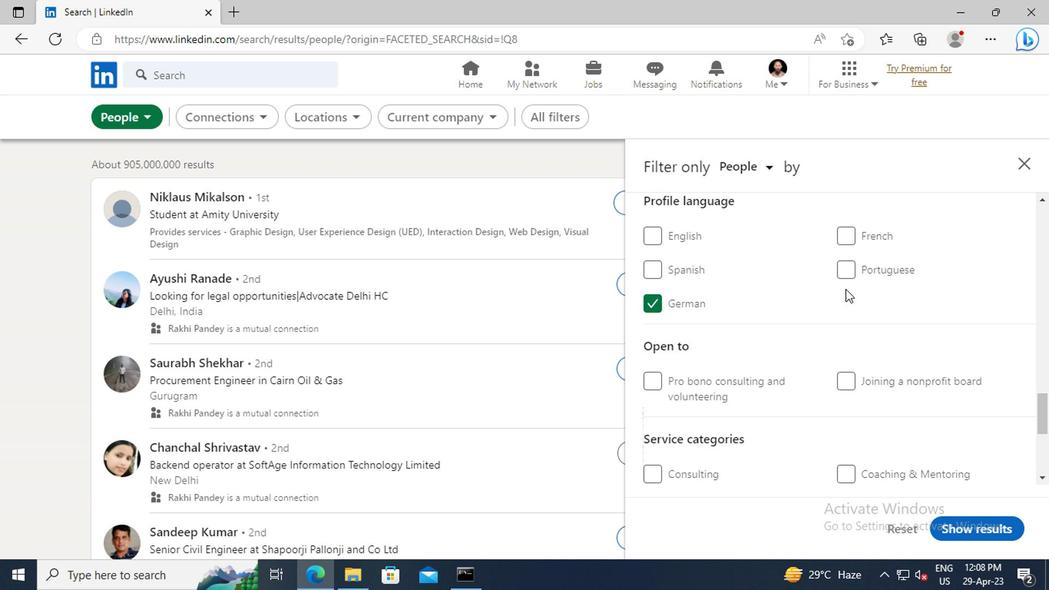 
Action: Mouse moved to (842, 282)
Screenshot: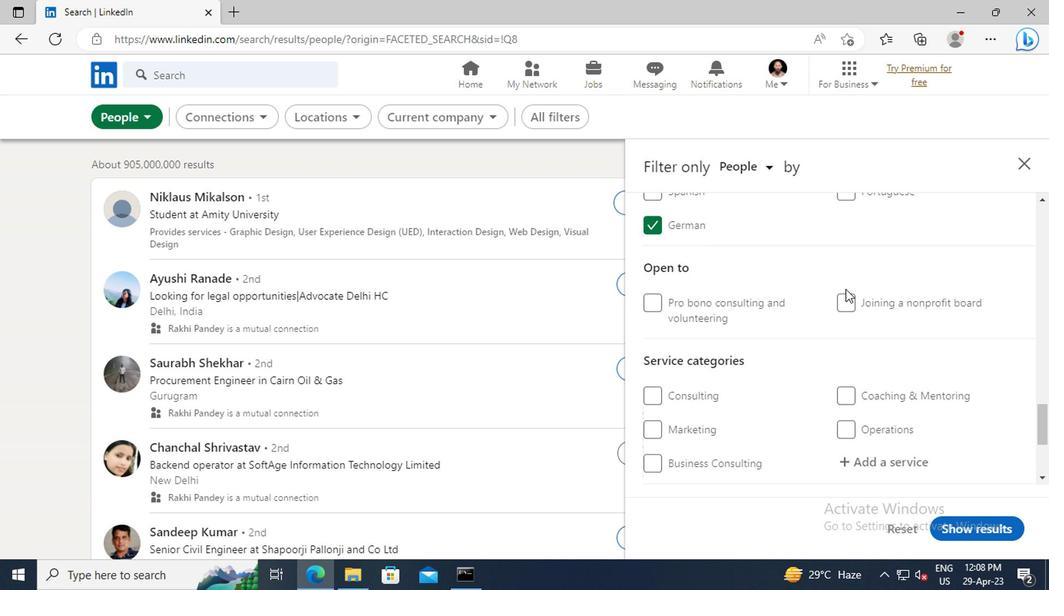 
Action: Mouse scrolled (842, 282) with delta (0, 0)
Screenshot: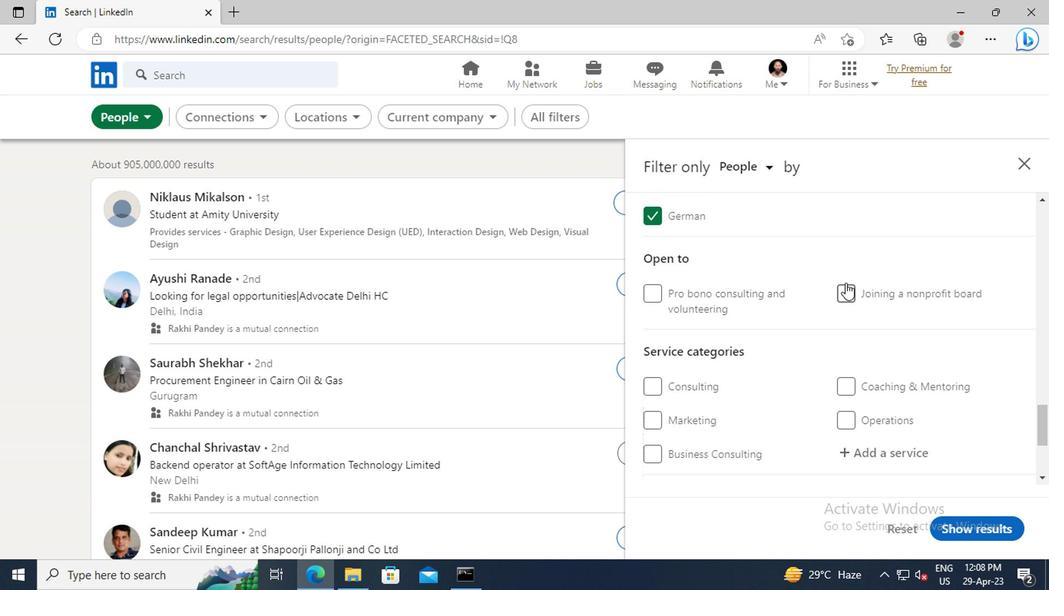
Action: Mouse scrolled (842, 282) with delta (0, 0)
Screenshot: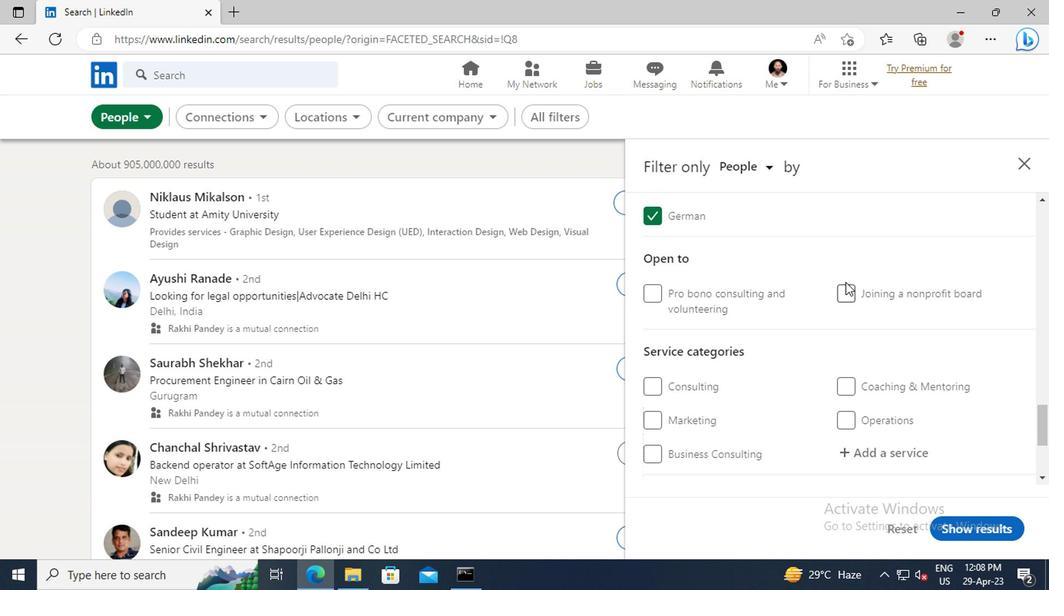 
Action: Mouse moved to (842, 282)
Screenshot: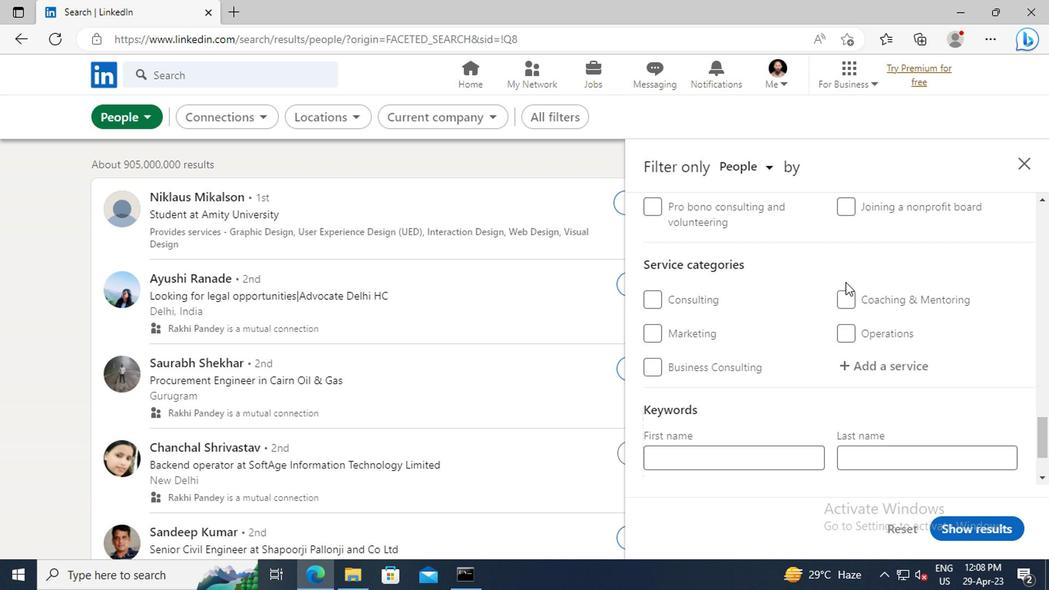 
Action: Mouse scrolled (842, 281) with delta (0, 0)
Screenshot: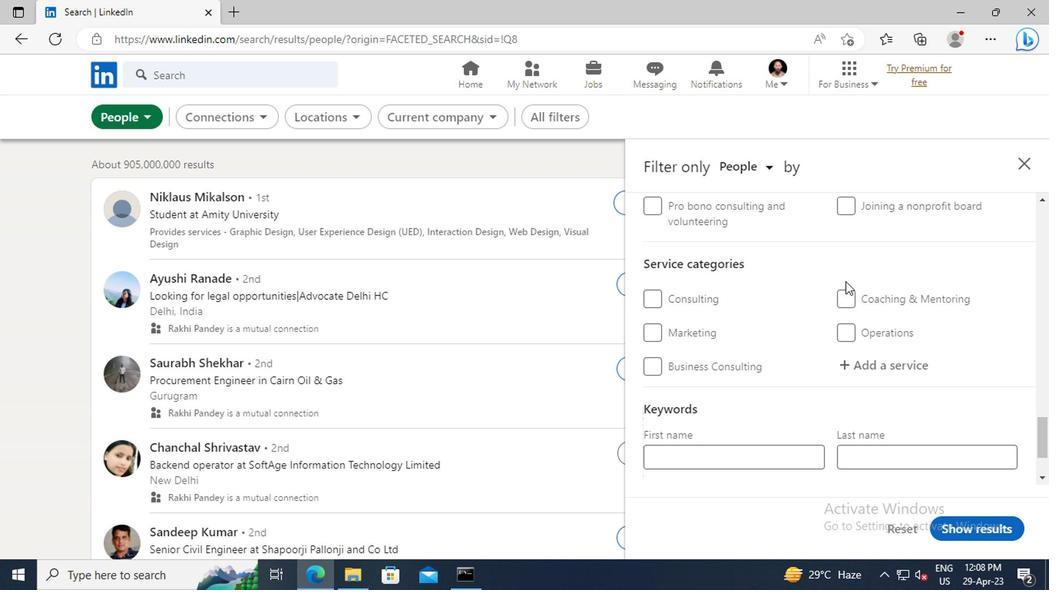 
Action: Mouse moved to (850, 319)
Screenshot: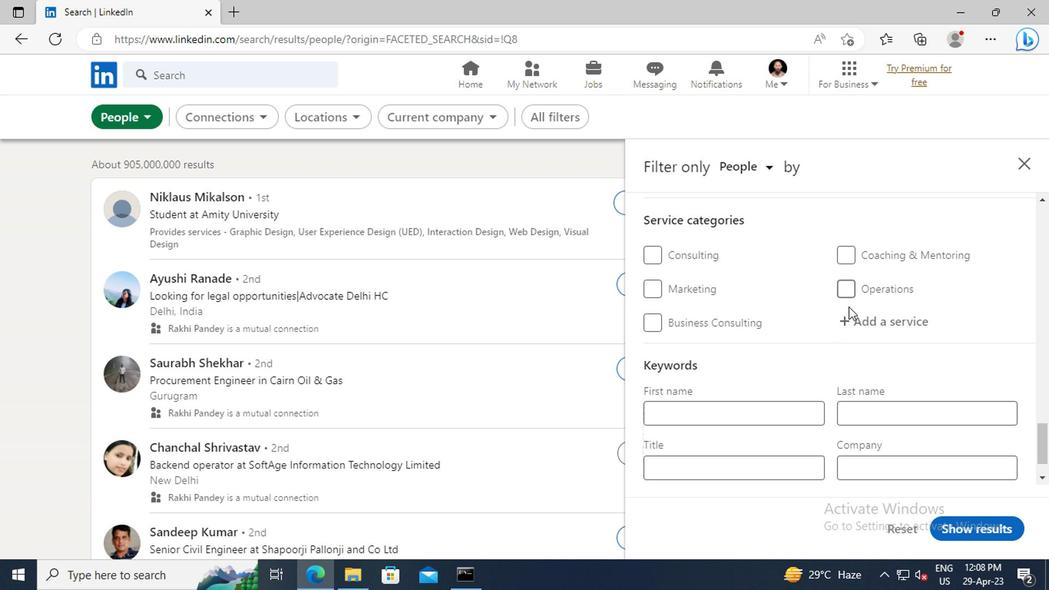 
Action: Mouse pressed left at (850, 319)
Screenshot: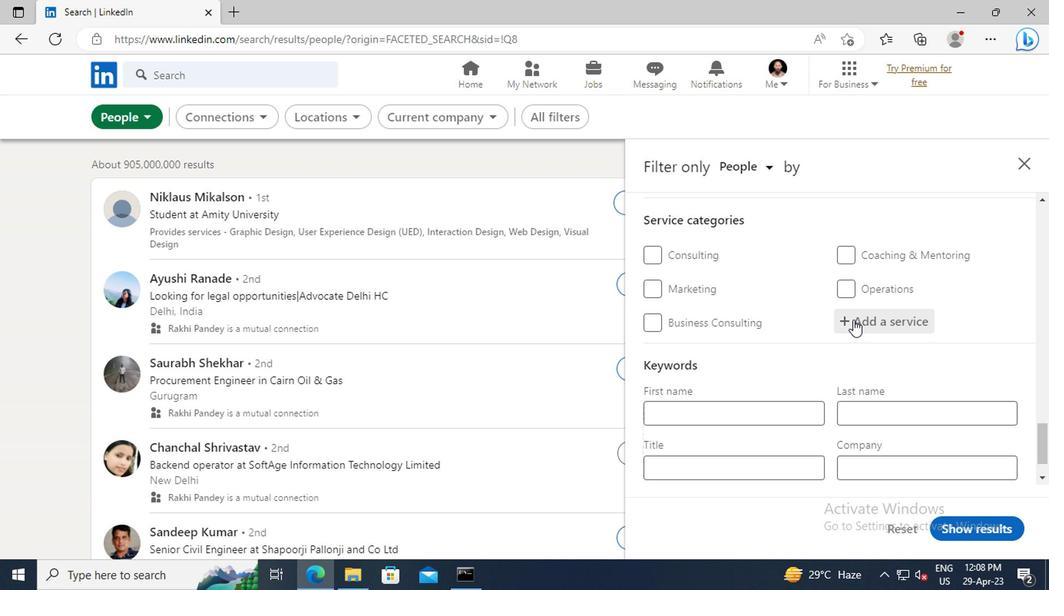 
Action: Key pressed <Key.shift>COMMERCIAL<Key.space><Key.shift>INS
Screenshot: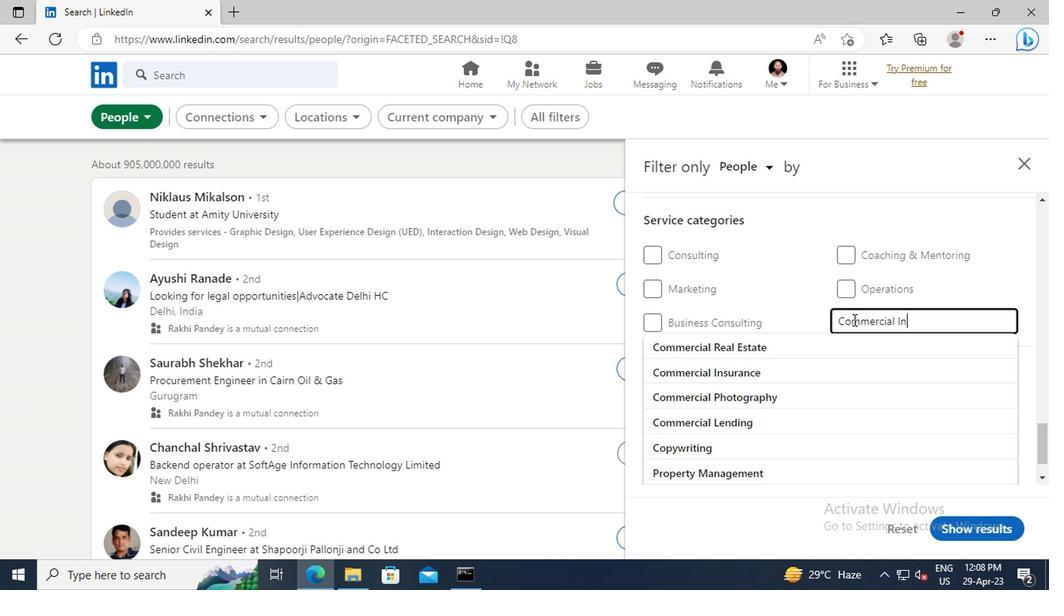 
Action: Mouse moved to (836, 341)
Screenshot: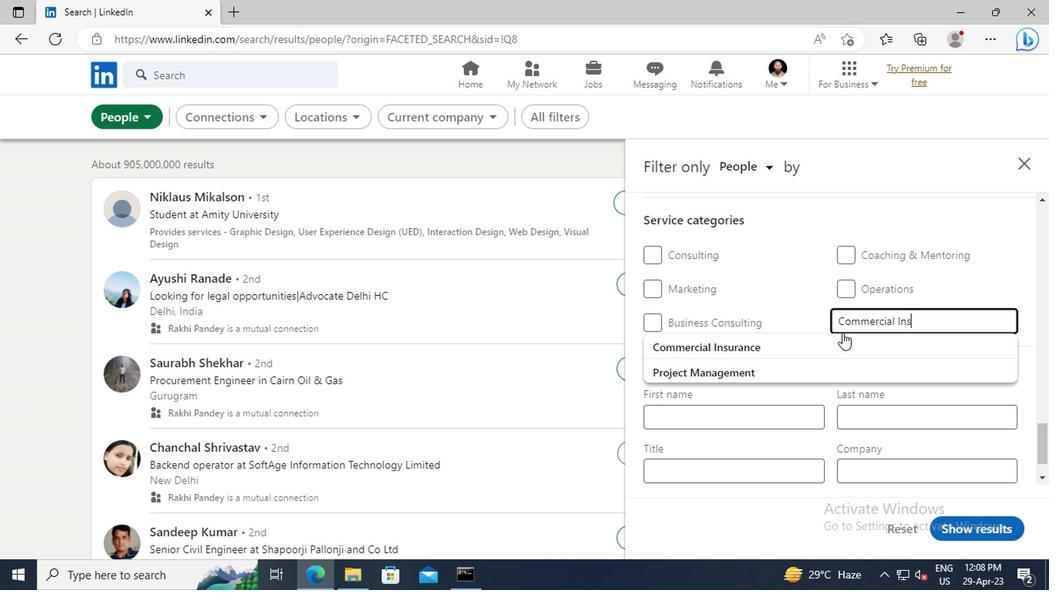 
Action: Mouse pressed left at (836, 341)
Screenshot: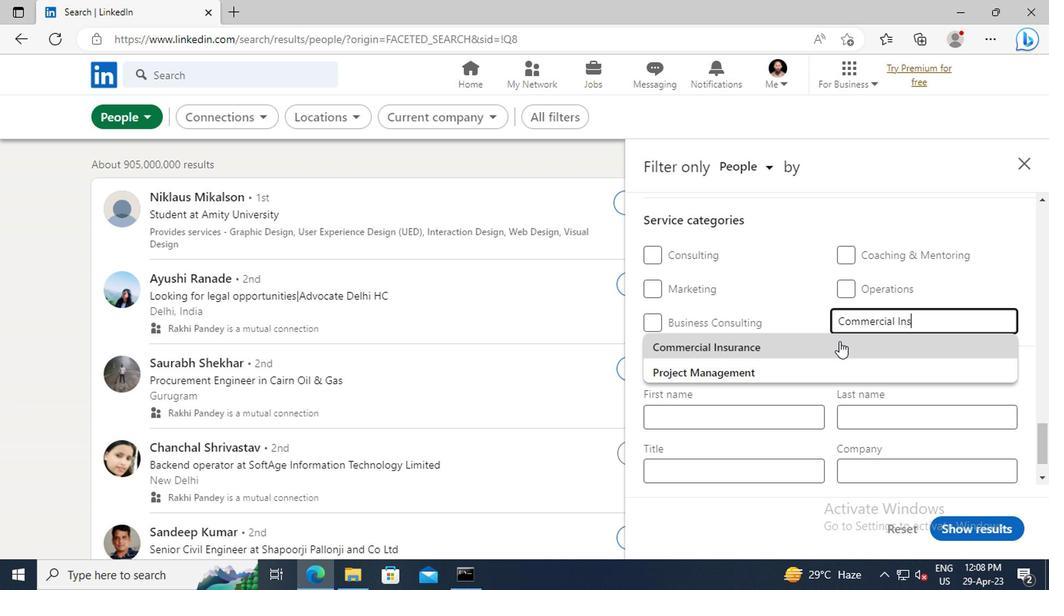 
Action: Mouse scrolled (836, 340) with delta (0, 0)
Screenshot: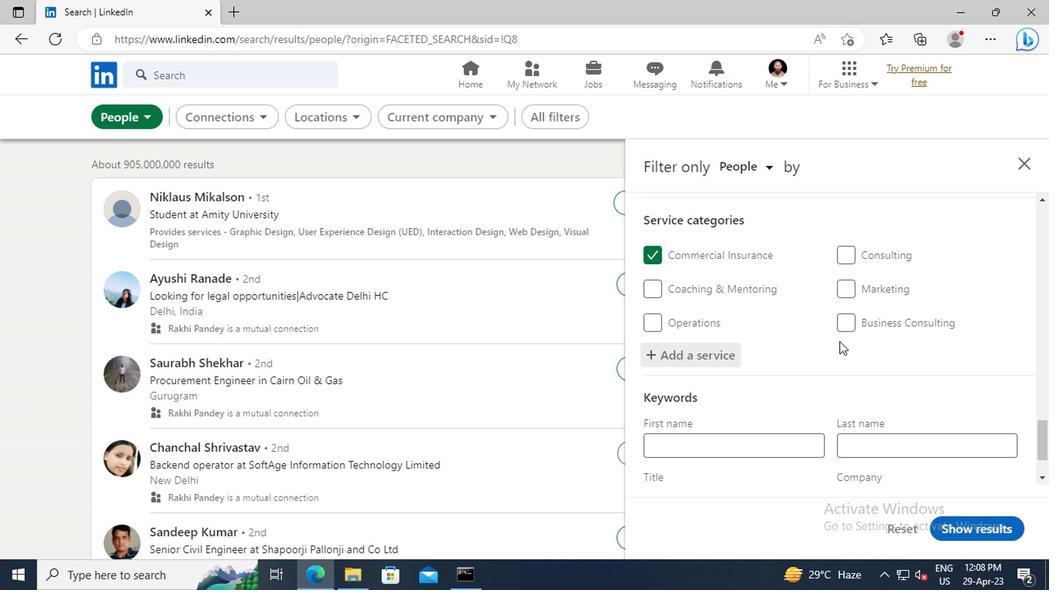 
Action: Mouse scrolled (836, 340) with delta (0, 0)
Screenshot: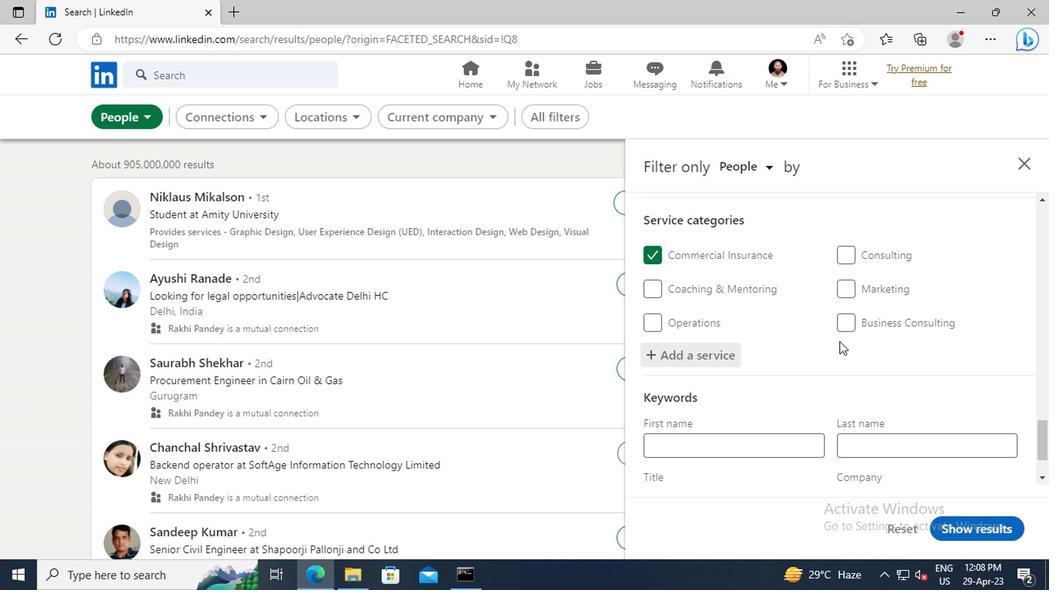 
Action: Mouse scrolled (836, 340) with delta (0, 0)
Screenshot: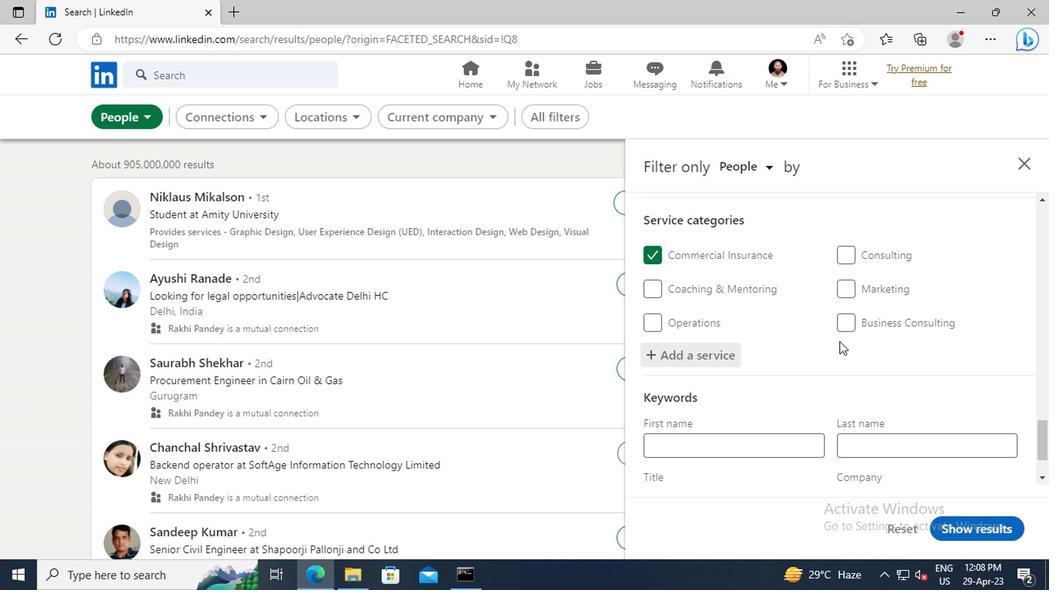 
Action: Mouse moved to (707, 411)
Screenshot: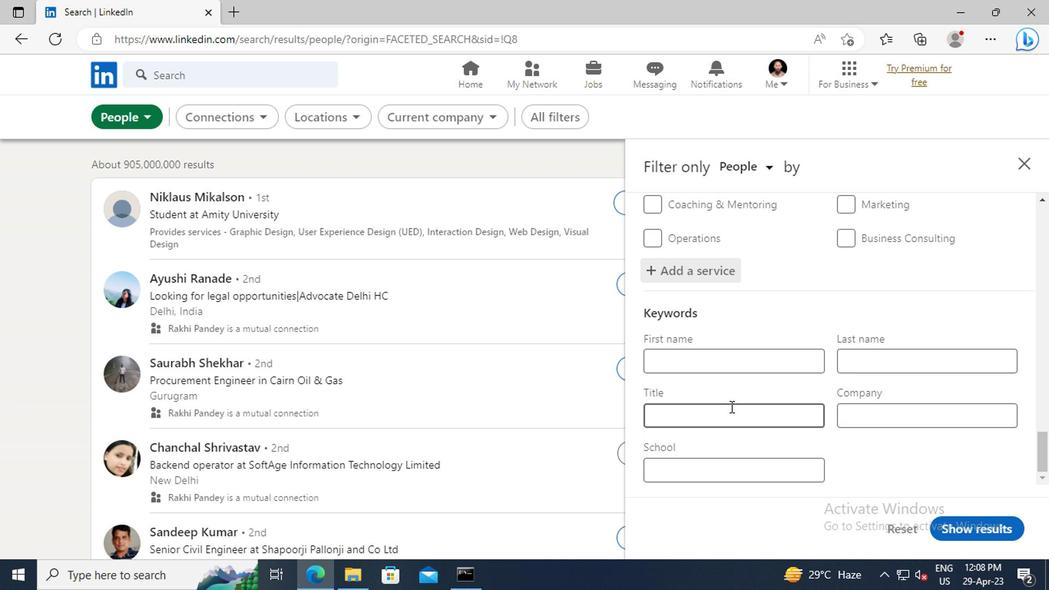 
Action: Mouse pressed left at (707, 411)
Screenshot: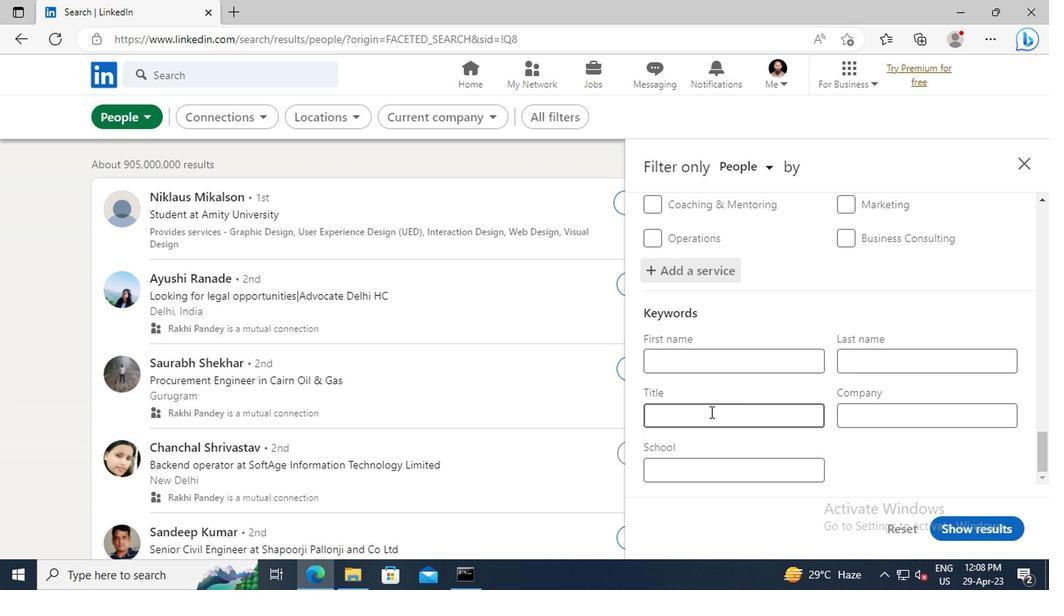 
Action: Key pressed <Key.shift>CONTROLLER<Key.enter>
Screenshot: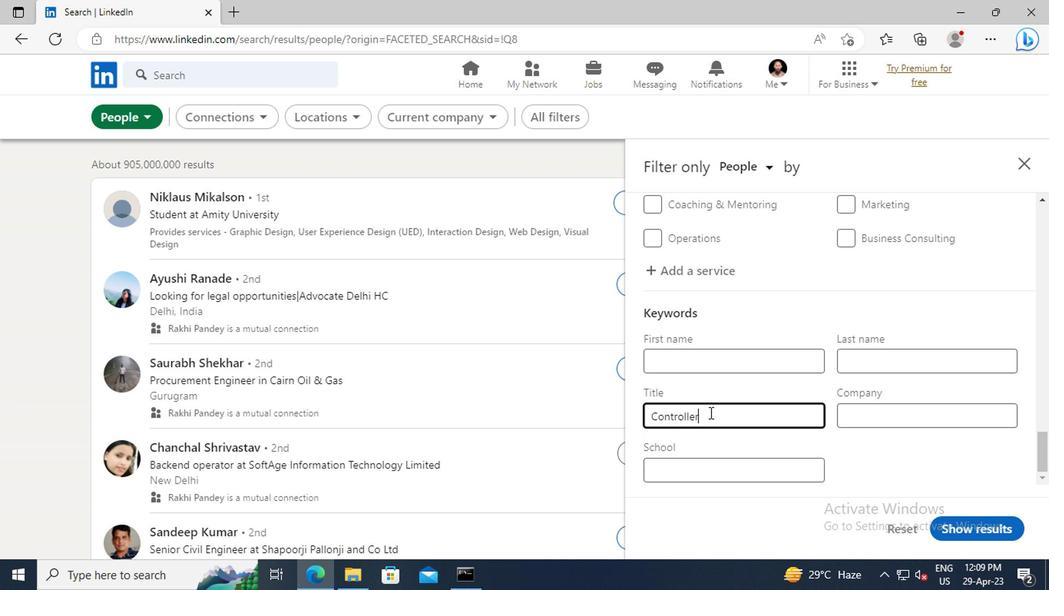 
Action: Mouse moved to (949, 525)
Screenshot: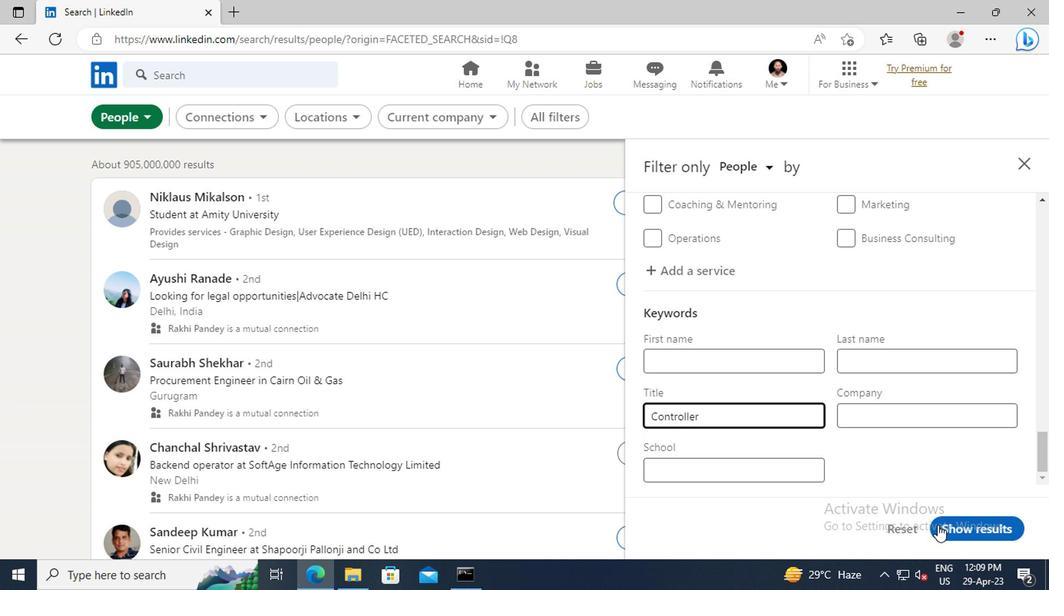 
Action: Mouse pressed left at (949, 525)
Screenshot: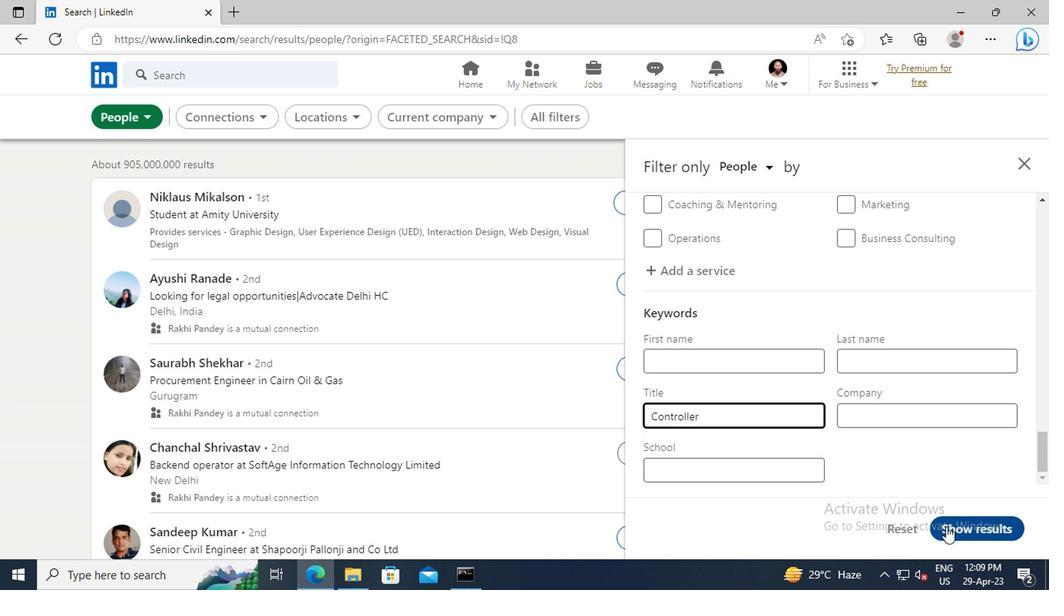 
Action: Mouse moved to (950, 524)
Screenshot: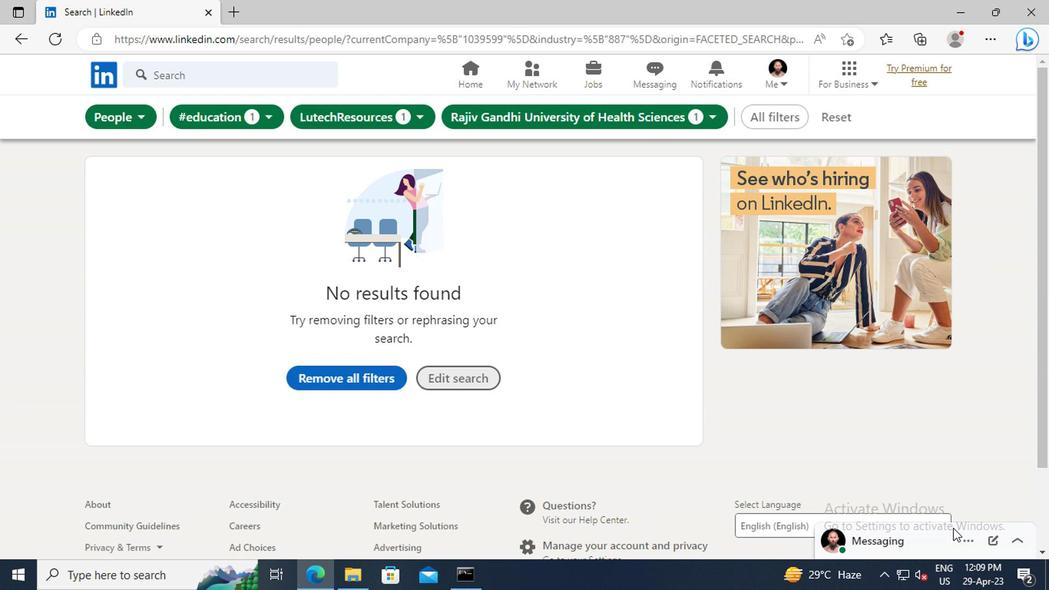 
